 Task: Look for space in El Aïoun, Morocco from 10th July, 2023 to 15th July, 2023 for 7 adults in price range Rs.10000 to Rs.15000. Place can be entire place or shared room with 4 bedrooms having 7 beds and 4 bathrooms. Property type can be house, flat, guest house. Amenities needed are: wifi, TV, free parkinig on premises, gym, breakfast. Booking option can be shelf check-in. Required host language is English.
Action: Mouse moved to (508, 108)
Screenshot: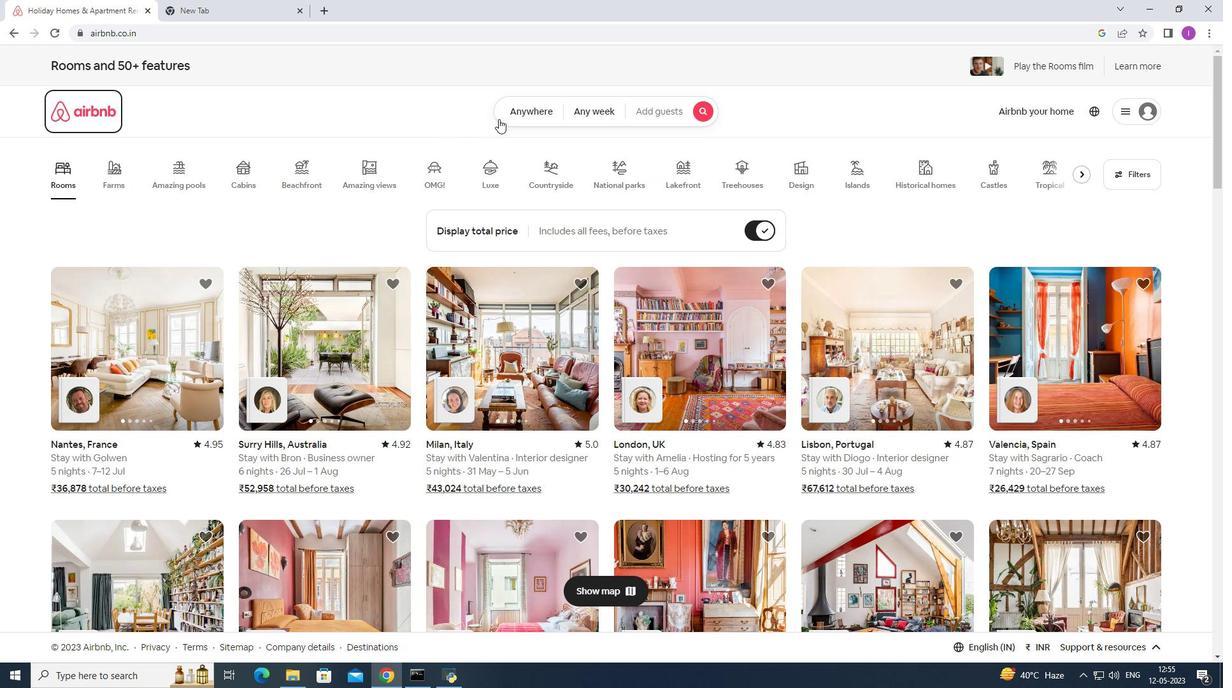 
Action: Mouse pressed left at (508, 108)
Screenshot: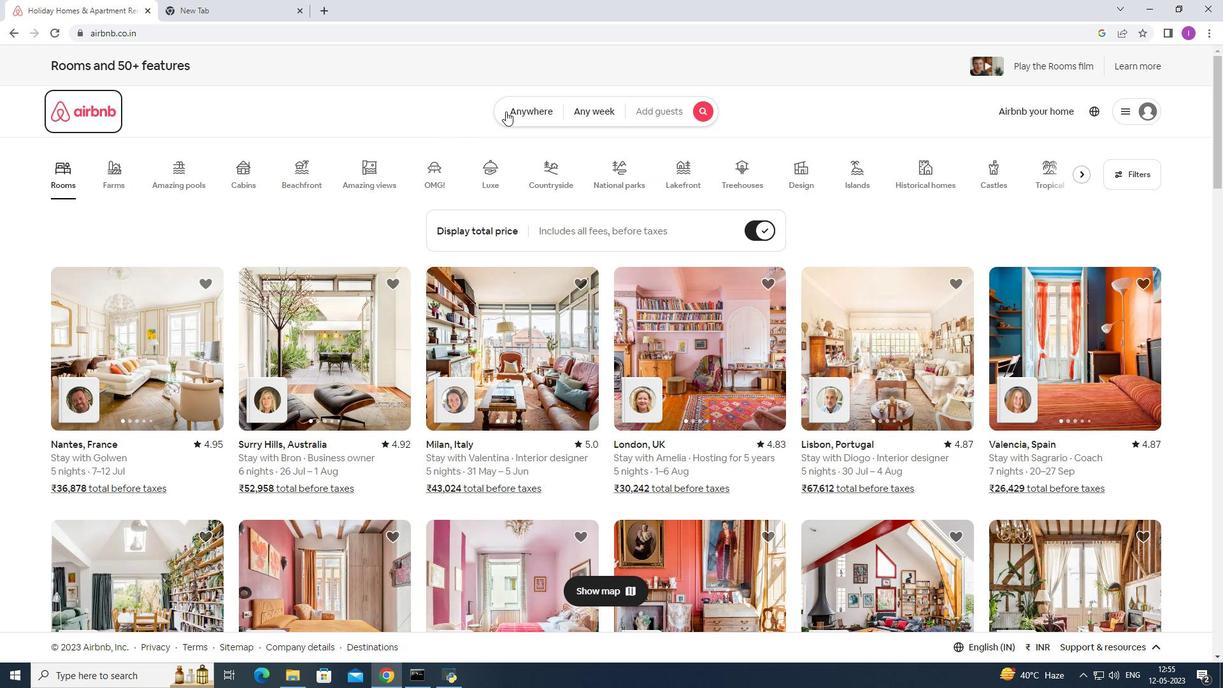 
Action: Mouse moved to (510, 162)
Screenshot: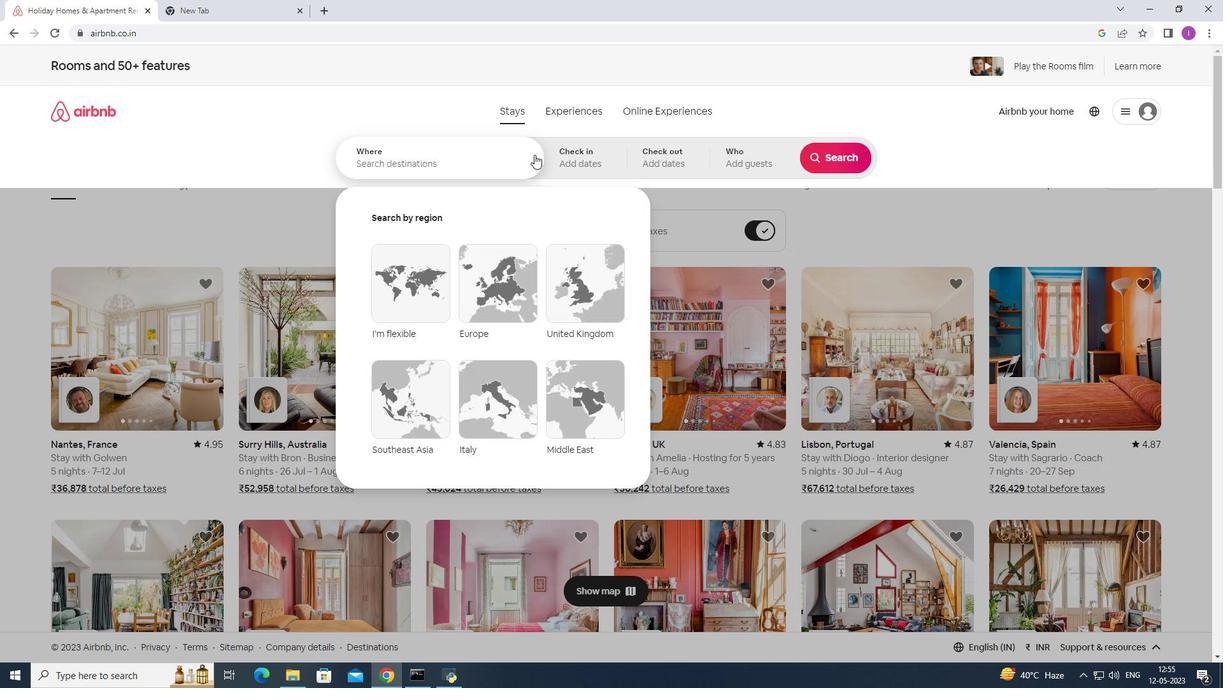 
Action: Mouse pressed left at (510, 162)
Screenshot: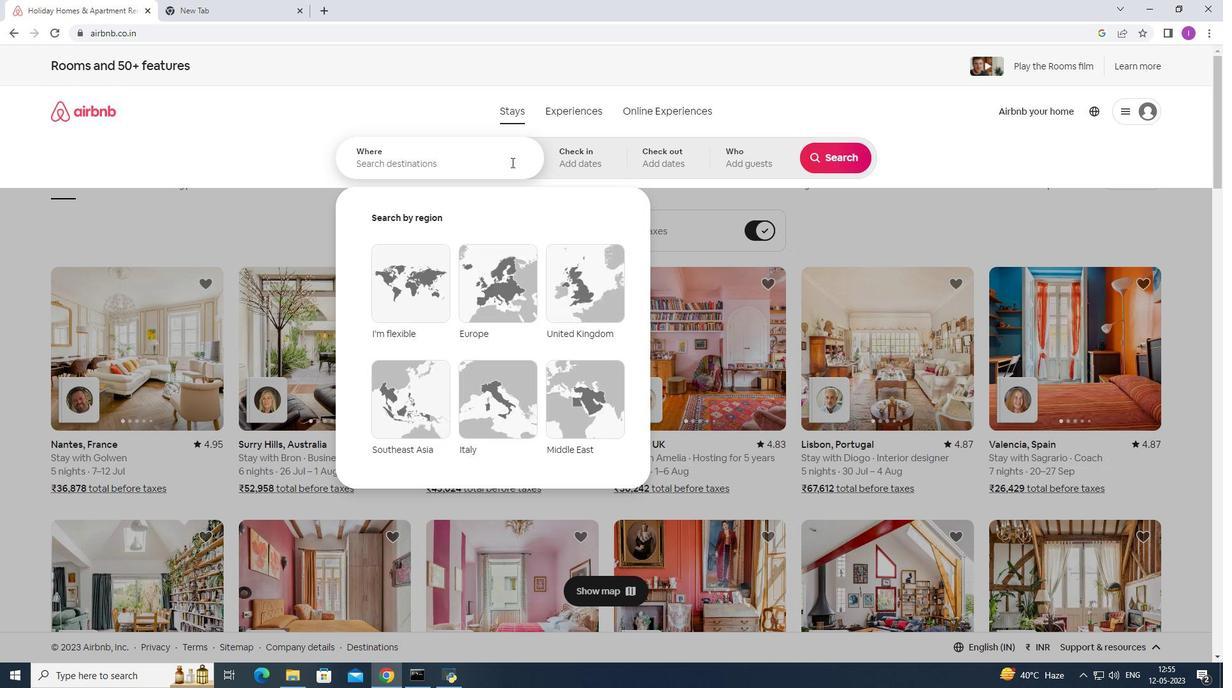 
Action: Mouse moved to (725, 106)
Screenshot: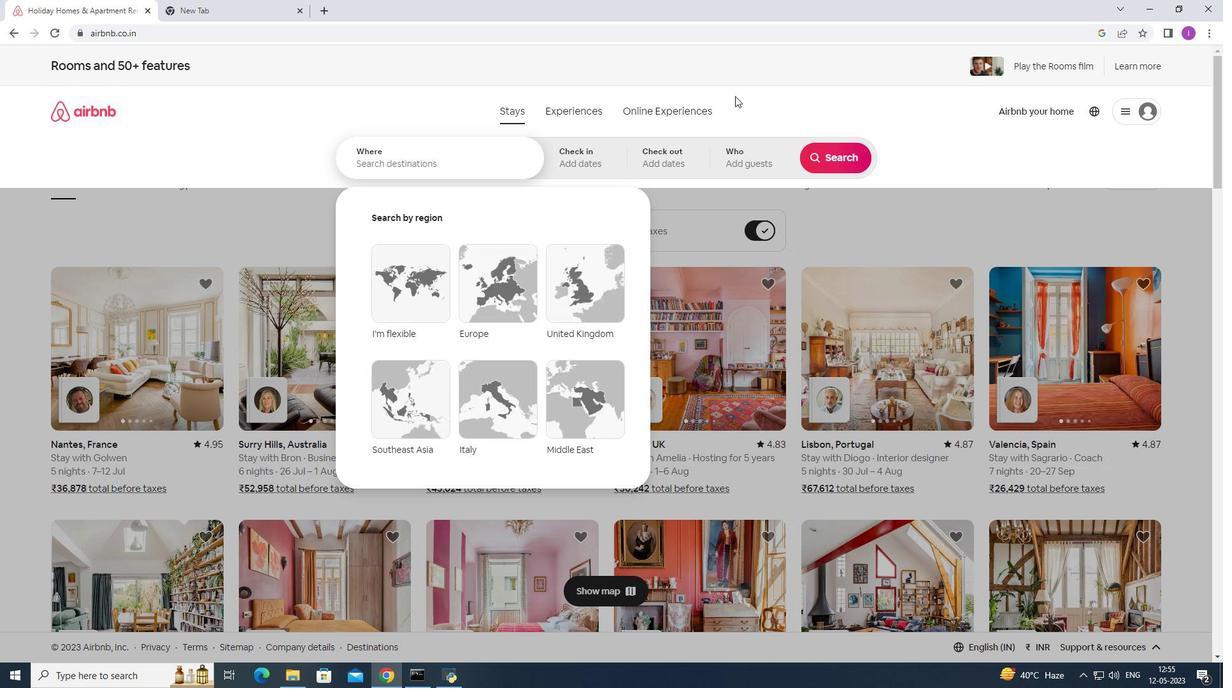 
Action: Key pressed <Key.shift>El<Key.space><Key.shift>Aloun,<Key.shift><Key.shift>Morocco
Screenshot: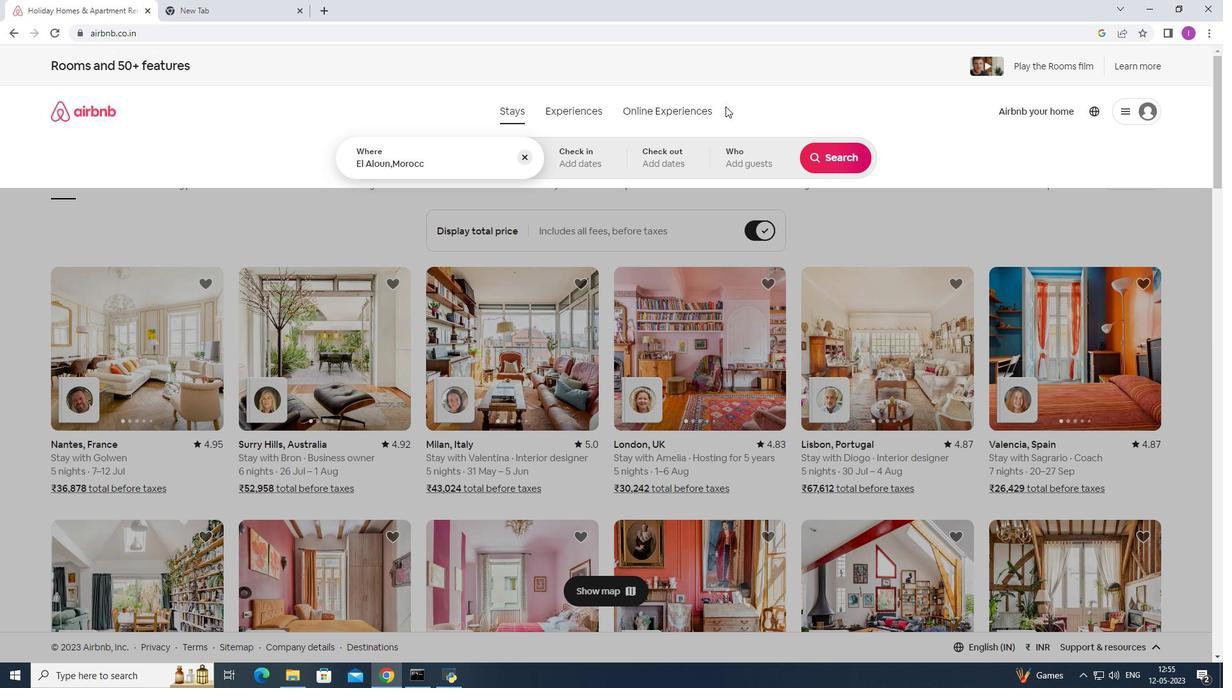 
Action: Mouse moved to (438, 235)
Screenshot: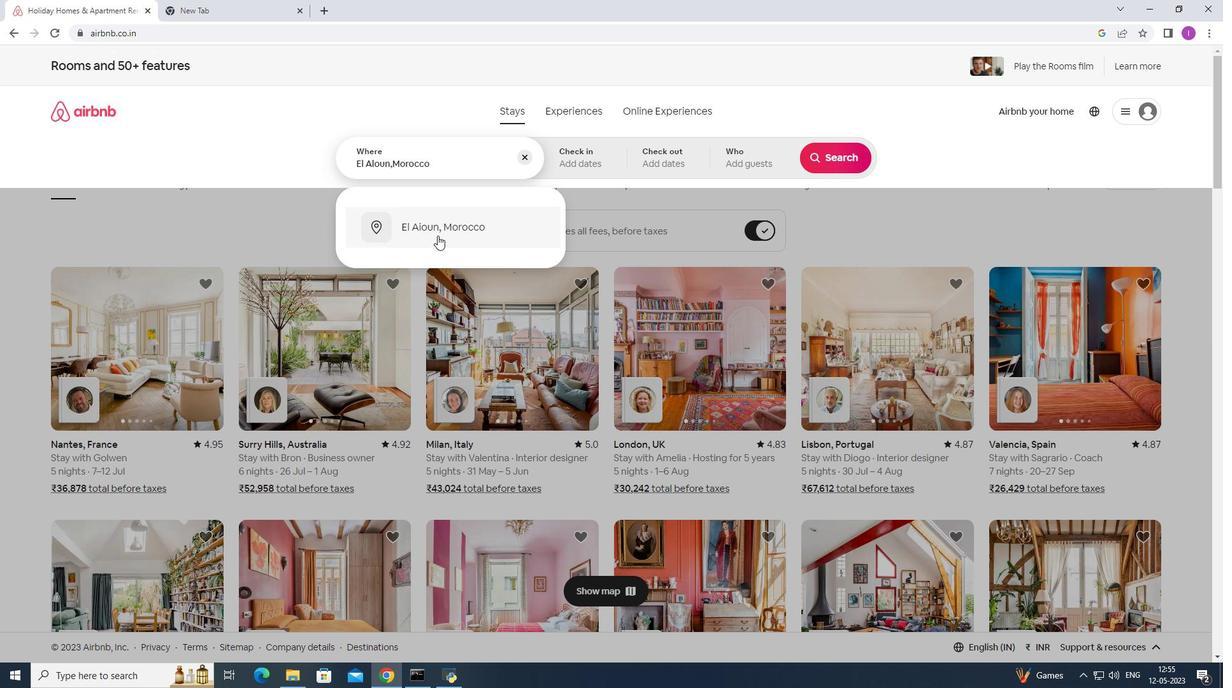 
Action: Mouse pressed left at (438, 235)
Screenshot: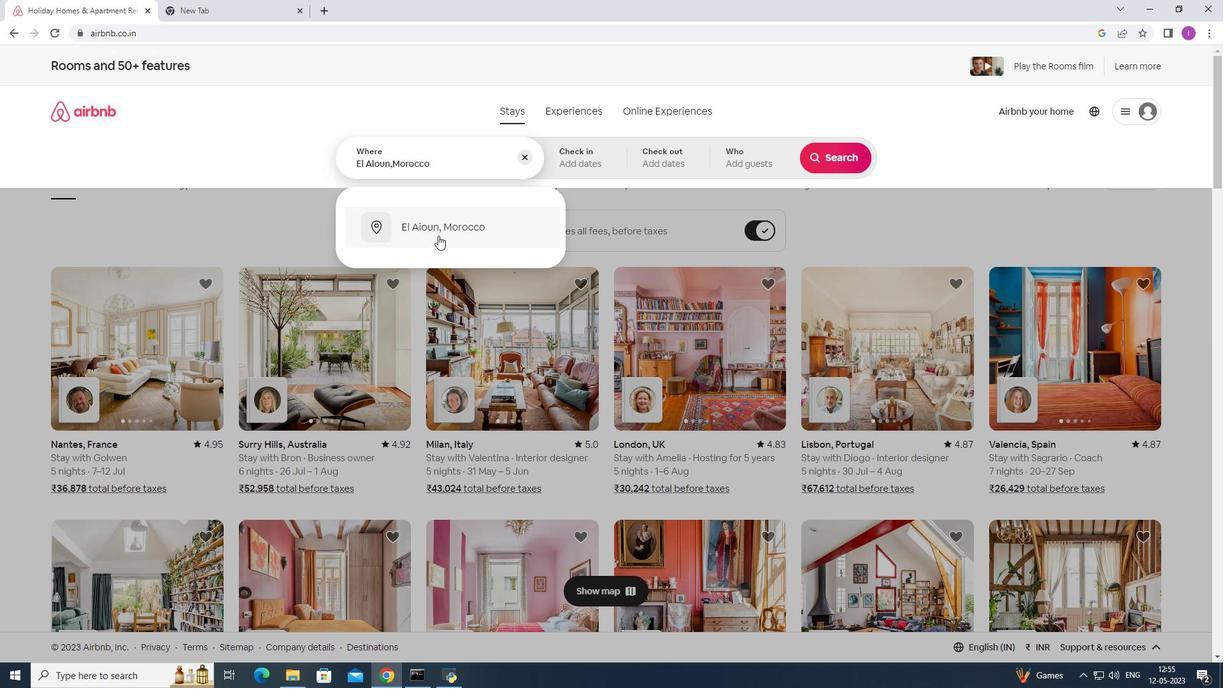 
Action: Mouse moved to (838, 262)
Screenshot: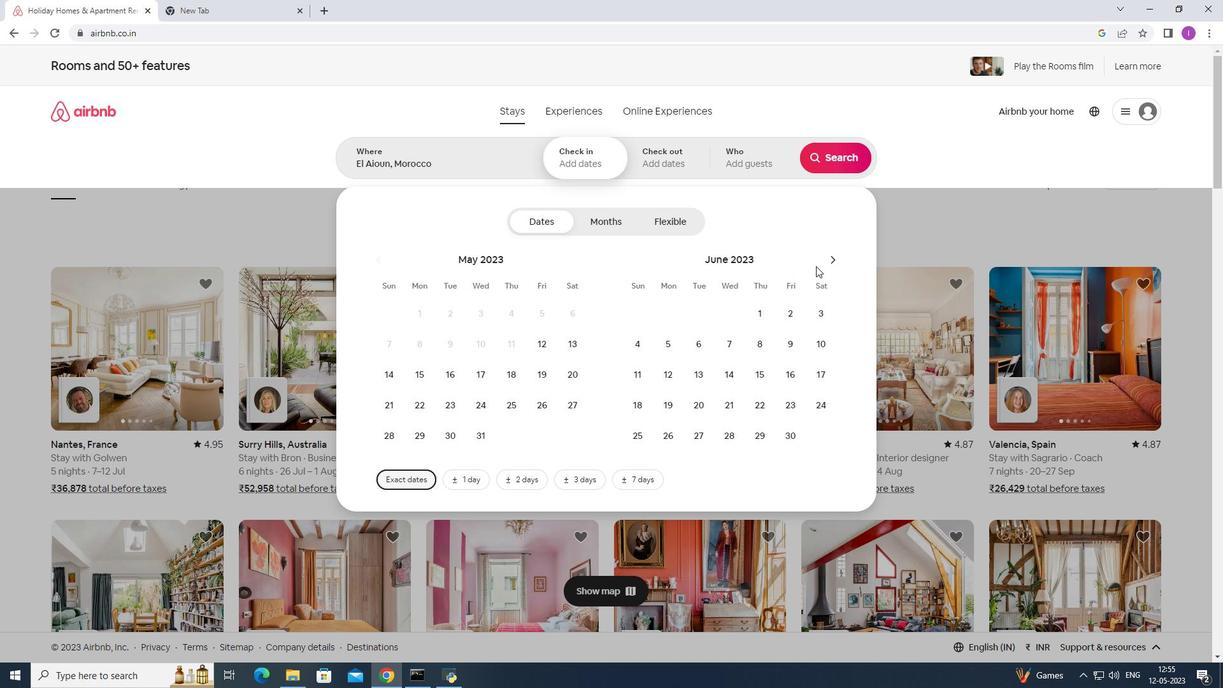 
Action: Mouse pressed left at (838, 262)
Screenshot: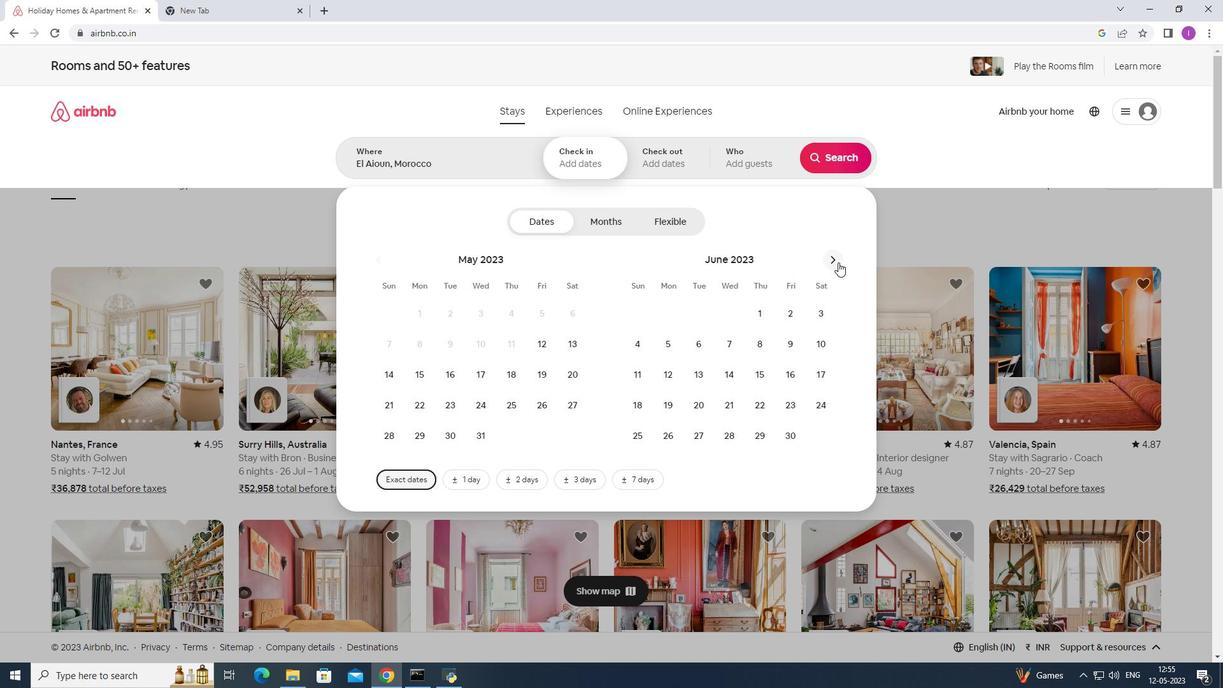
Action: Mouse moved to (670, 368)
Screenshot: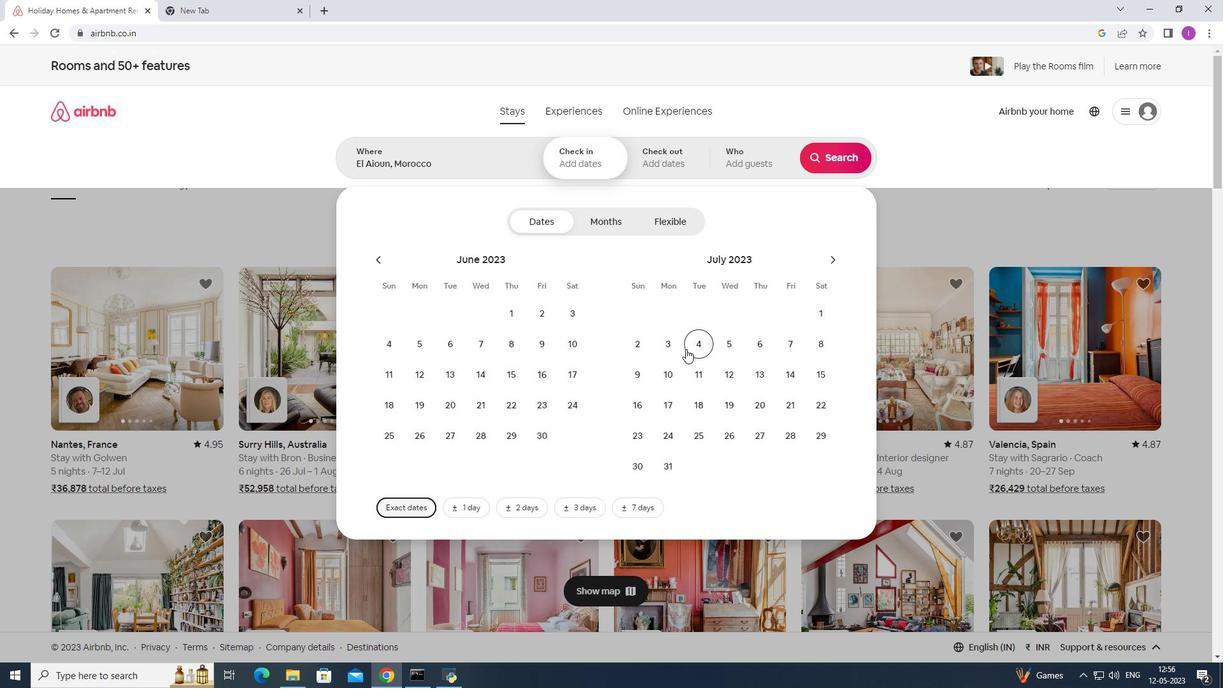 
Action: Mouse pressed left at (670, 368)
Screenshot: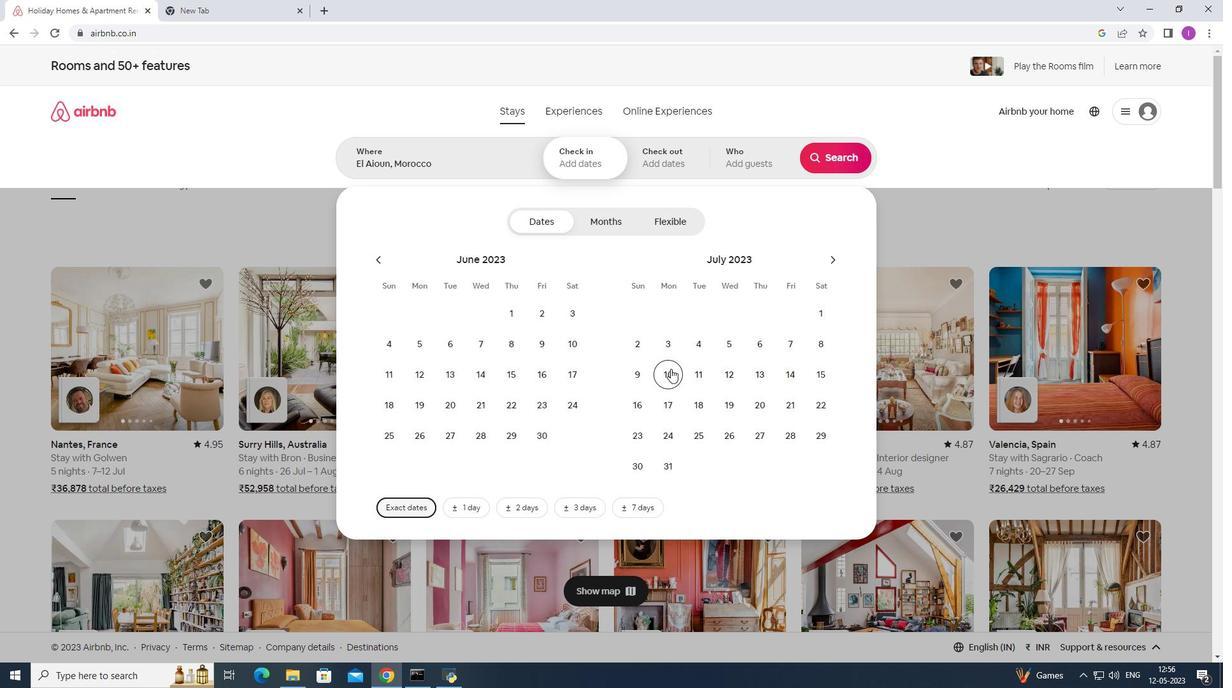 
Action: Mouse moved to (812, 374)
Screenshot: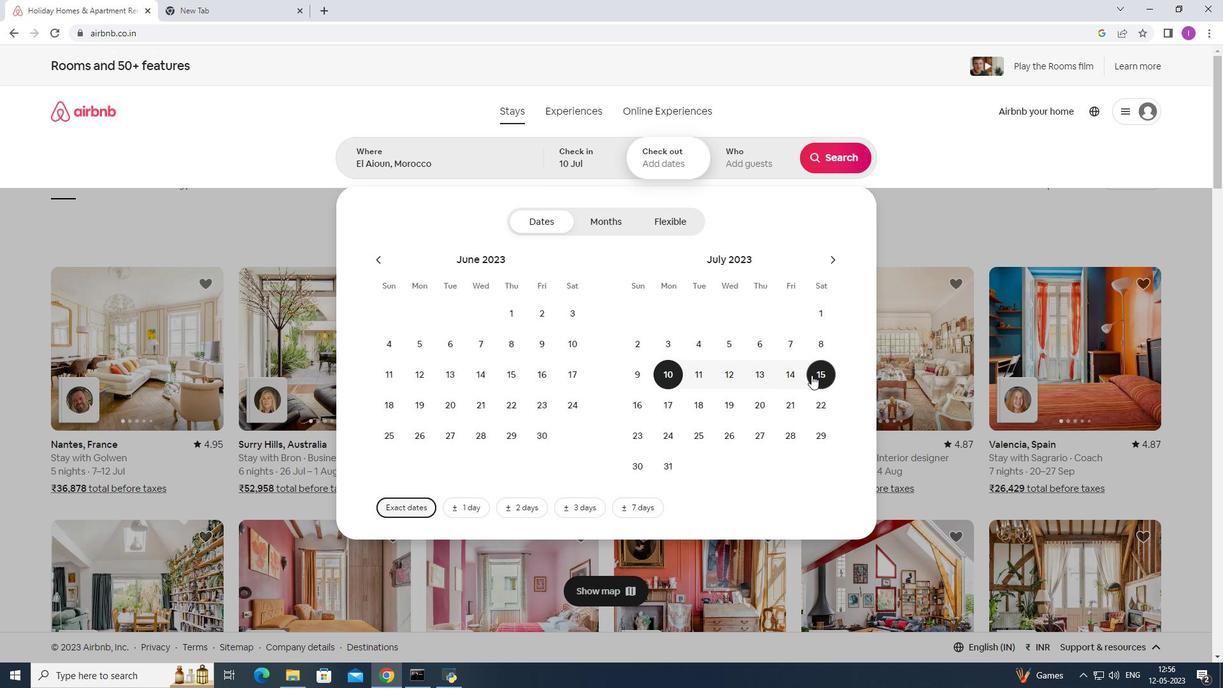 
Action: Mouse pressed left at (812, 374)
Screenshot: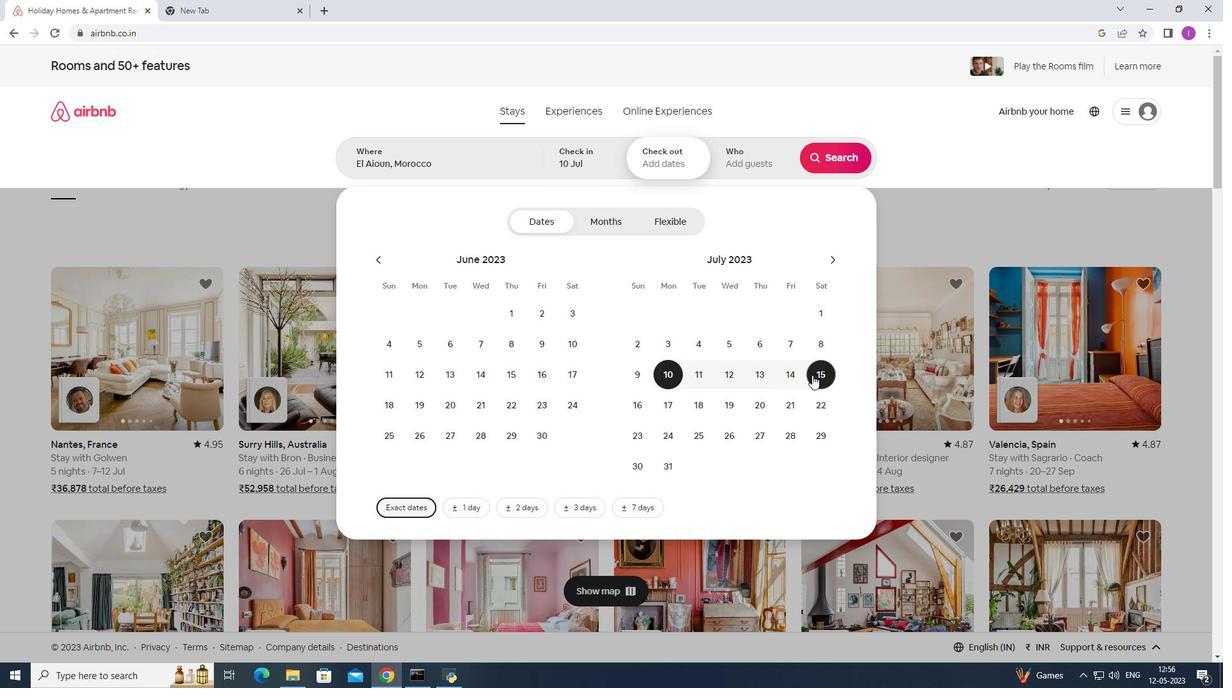 
Action: Mouse moved to (758, 168)
Screenshot: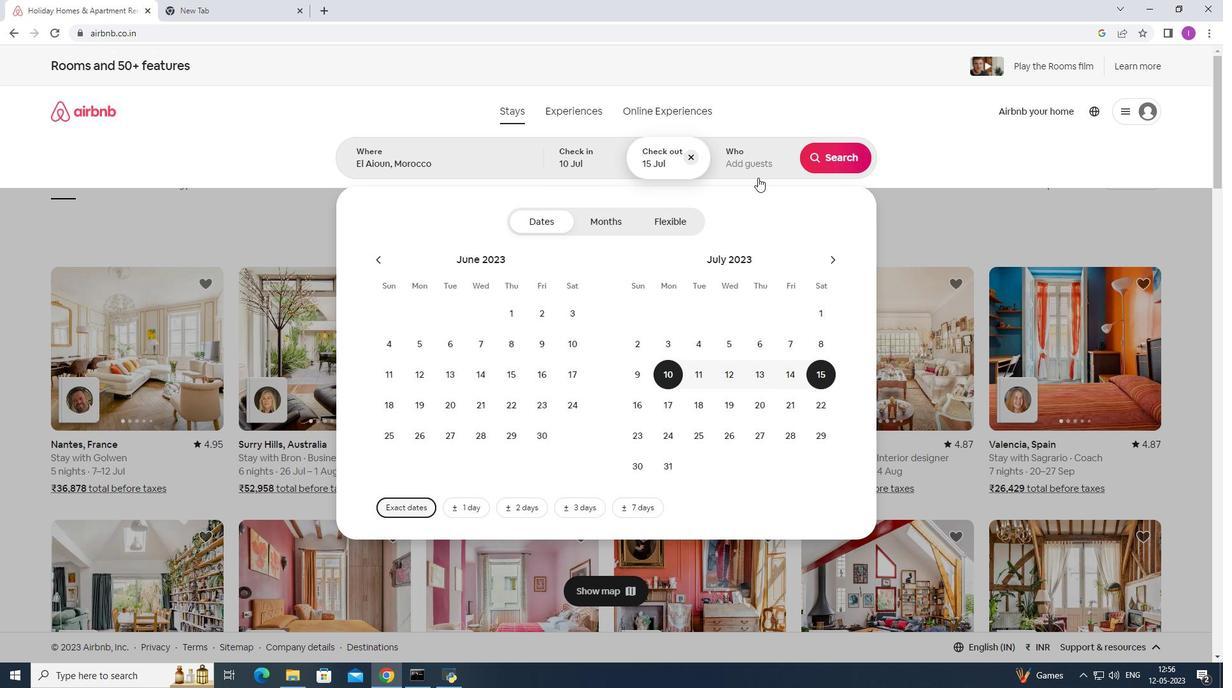 
Action: Mouse pressed left at (758, 168)
Screenshot: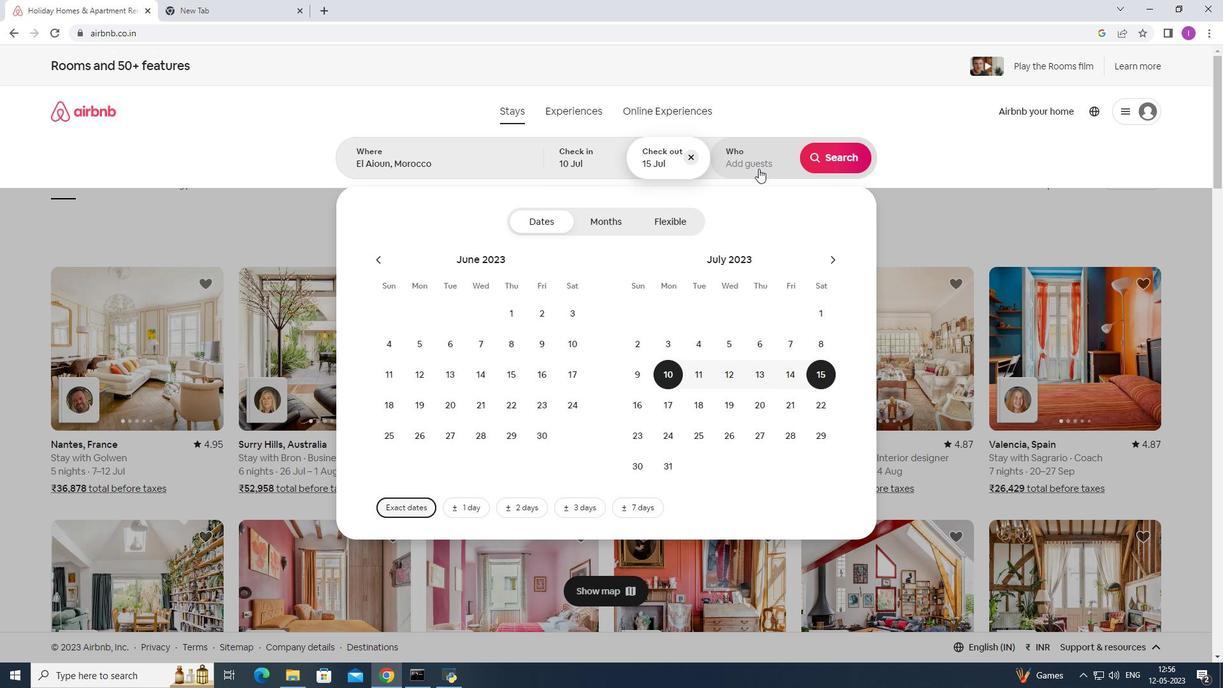 
Action: Mouse moved to (833, 226)
Screenshot: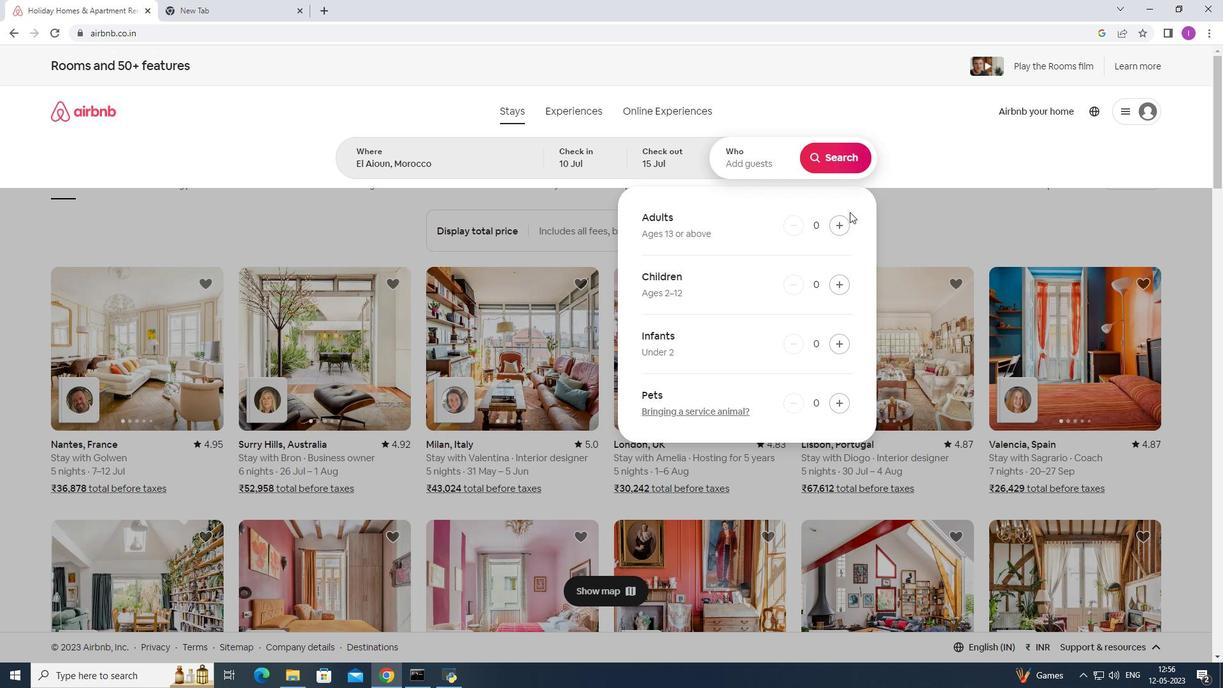 
Action: Mouse pressed left at (833, 226)
Screenshot: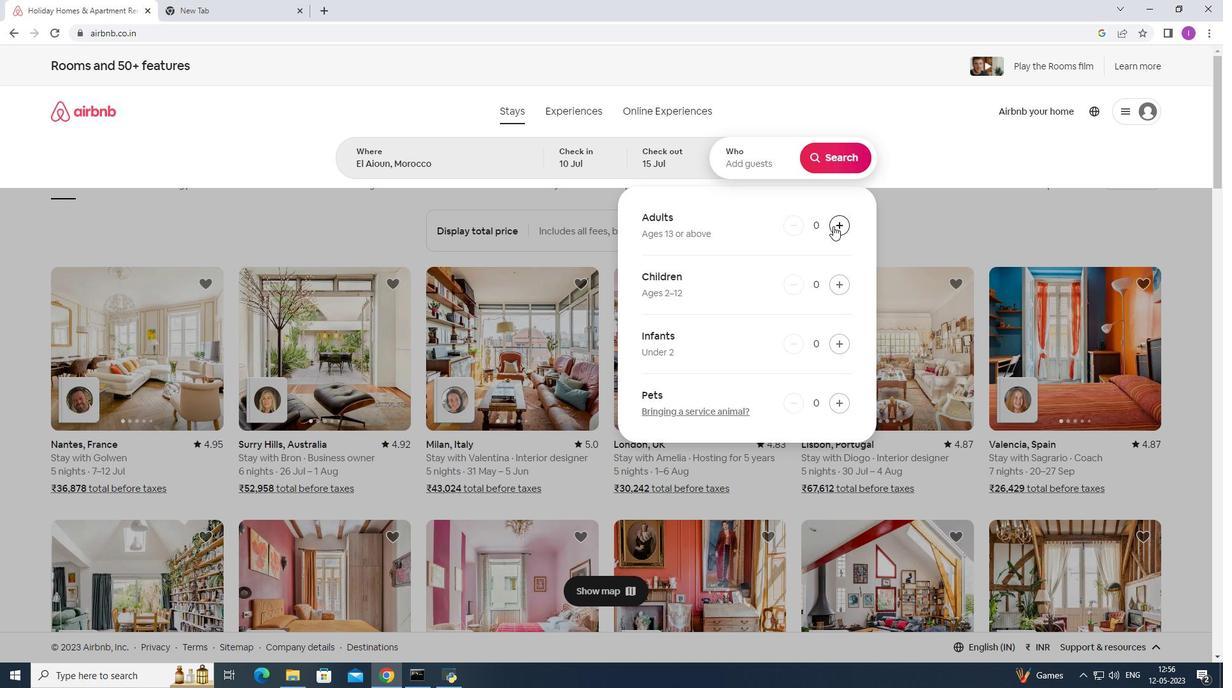 
Action: Mouse moved to (833, 226)
Screenshot: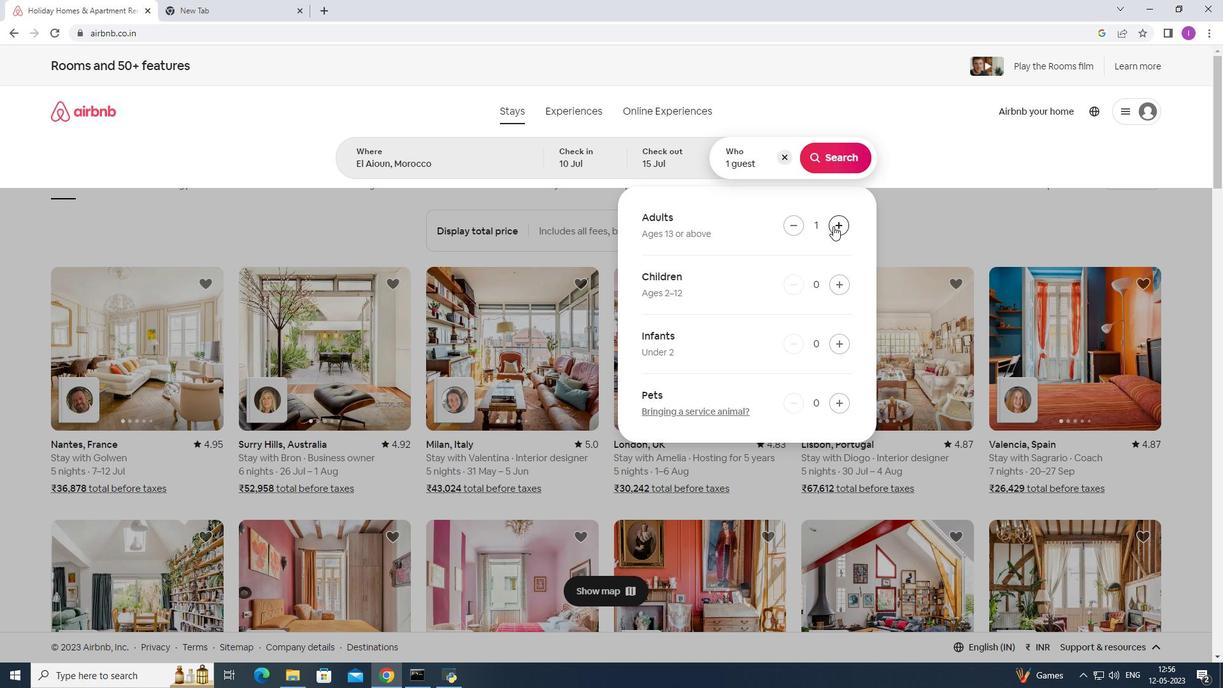 
Action: Mouse pressed left at (833, 226)
Screenshot: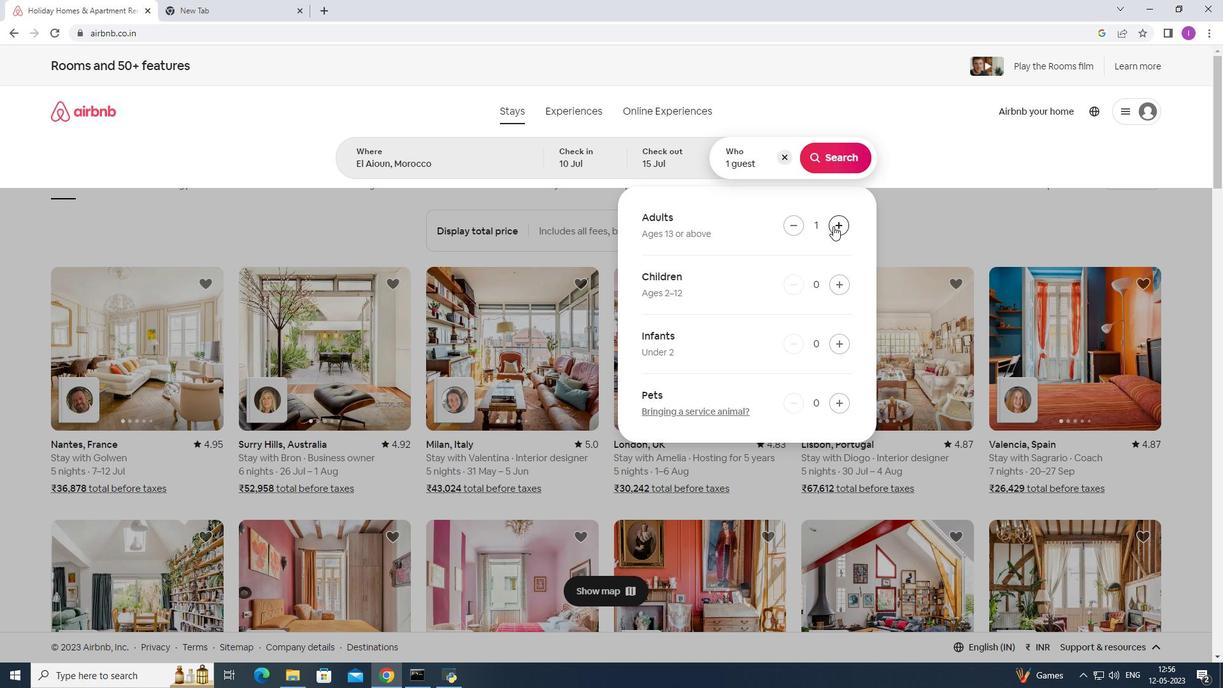 
Action: Mouse moved to (832, 226)
Screenshot: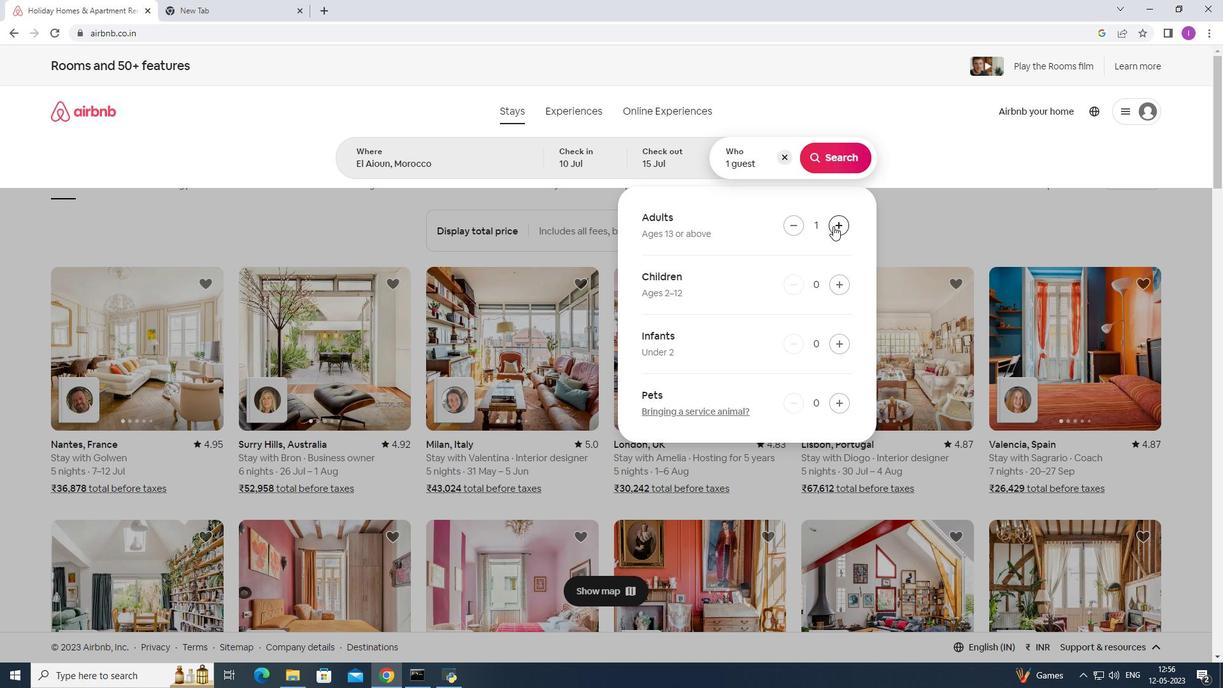 
Action: Mouse pressed left at (832, 226)
Screenshot: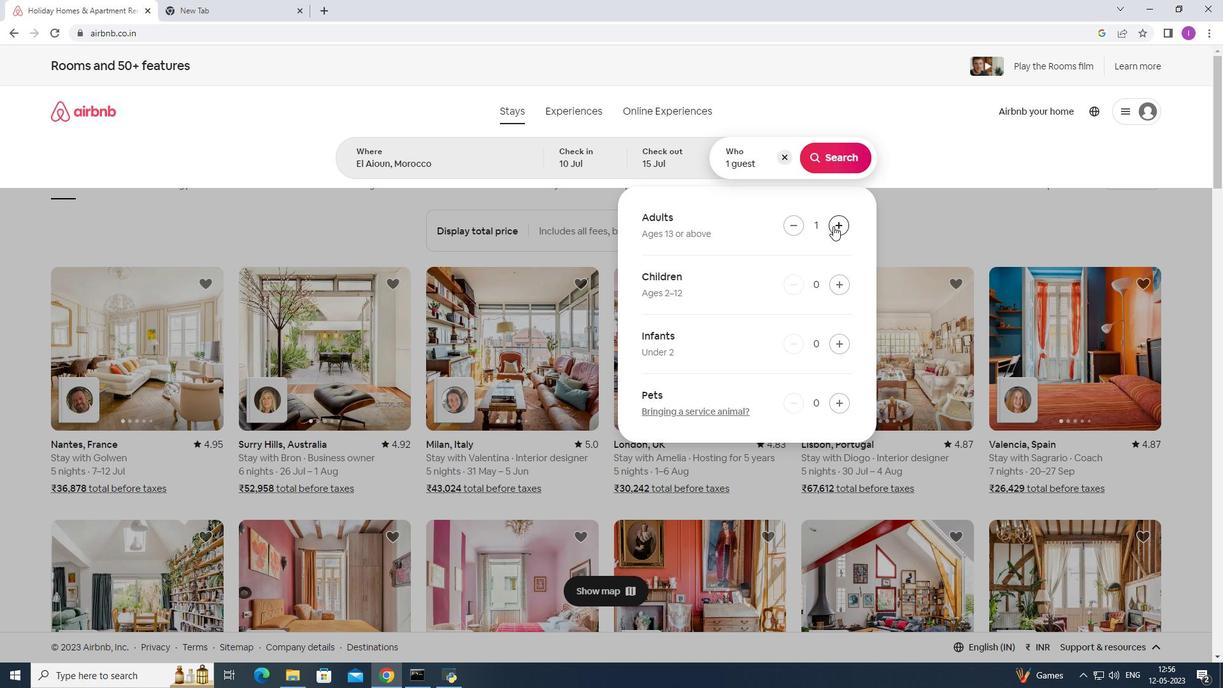 
Action: Mouse moved to (832, 226)
Screenshot: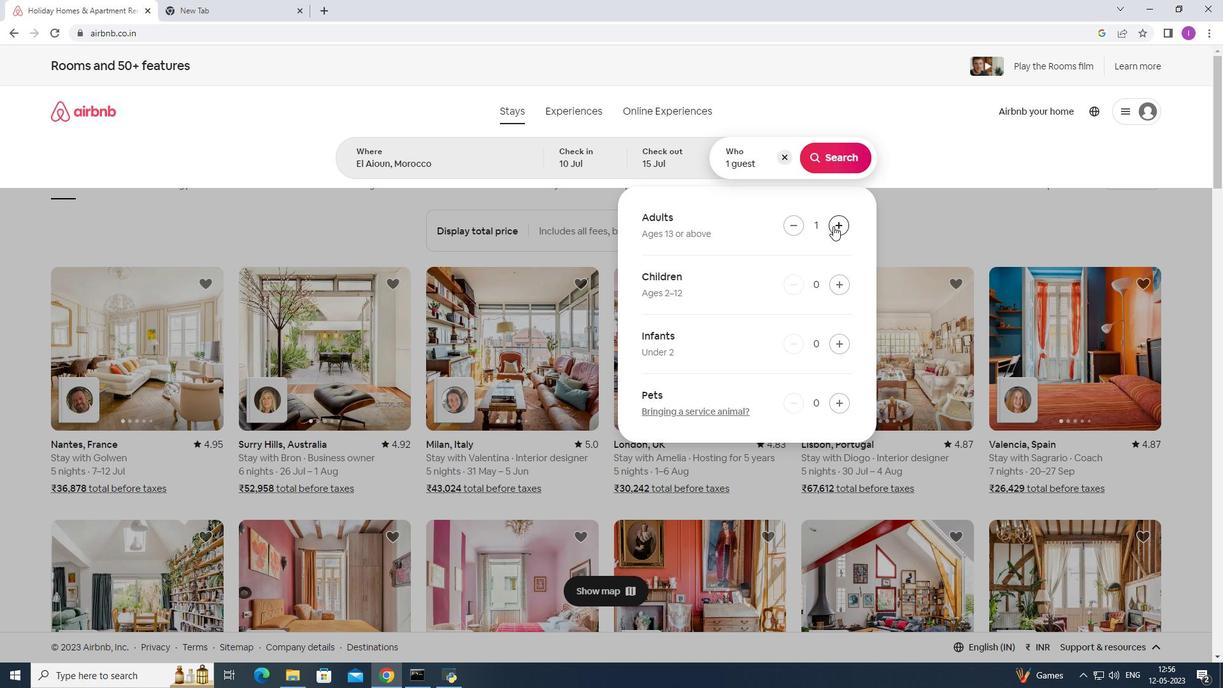 
Action: Mouse pressed left at (832, 226)
Screenshot: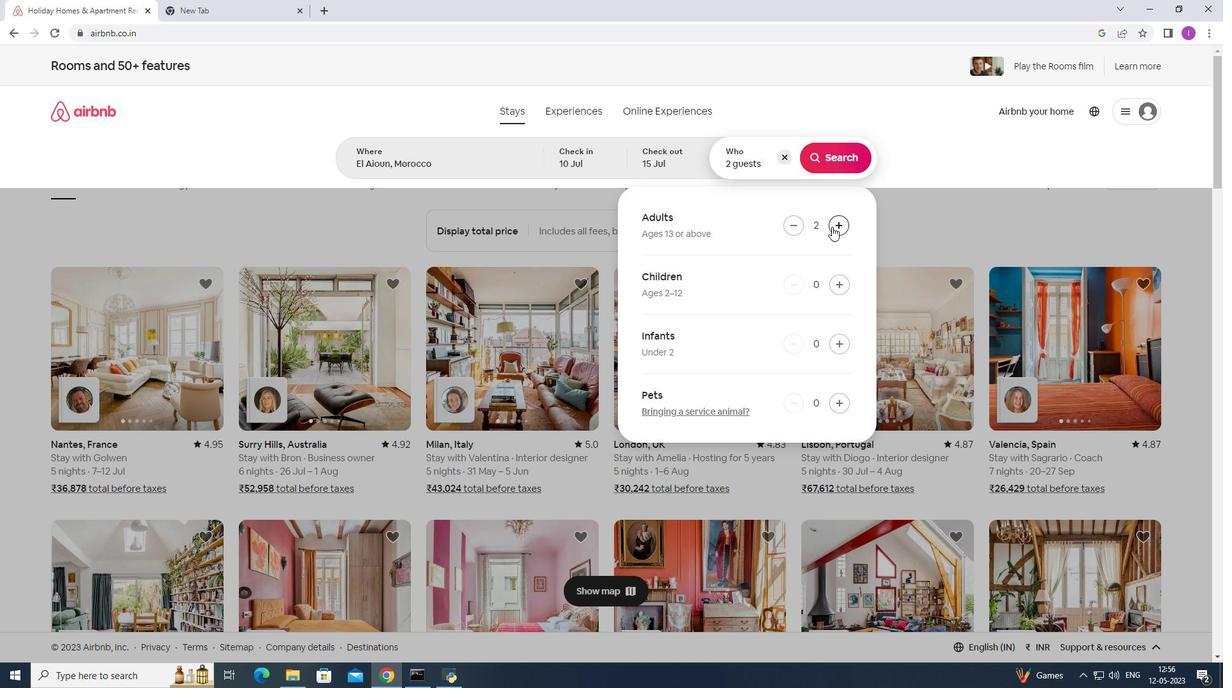 
Action: Mouse moved to (832, 227)
Screenshot: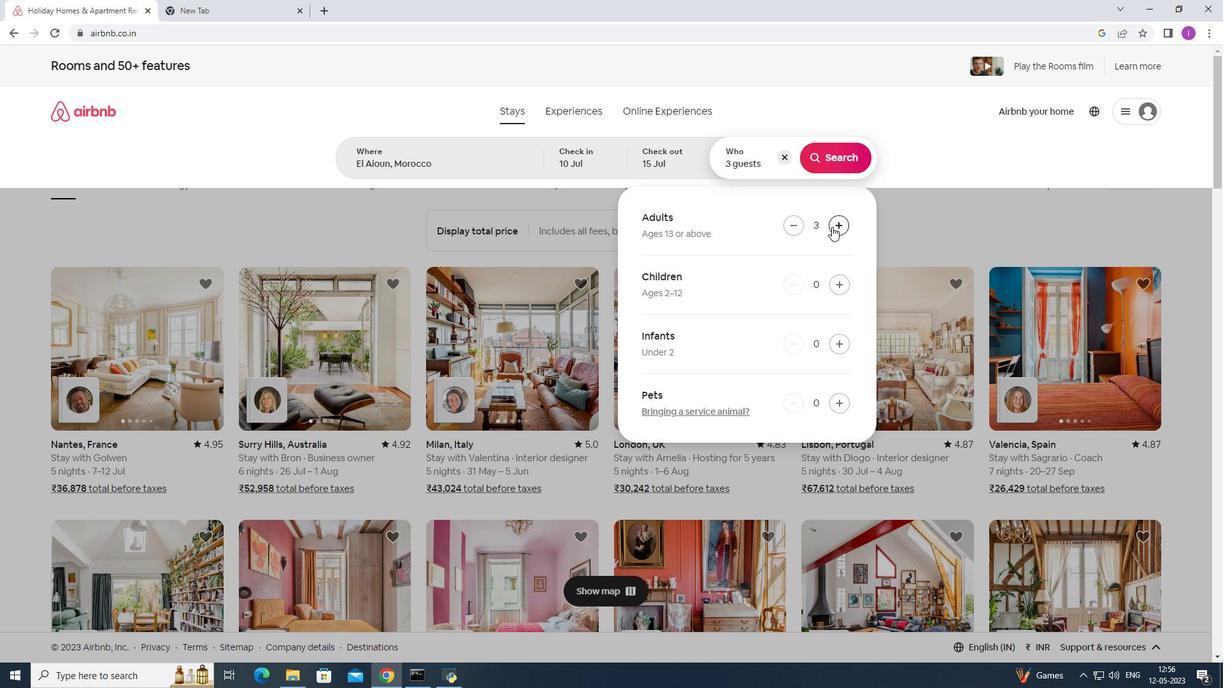 
Action: Mouse pressed left at (832, 227)
Screenshot: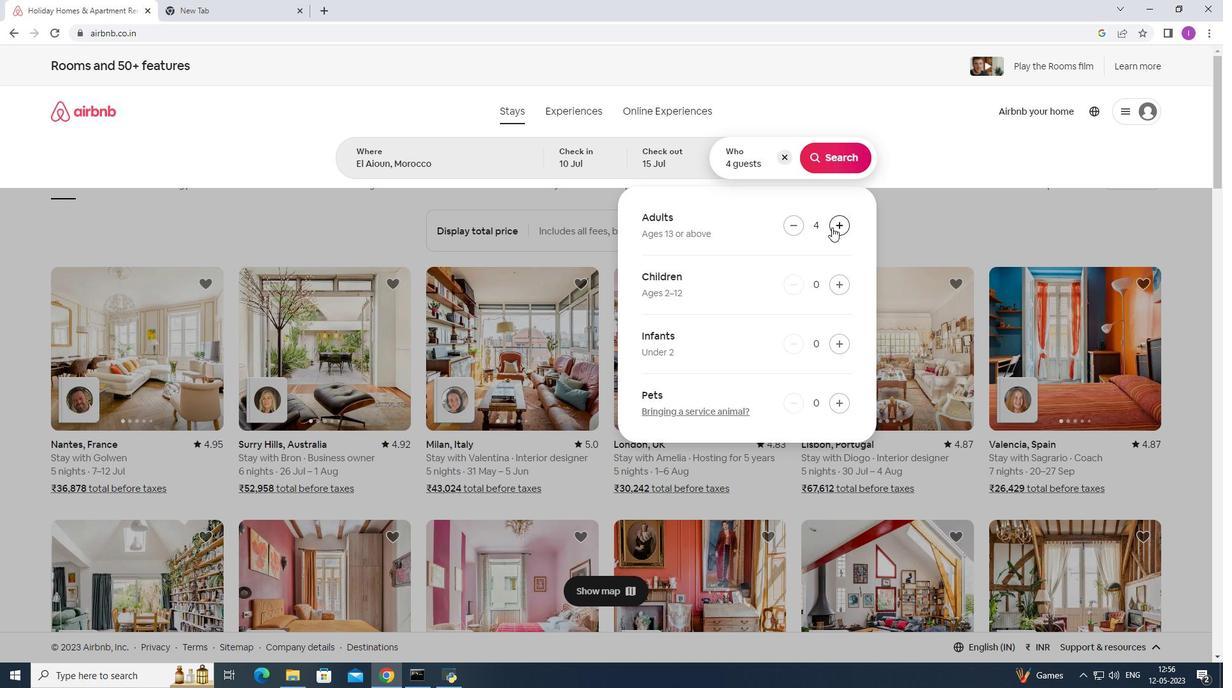 
Action: Mouse moved to (831, 227)
Screenshot: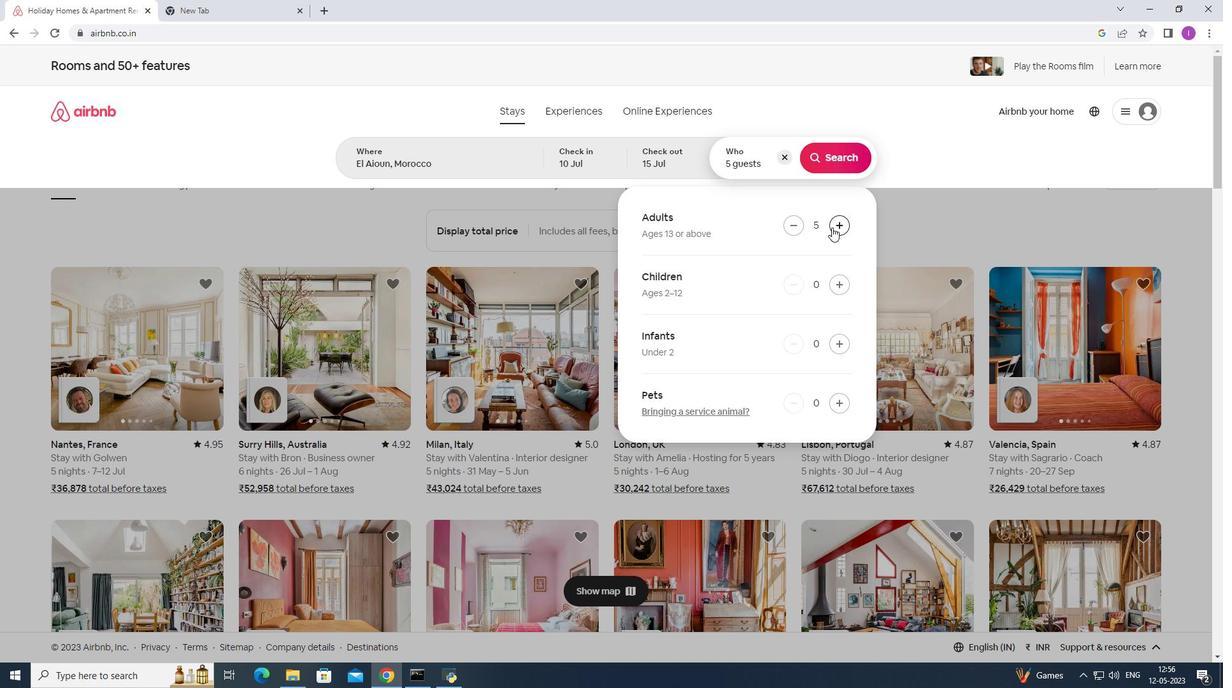 
Action: Mouse pressed left at (831, 227)
Screenshot: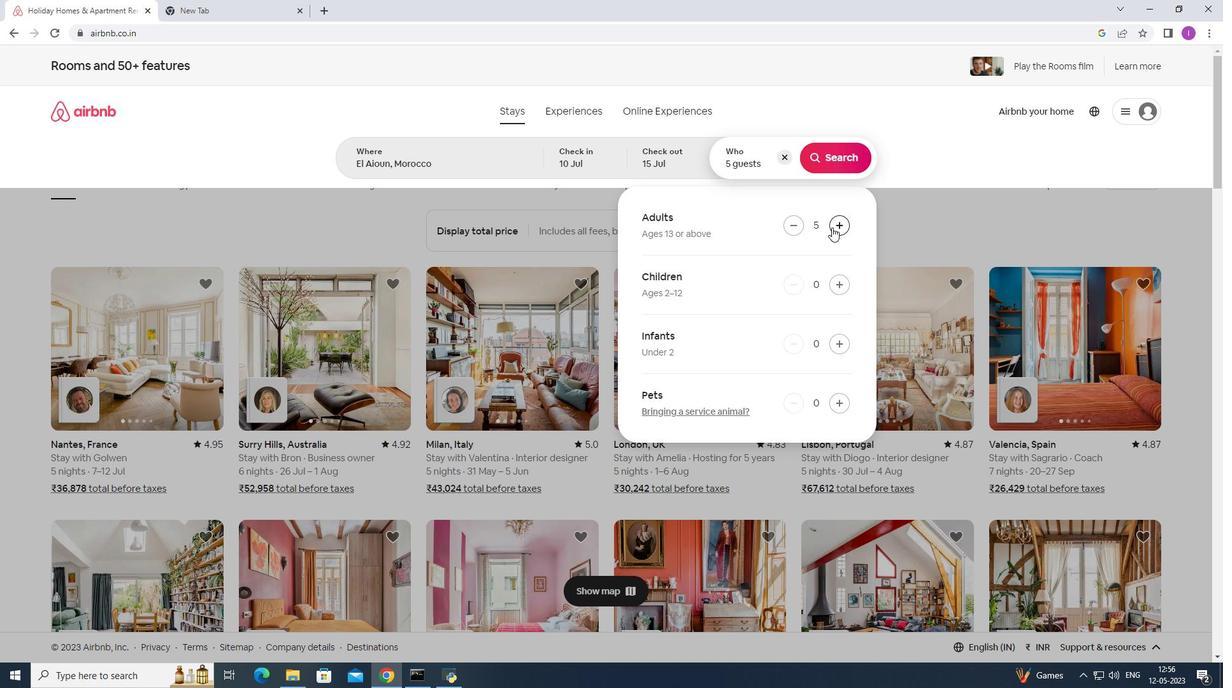 
Action: Mouse moved to (831, 227)
Screenshot: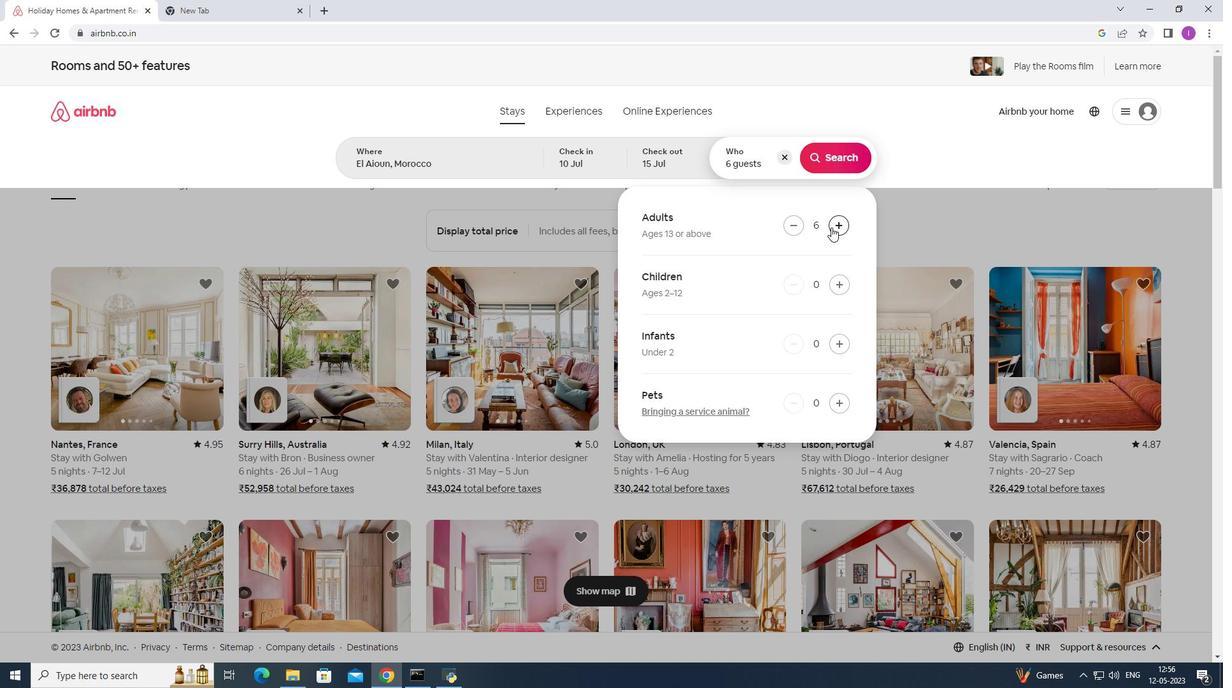 
Action: Mouse pressed left at (831, 227)
Screenshot: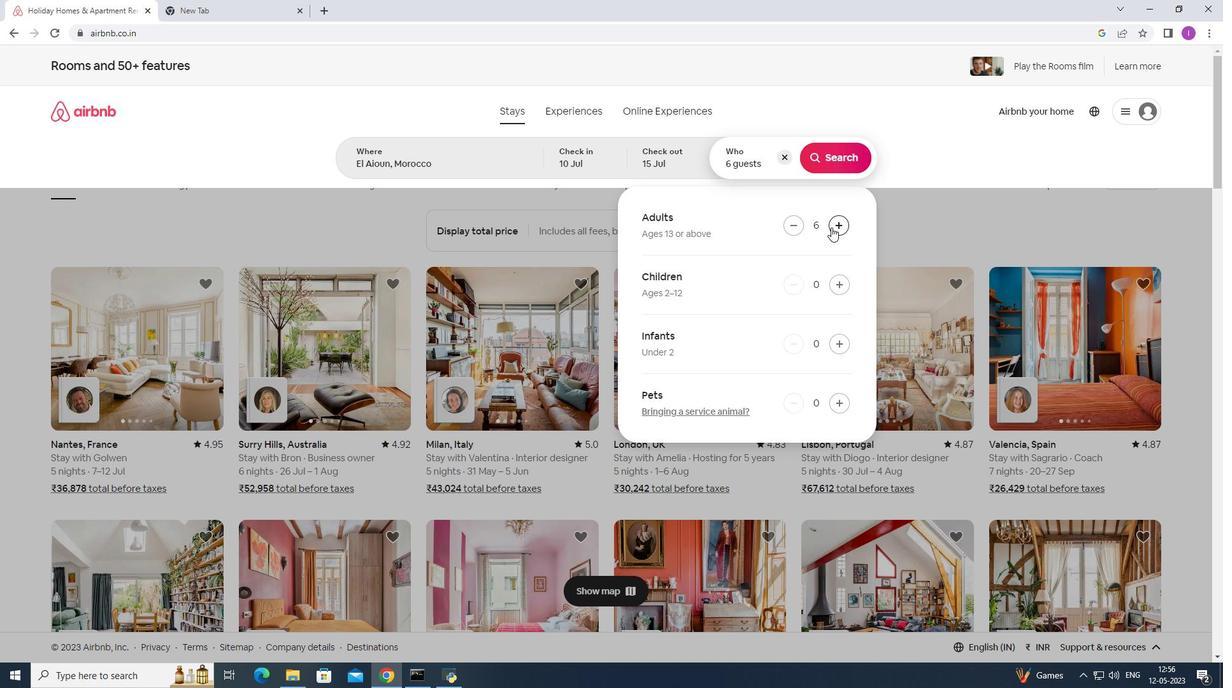 
Action: Mouse moved to (835, 170)
Screenshot: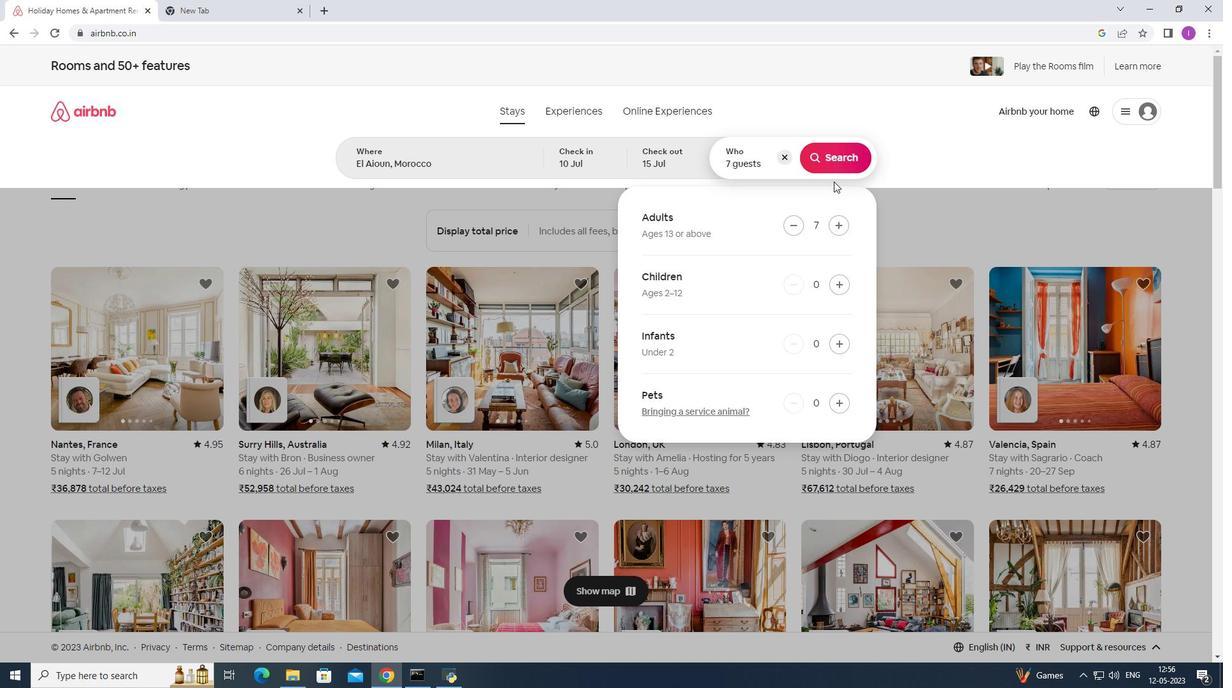 
Action: Mouse pressed left at (835, 170)
Screenshot: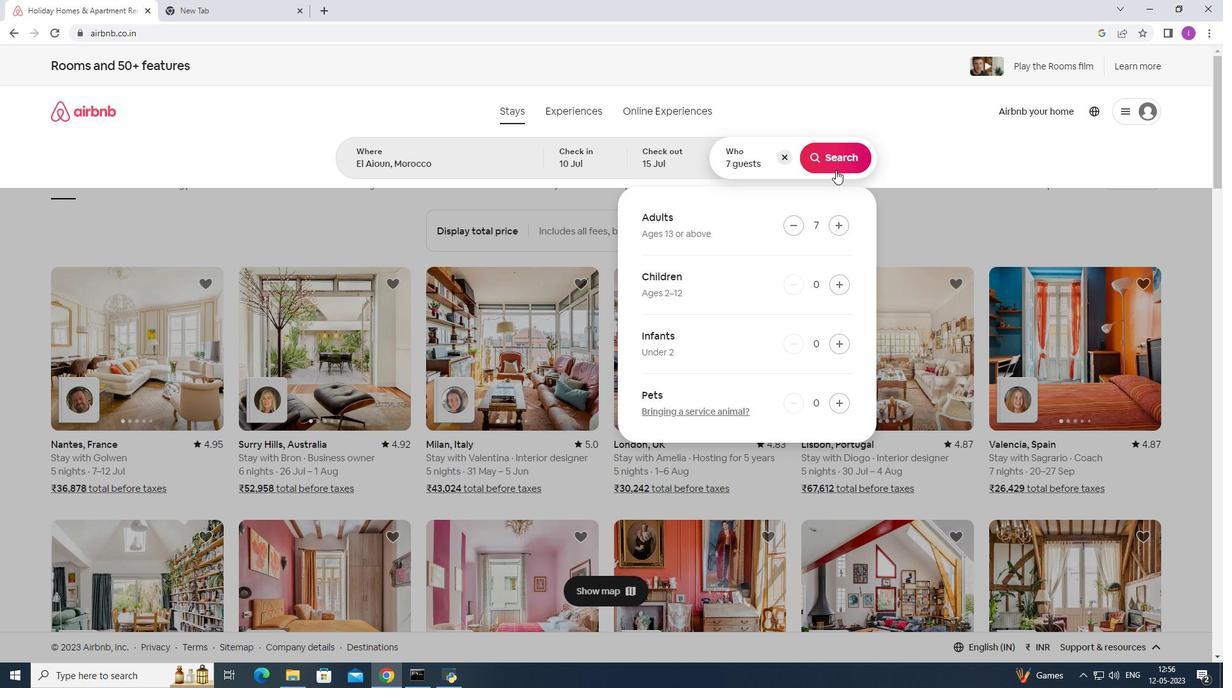
Action: Mouse moved to (1177, 120)
Screenshot: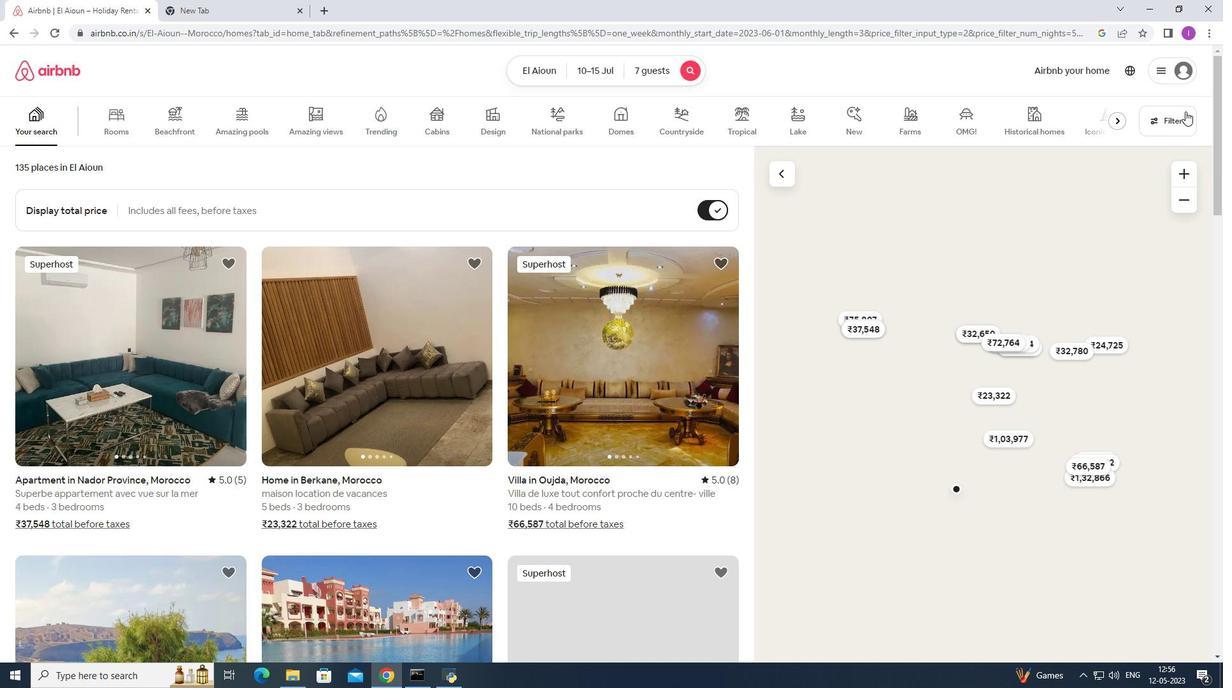 
Action: Mouse pressed left at (1177, 120)
Screenshot: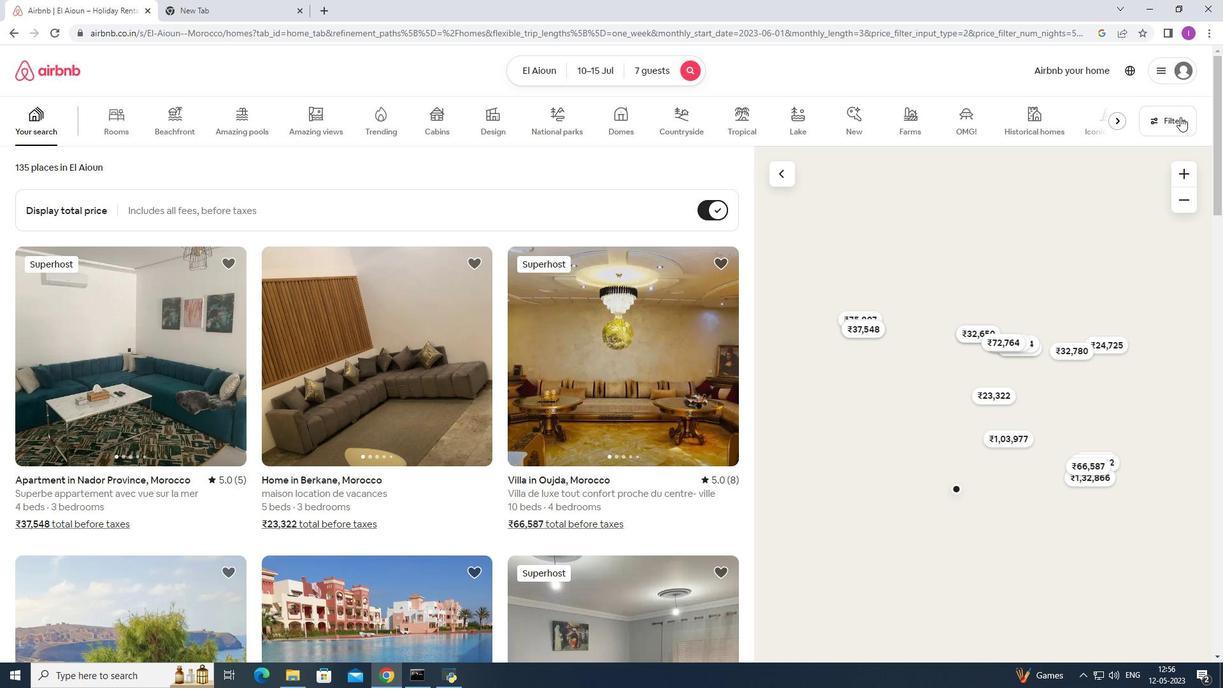
Action: Mouse moved to (702, 437)
Screenshot: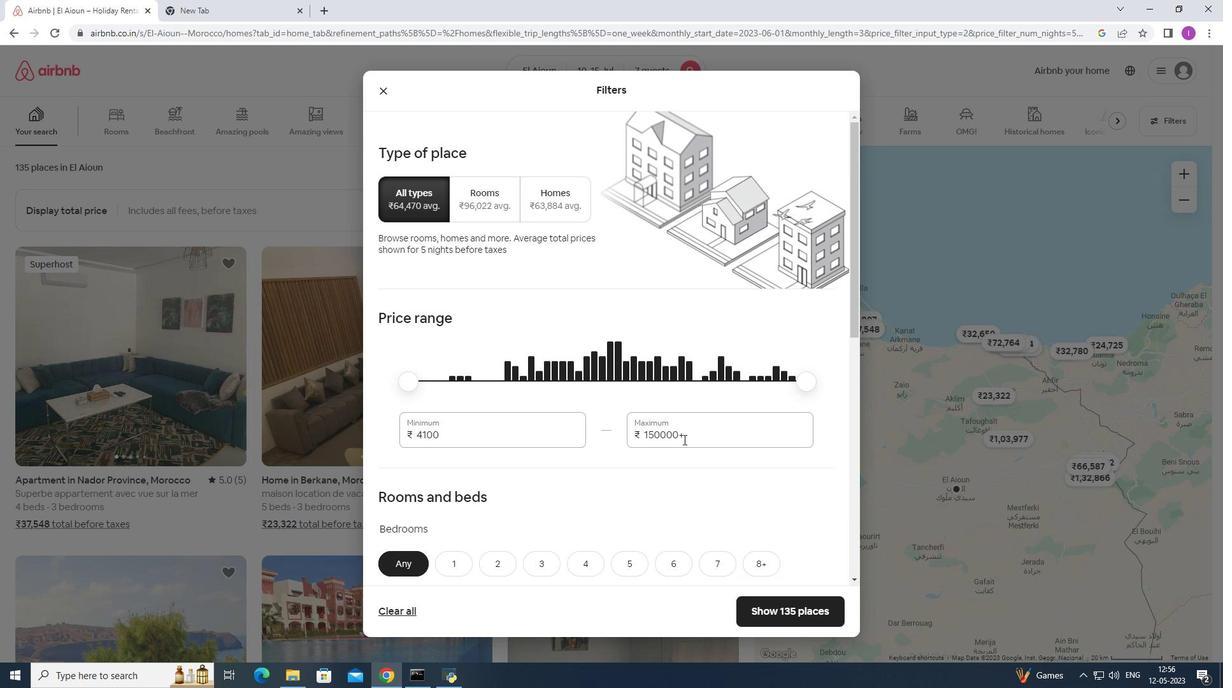 
Action: Mouse pressed left at (702, 437)
Screenshot: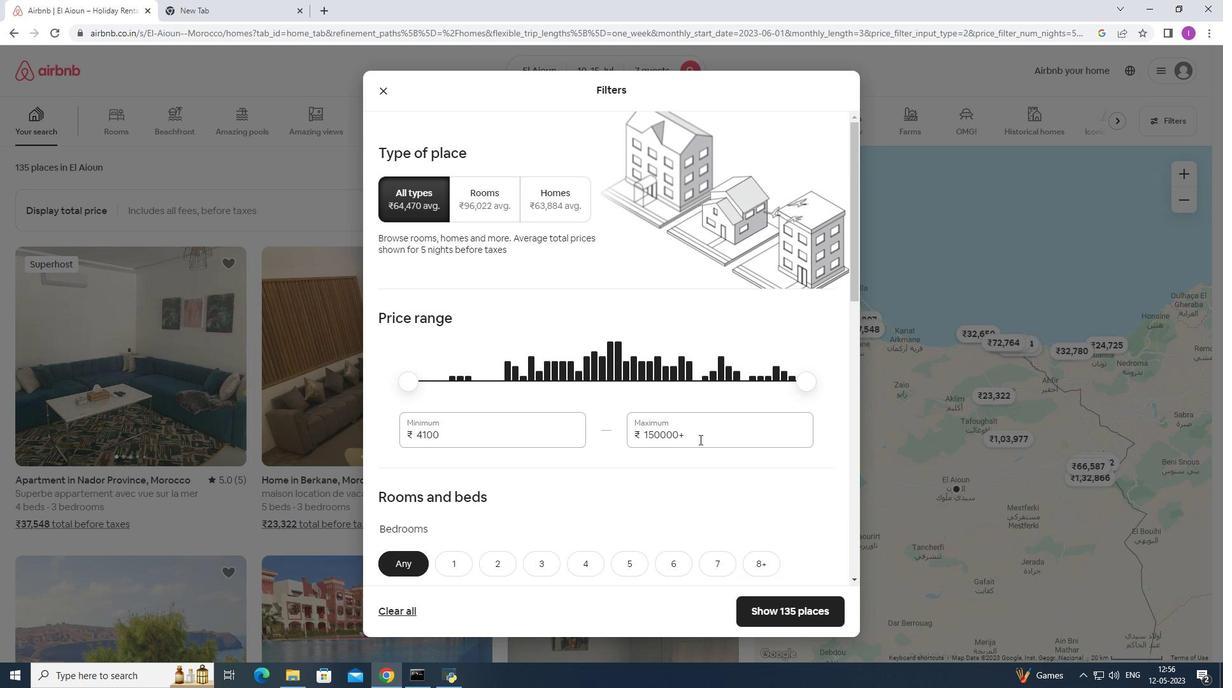 
Action: Mouse moved to (682, 453)
Screenshot: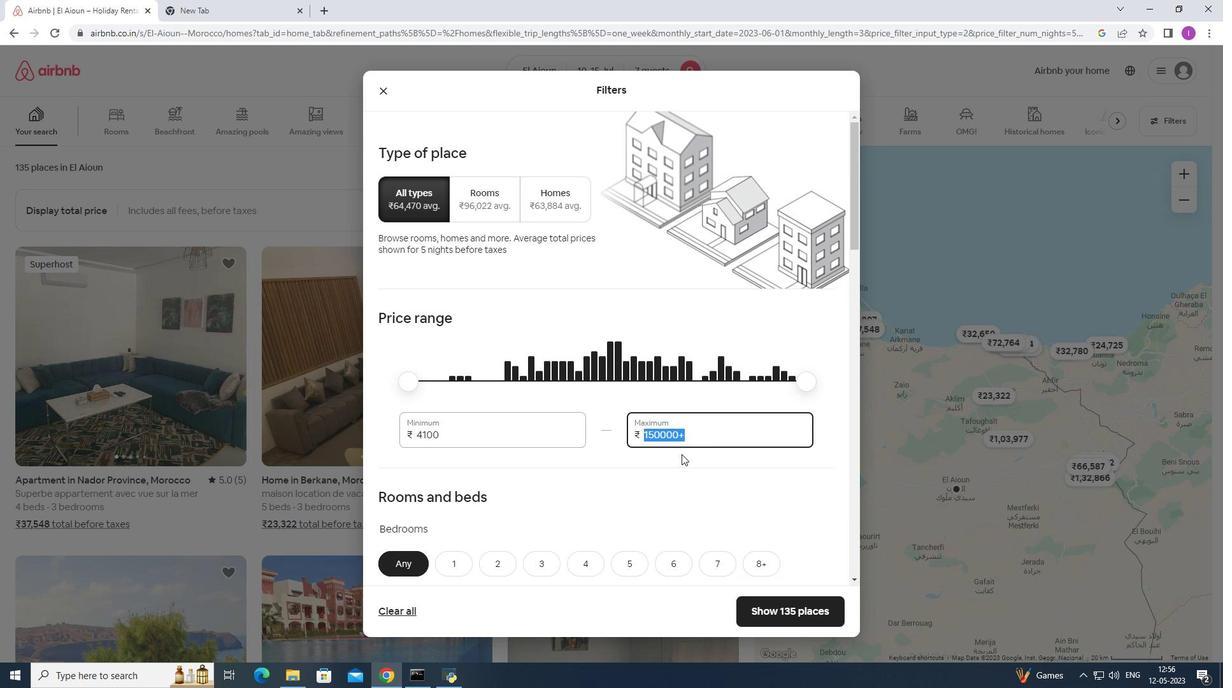
Action: Key pressed 1
Screenshot: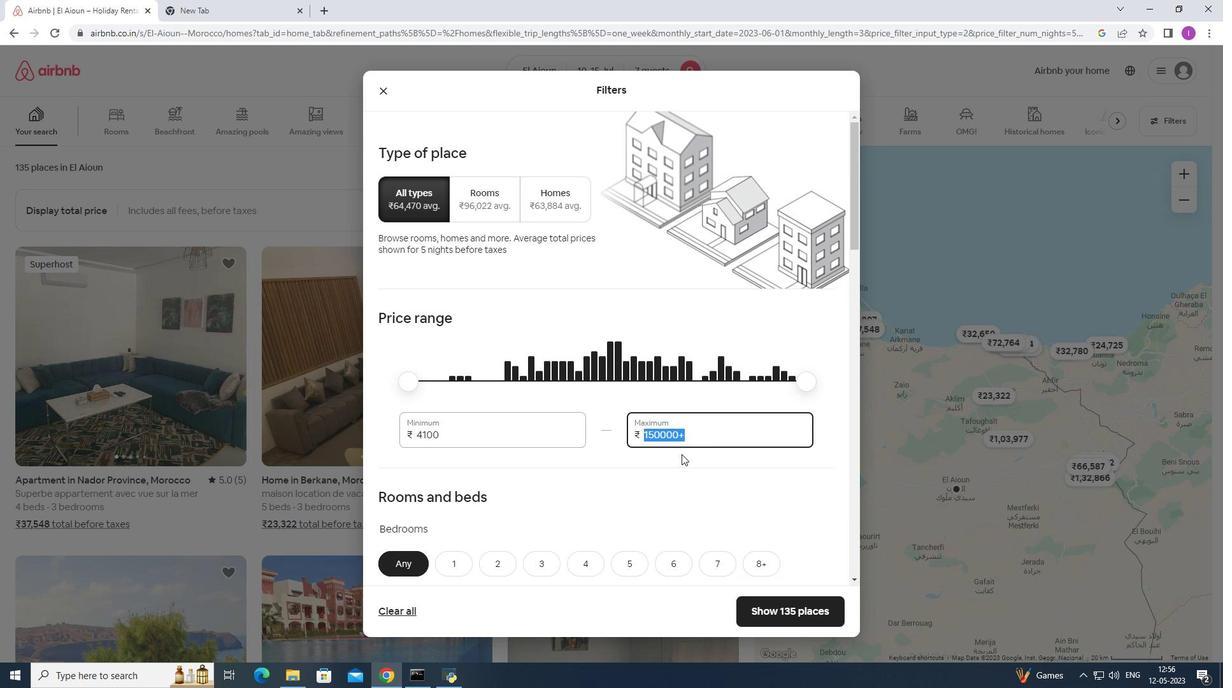 
Action: Mouse moved to (683, 452)
Screenshot: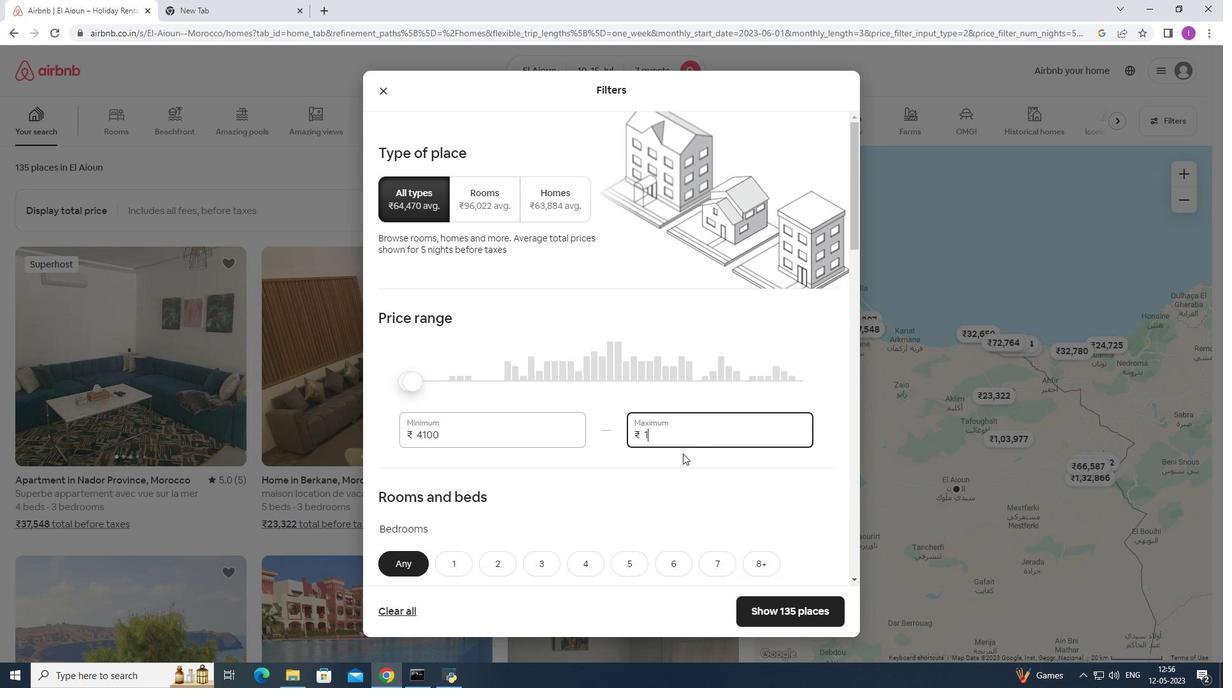 
Action: Key pressed 5
Screenshot: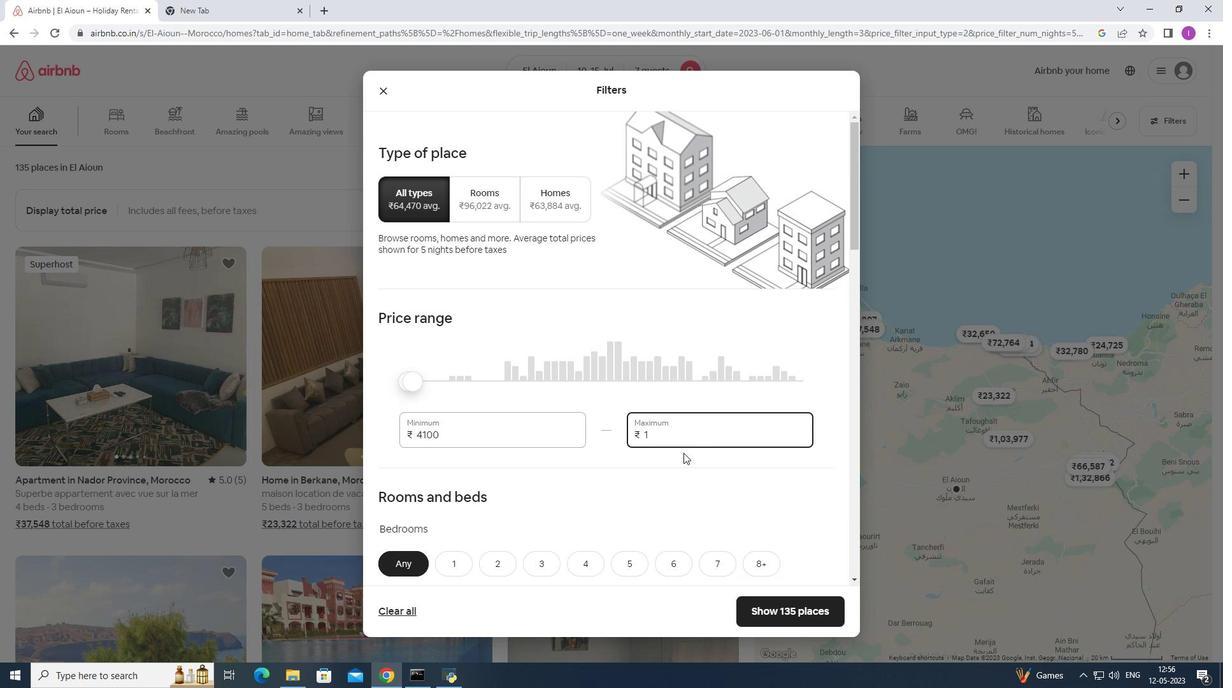 
Action: Mouse moved to (686, 454)
Screenshot: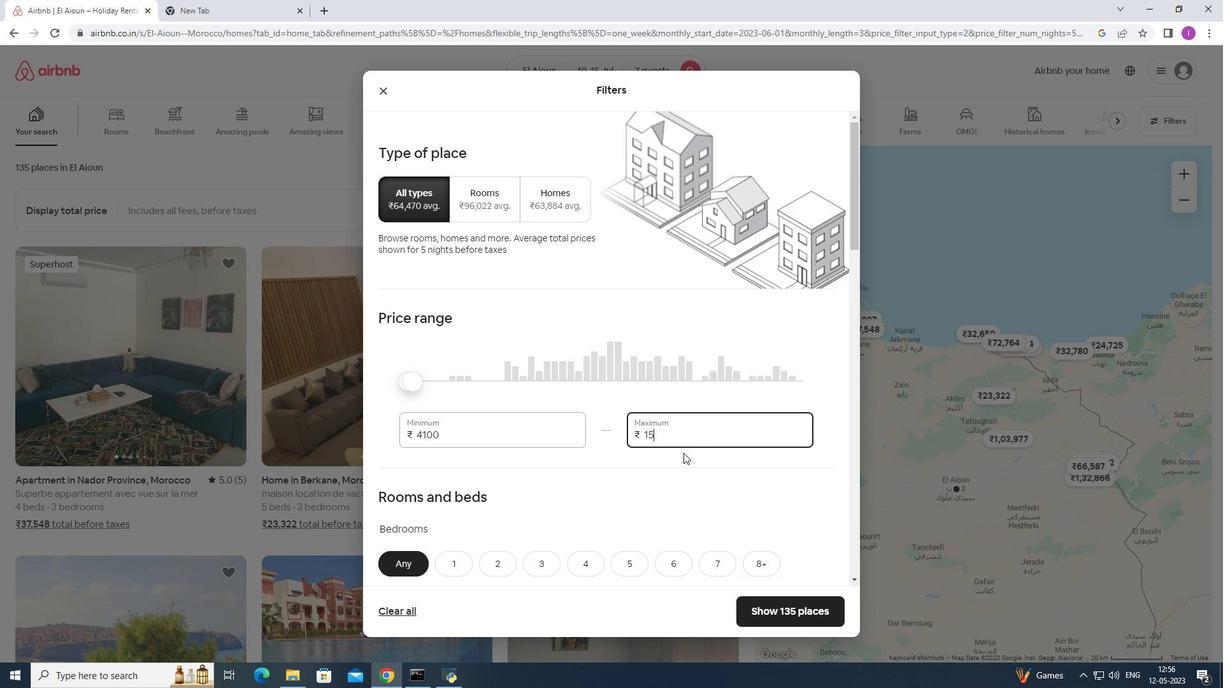 
Action: Key pressed 0
Screenshot: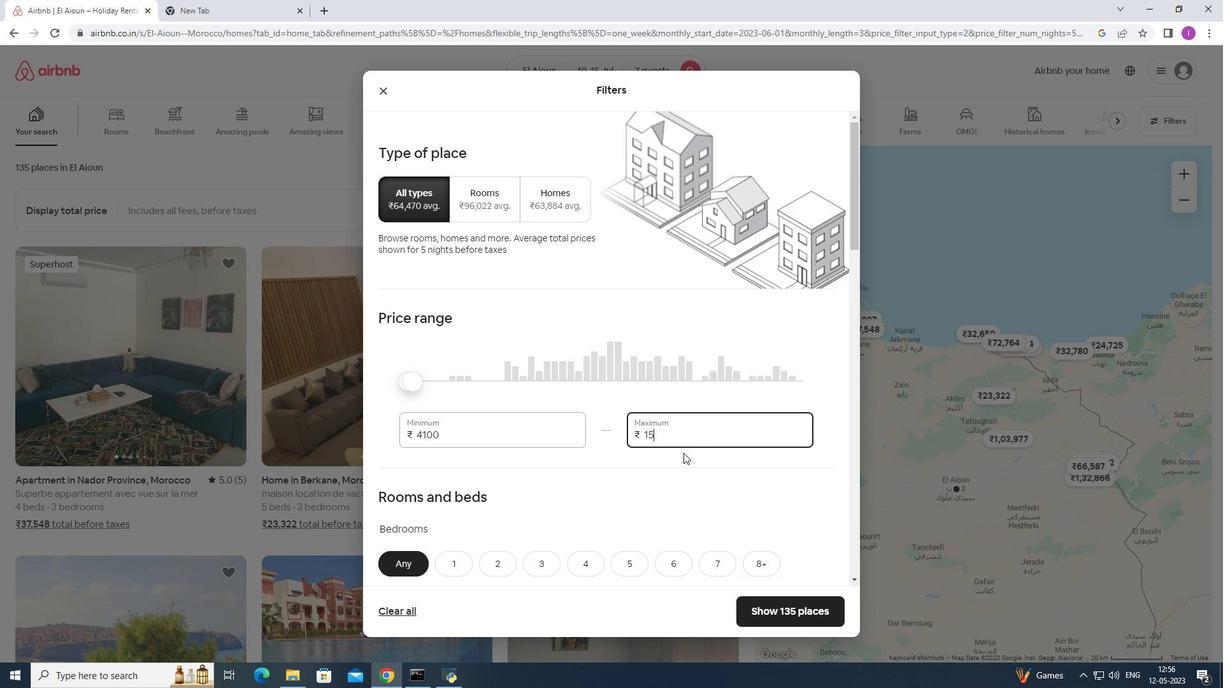 
Action: Mouse moved to (687, 454)
Screenshot: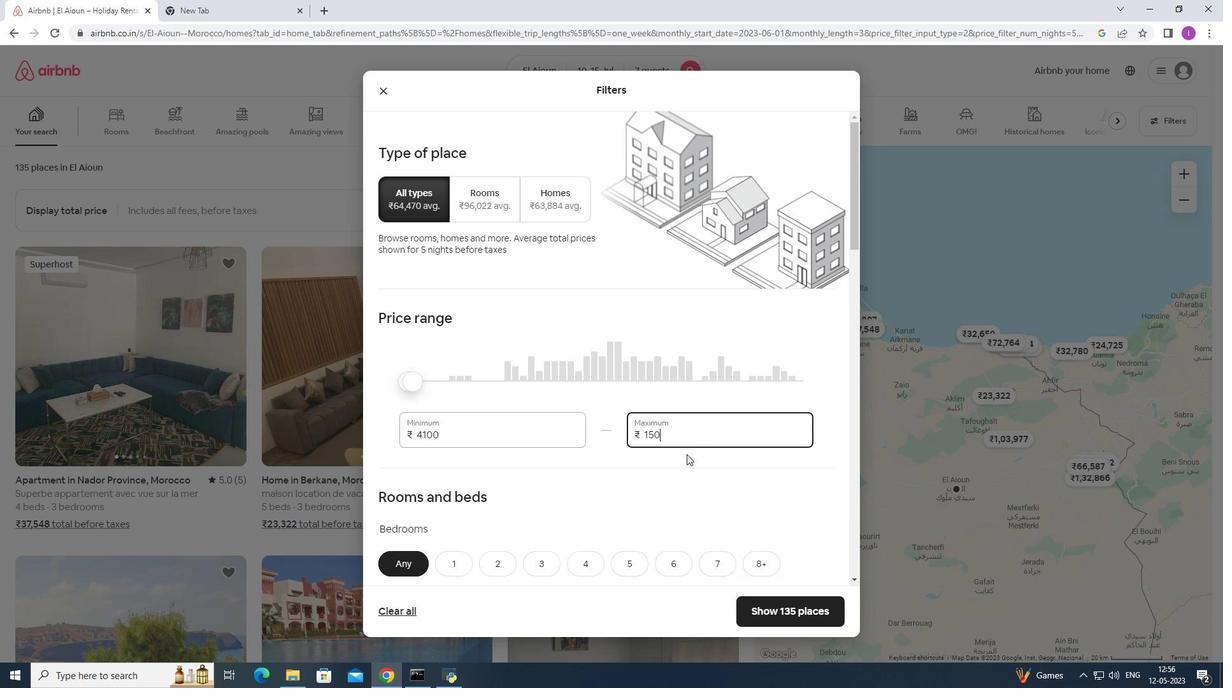 
Action: Key pressed 0
Screenshot: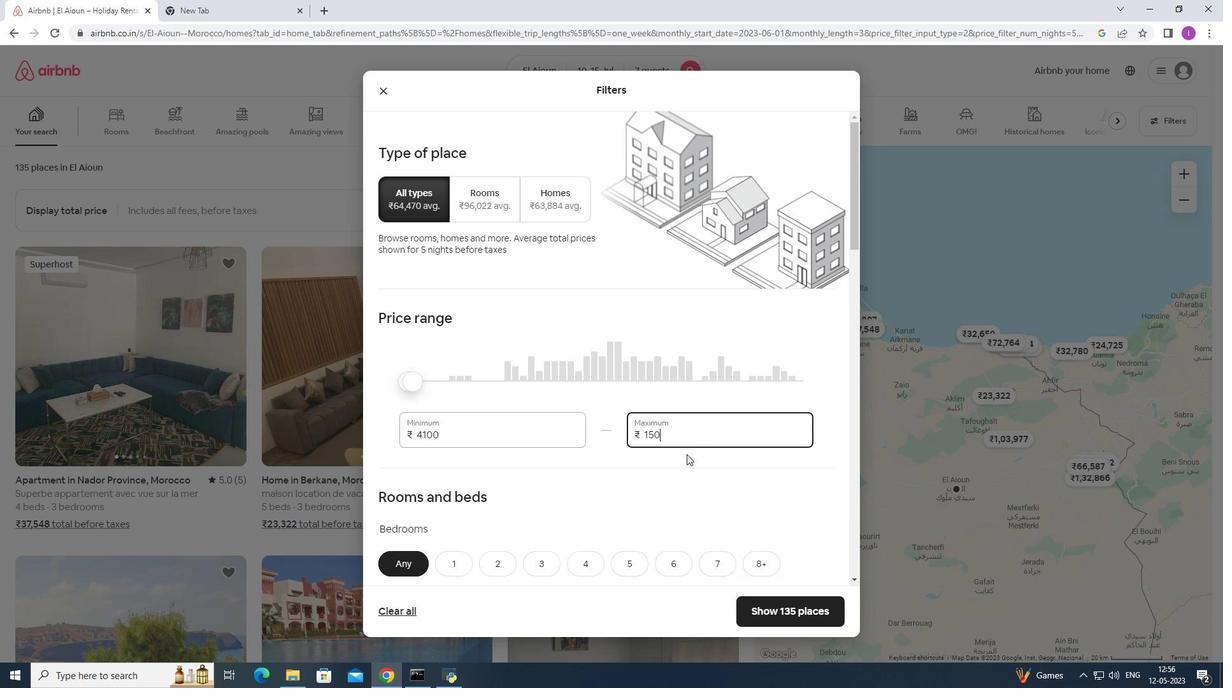 
Action: Mouse moved to (691, 452)
Screenshot: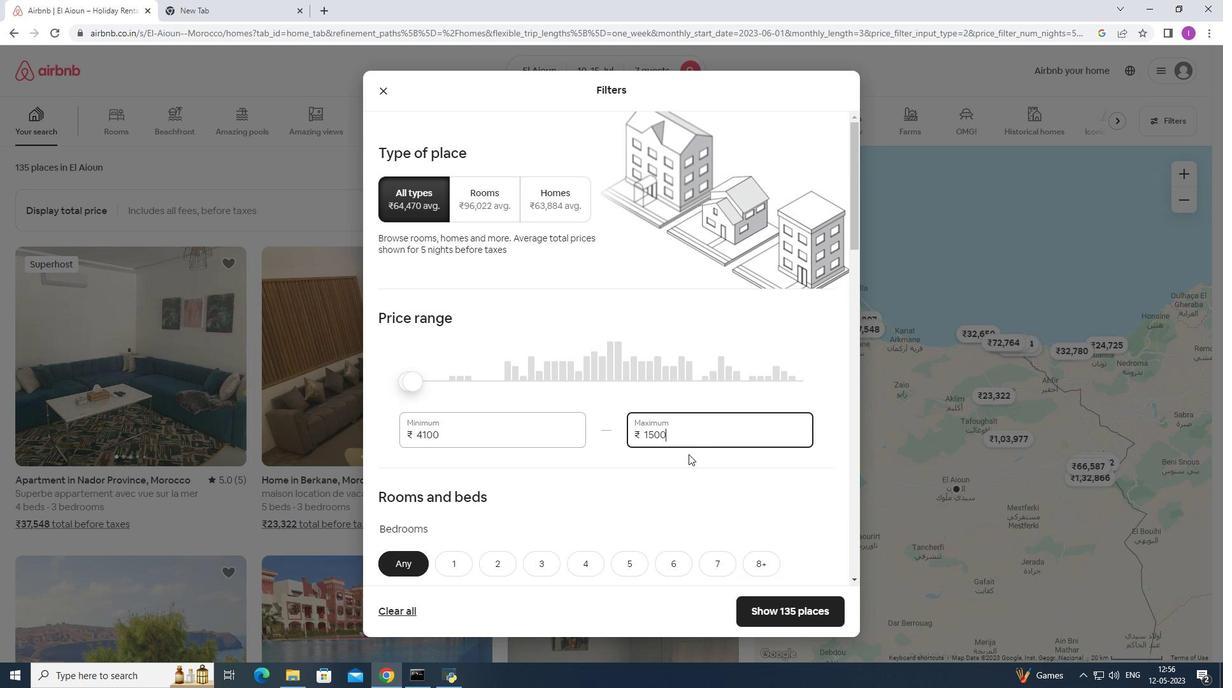 
Action: Key pressed 0
Screenshot: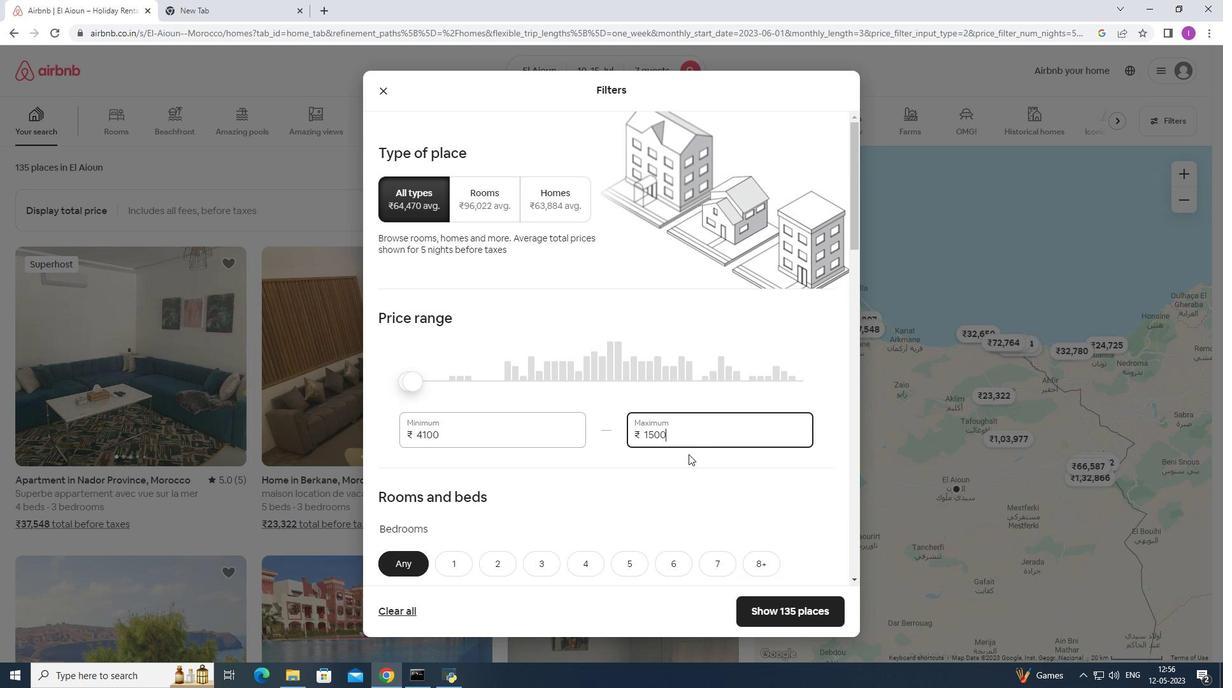 
Action: Mouse moved to (454, 438)
Screenshot: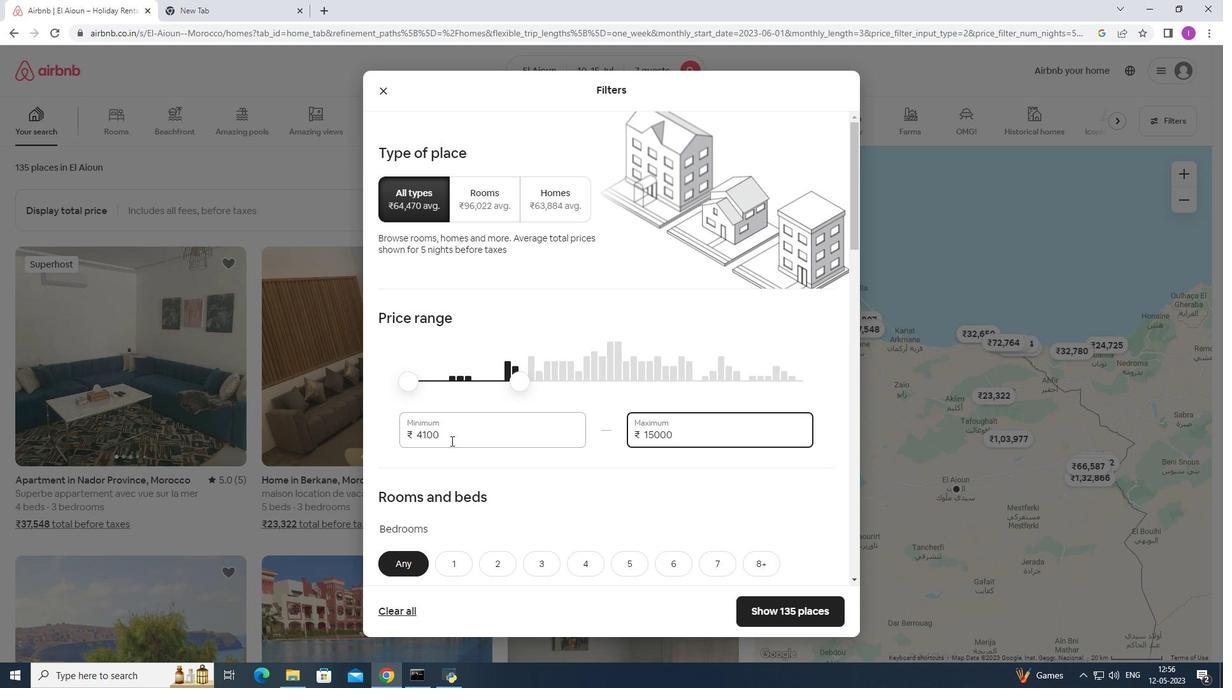 
Action: Mouse pressed left at (454, 438)
Screenshot: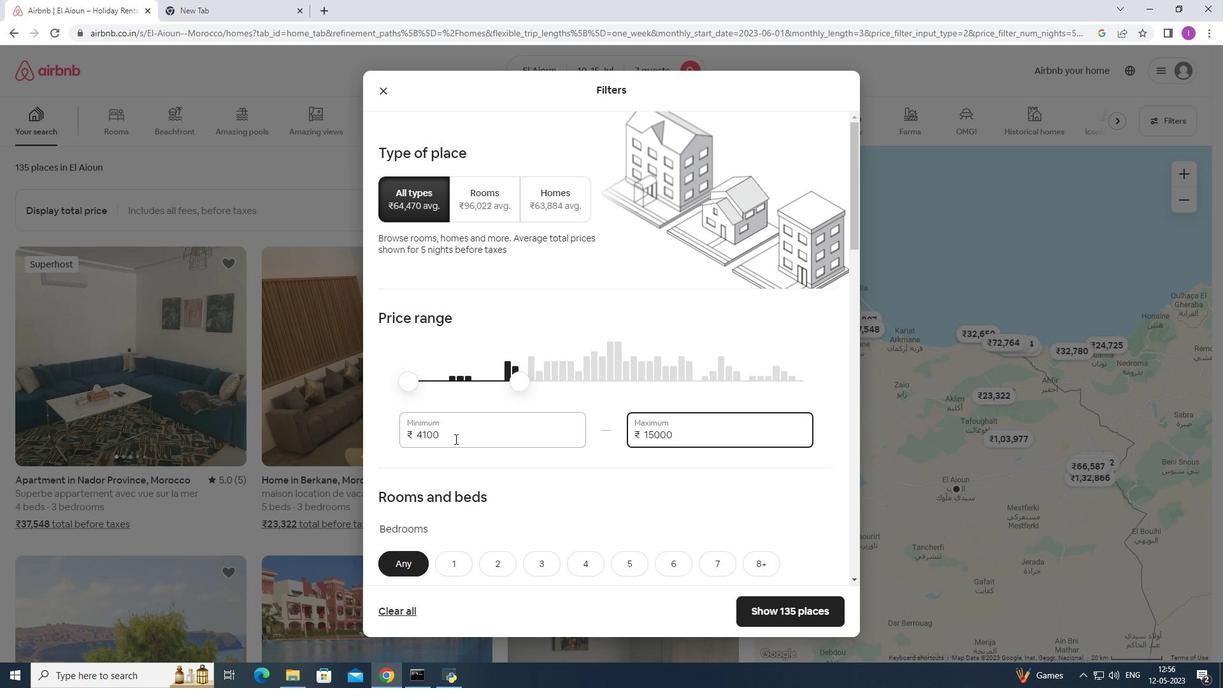 
Action: Mouse moved to (433, 440)
Screenshot: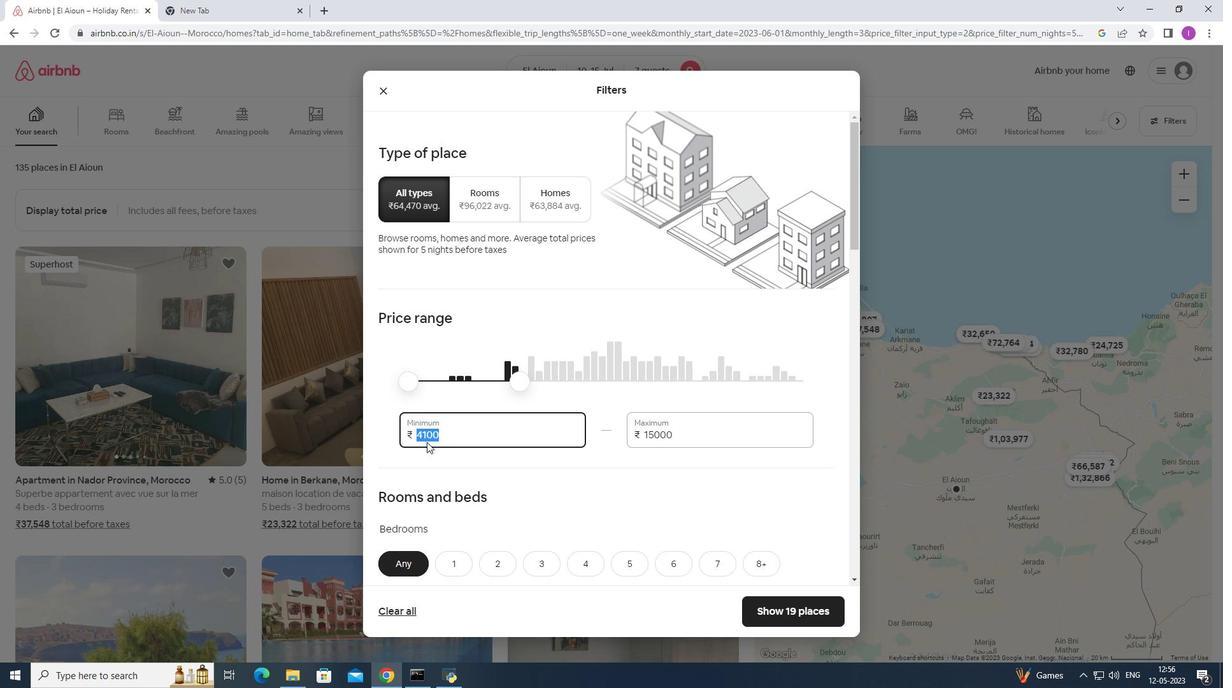 
Action: Key pressed 1
Screenshot: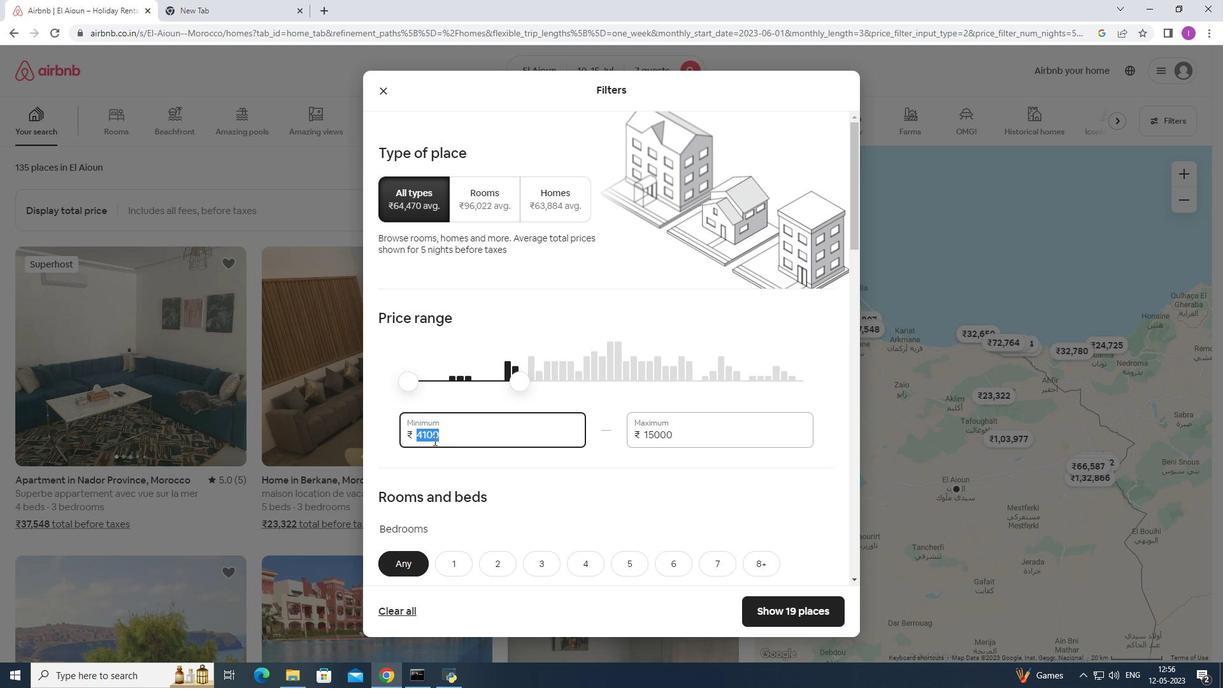 
Action: Mouse moved to (442, 445)
Screenshot: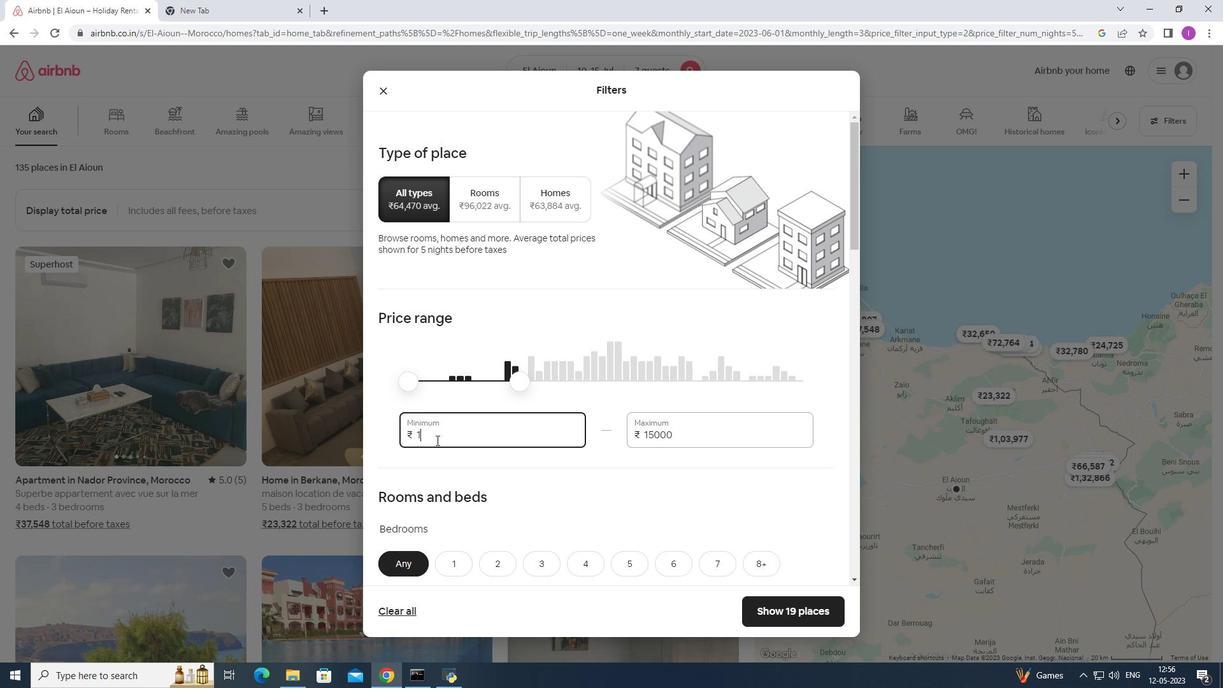 
Action: Key pressed 00
Screenshot: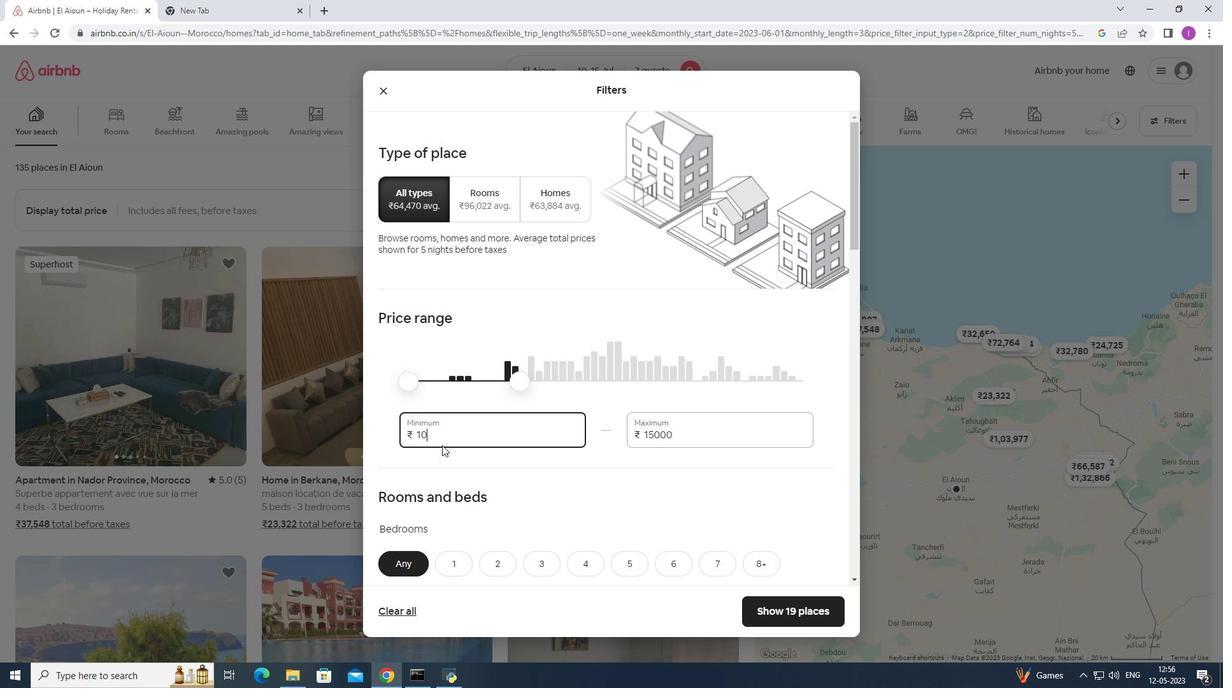 
Action: Mouse moved to (442, 445)
Screenshot: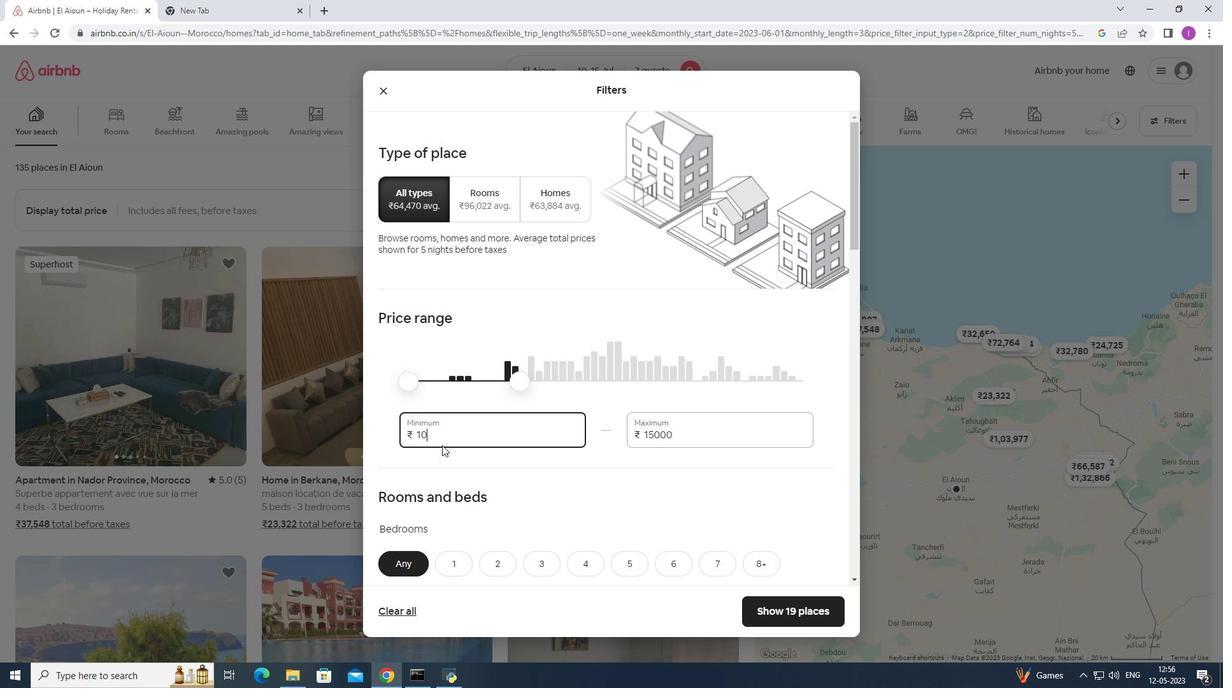 
Action: Key pressed 0
Screenshot: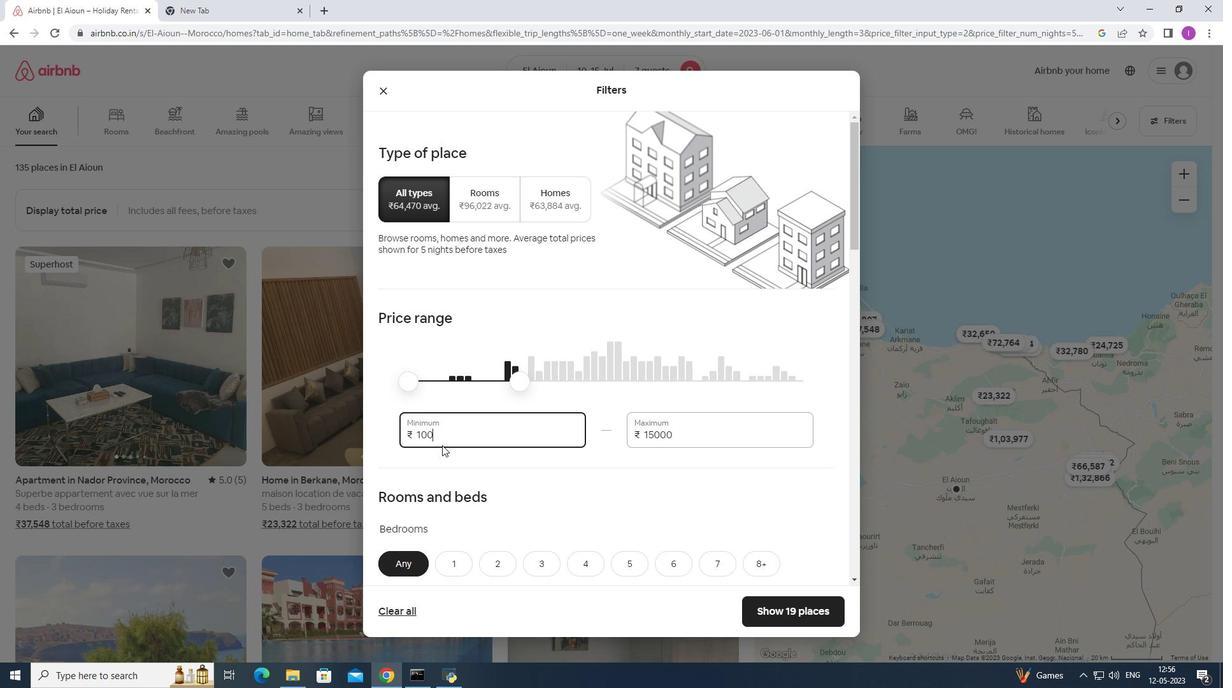 
Action: Mouse moved to (442, 445)
Screenshot: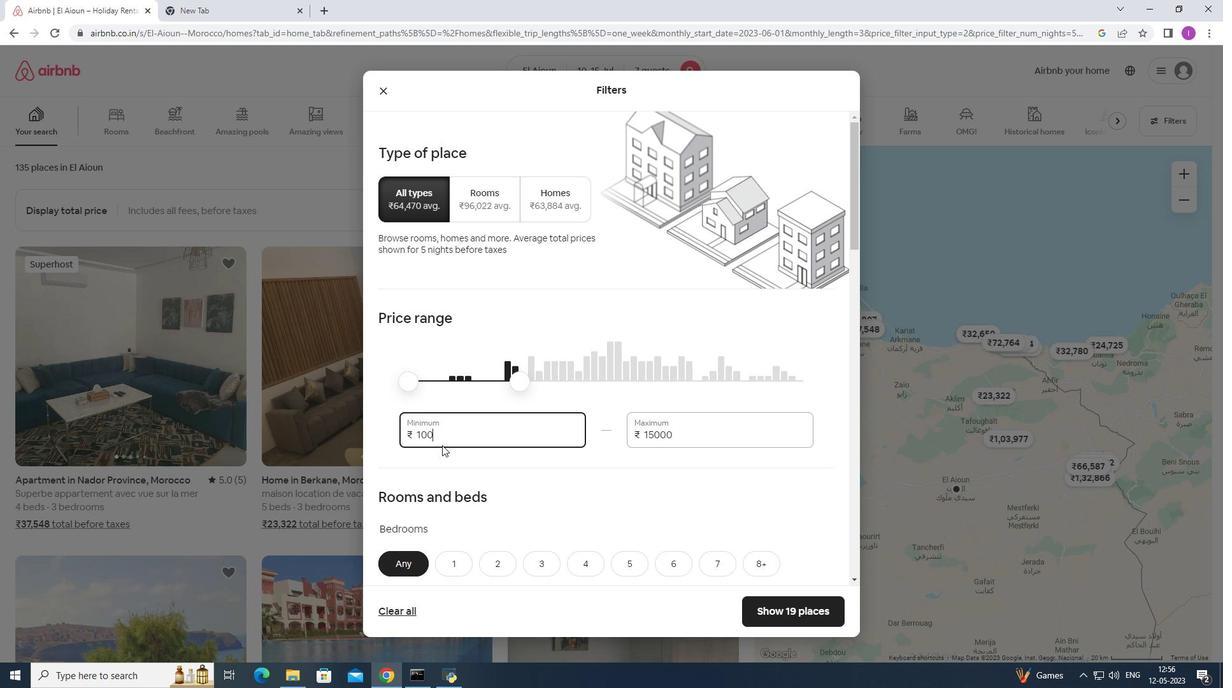 
Action: Key pressed 0
Screenshot: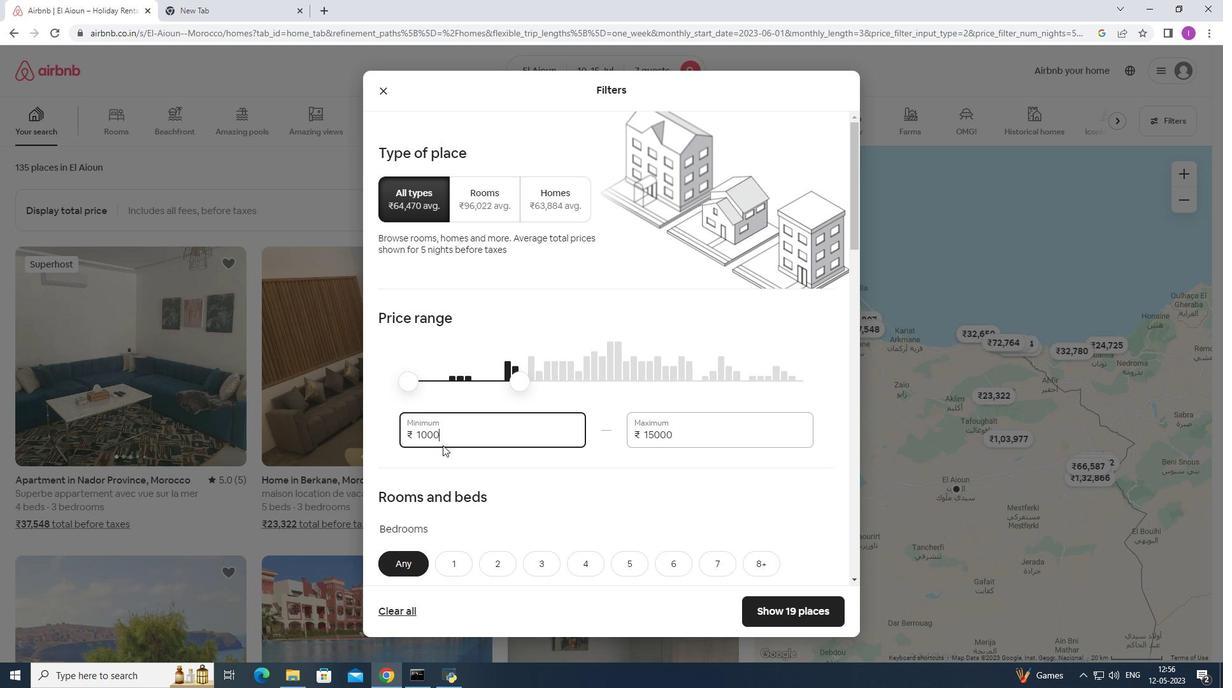 
Action: Mouse moved to (493, 488)
Screenshot: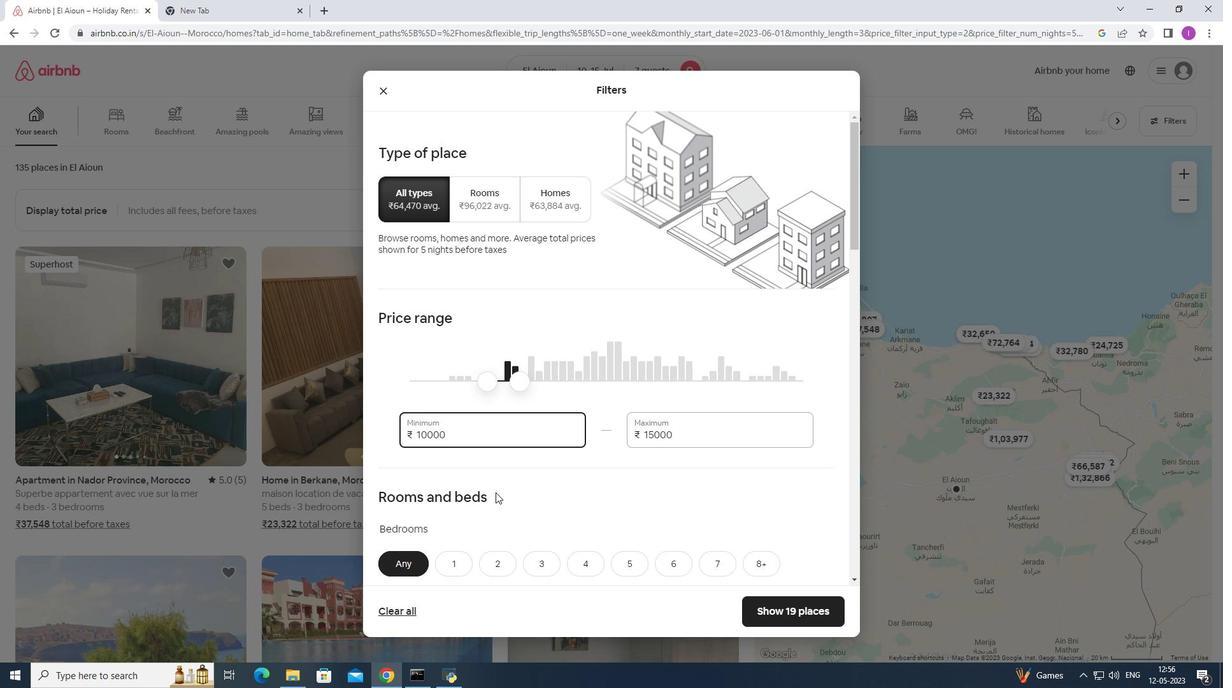 
Action: Mouse scrolled (493, 488) with delta (0, 0)
Screenshot: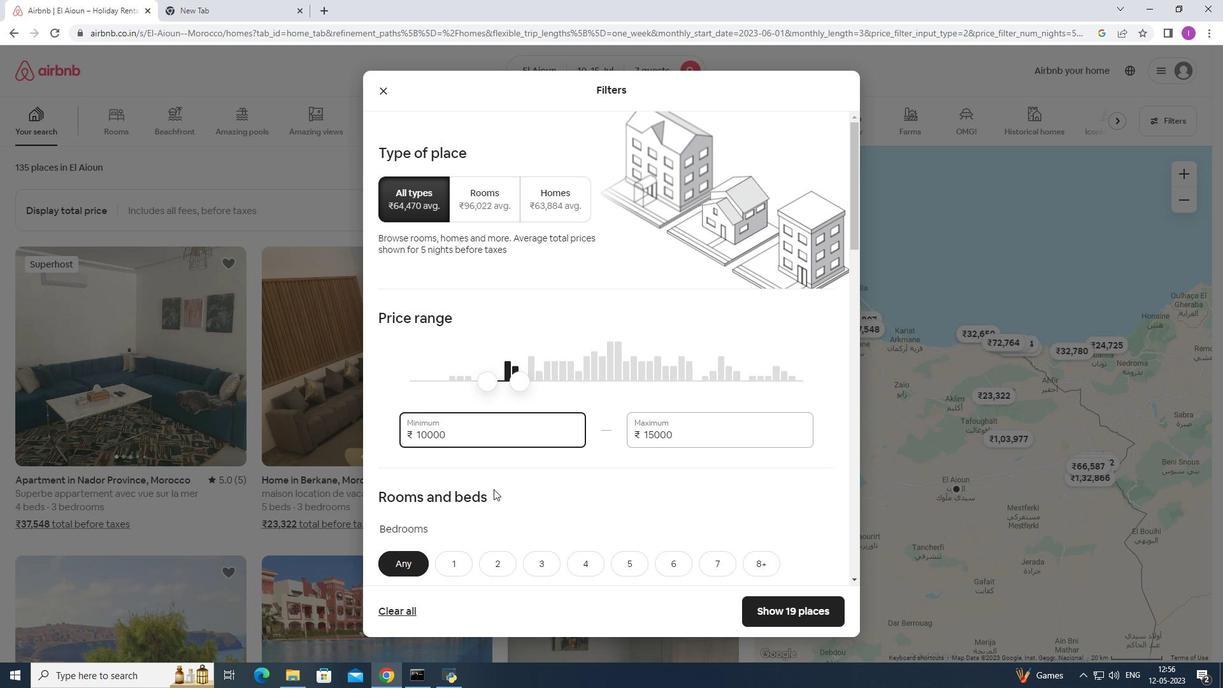 
Action: Mouse scrolled (493, 488) with delta (0, 0)
Screenshot: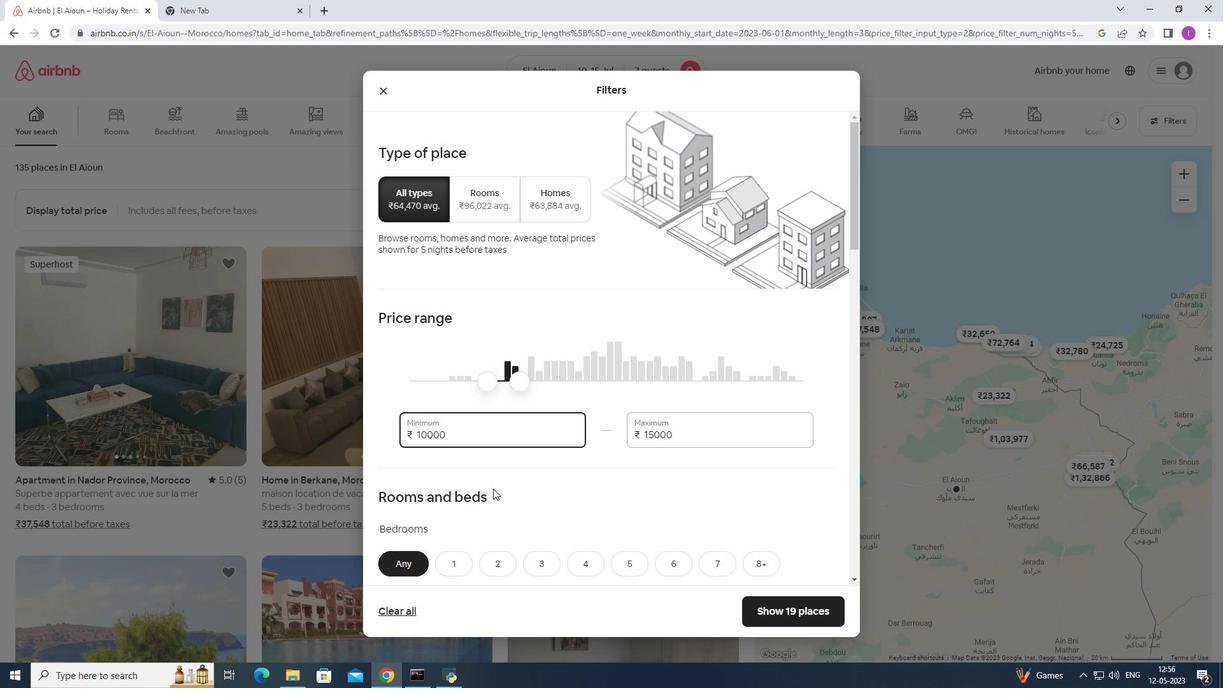 
Action: Mouse moved to (589, 443)
Screenshot: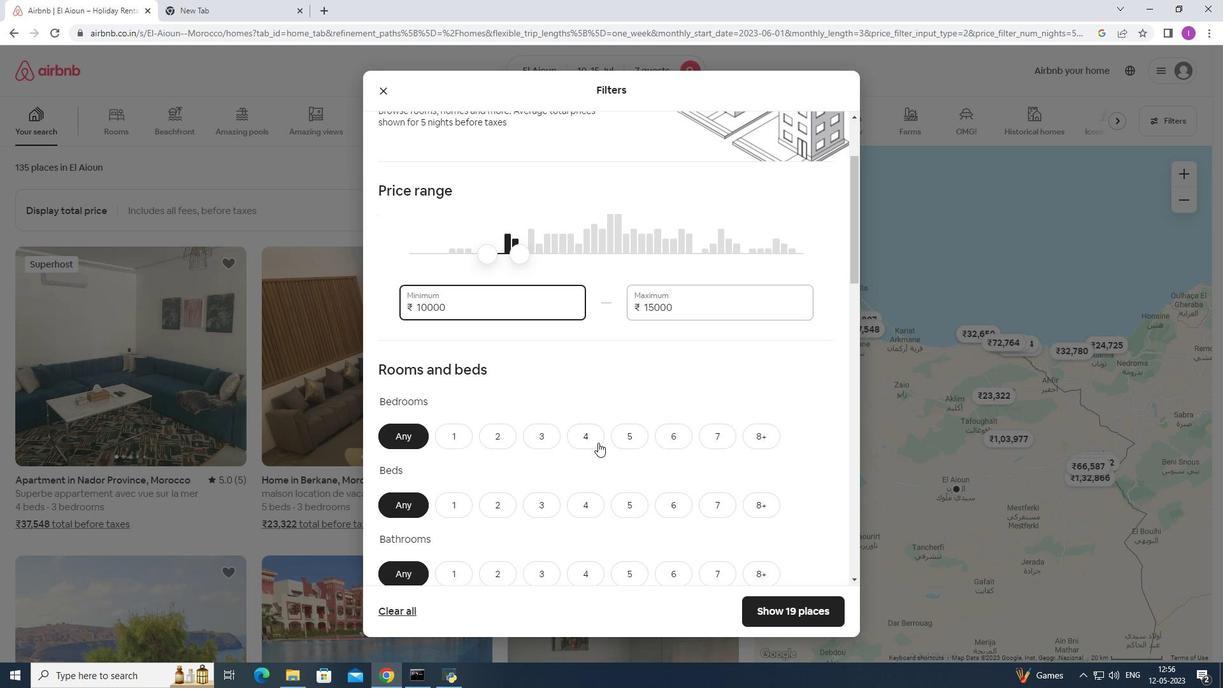 
Action: Mouse pressed left at (589, 443)
Screenshot: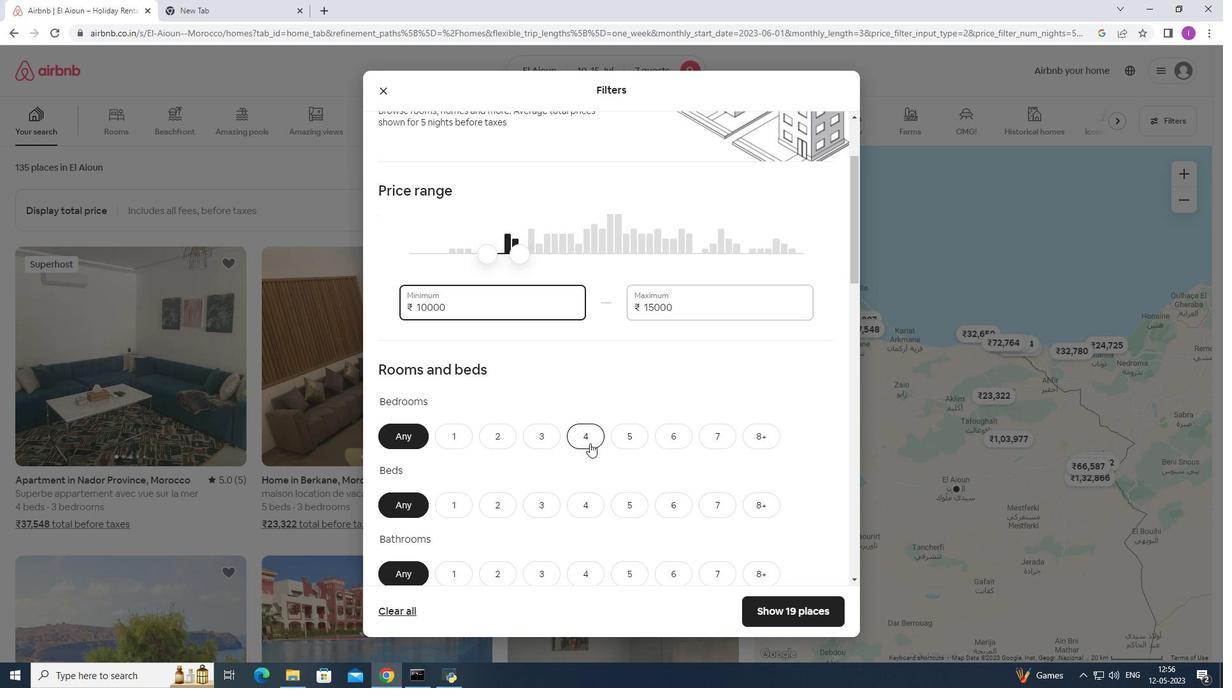 
Action: Mouse moved to (713, 505)
Screenshot: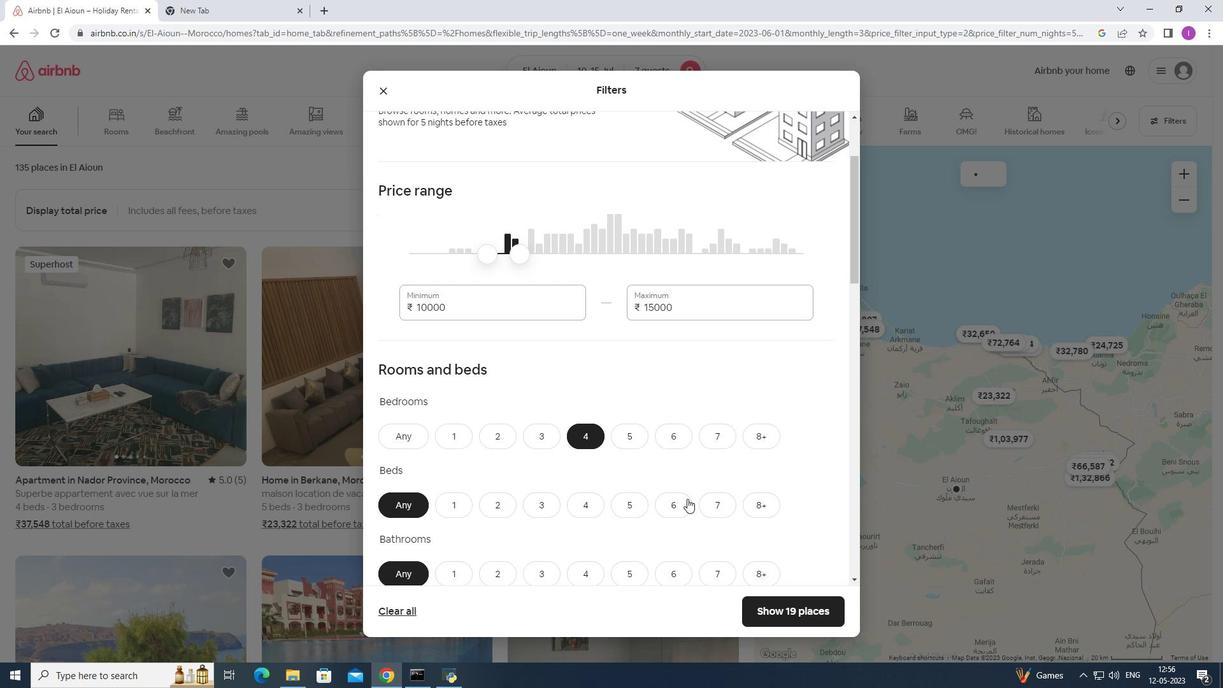 
Action: Mouse pressed left at (713, 505)
Screenshot: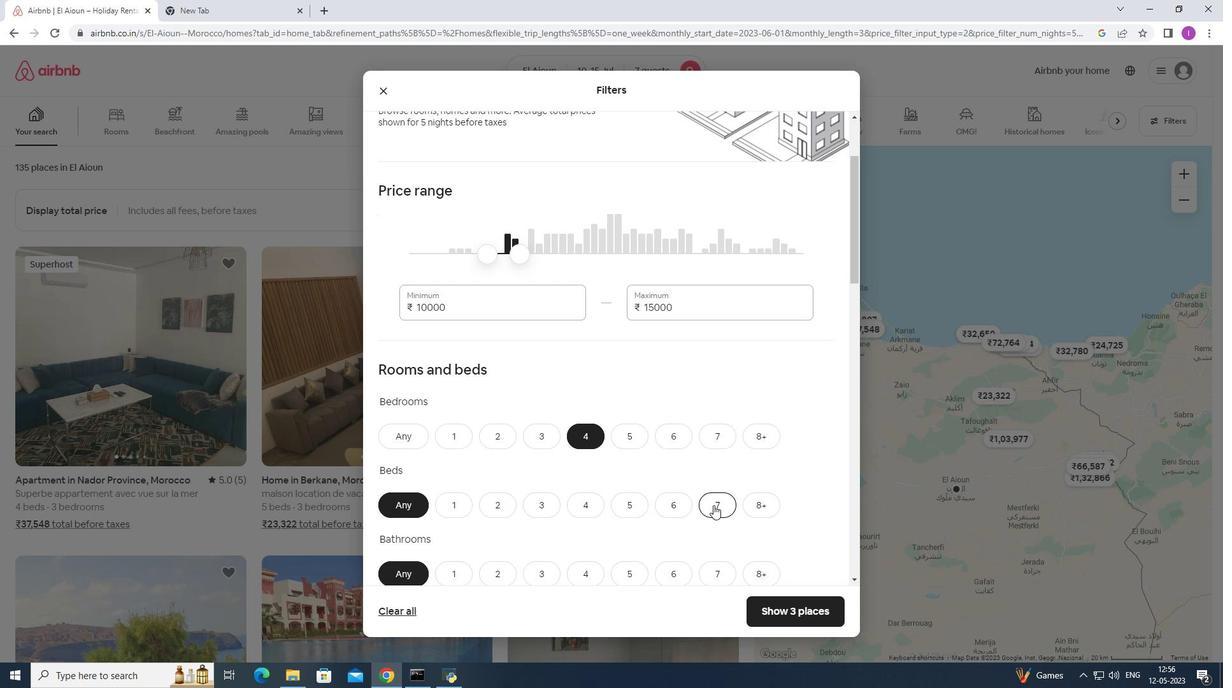 
Action: Mouse moved to (531, 497)
Screenshot: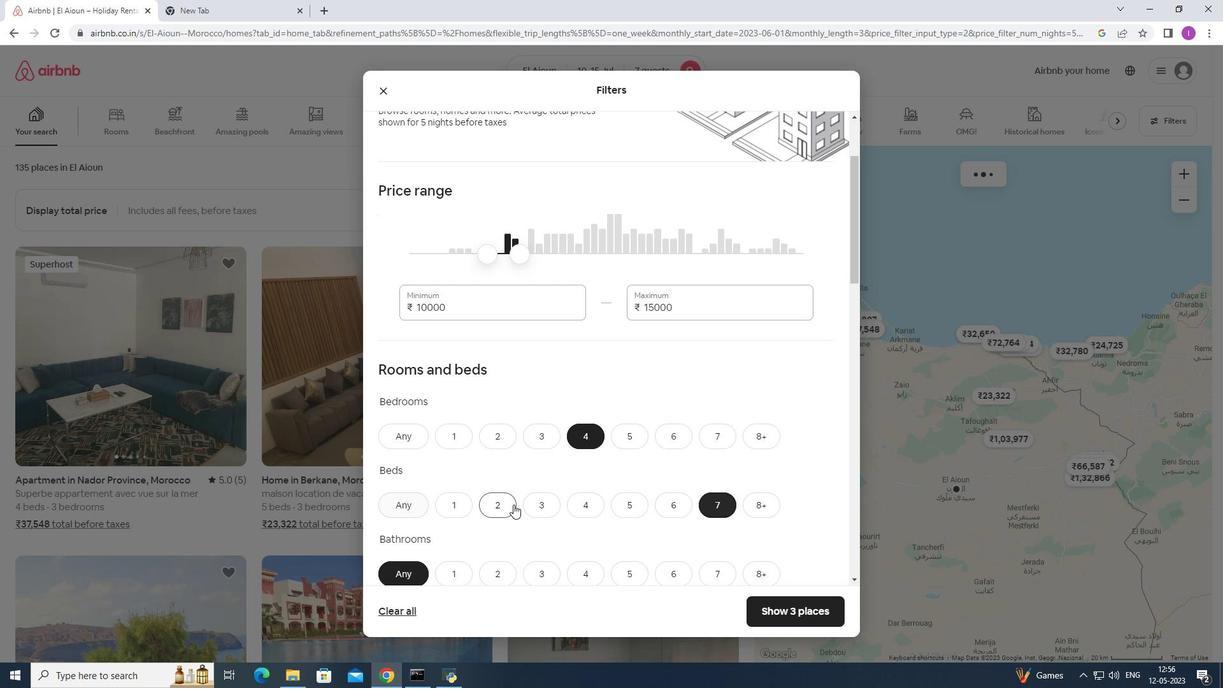 
Action: Mouse scrolled (531, 496) with delta (0, 0)
Screenshot: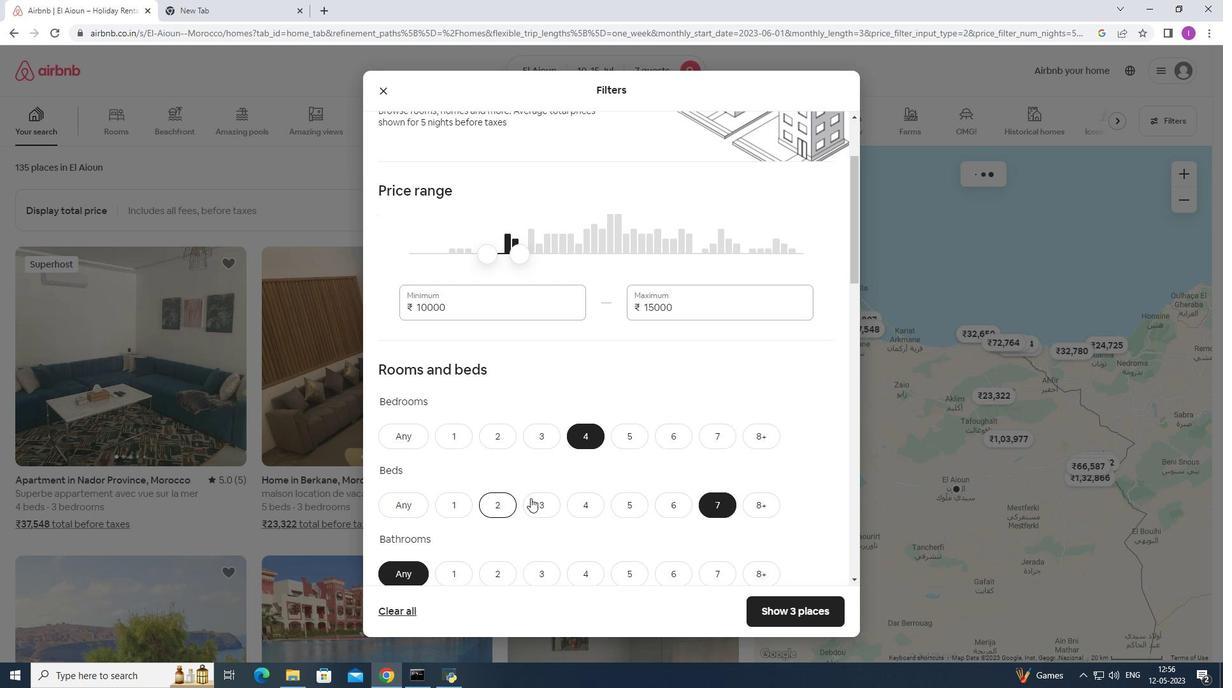 
Action: Mouse scrolled (531, 496) with delta (0, 0)
Screenshot: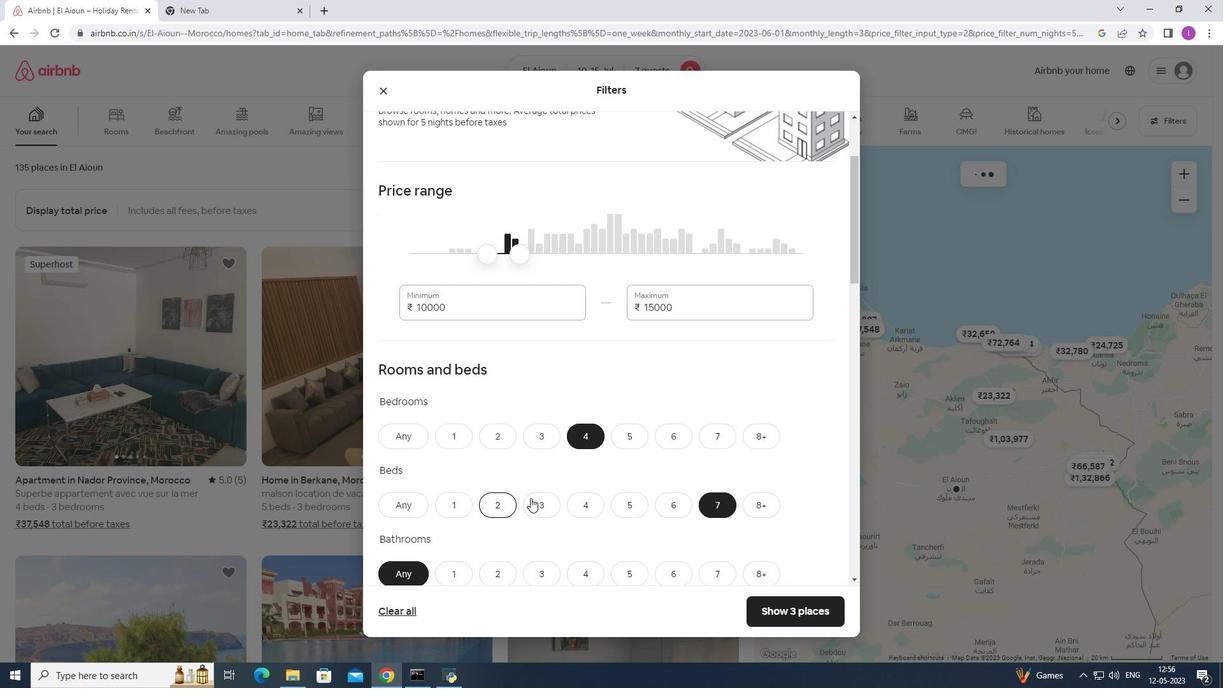 
Action: Mouse moved to (531, 497)
Screenshot: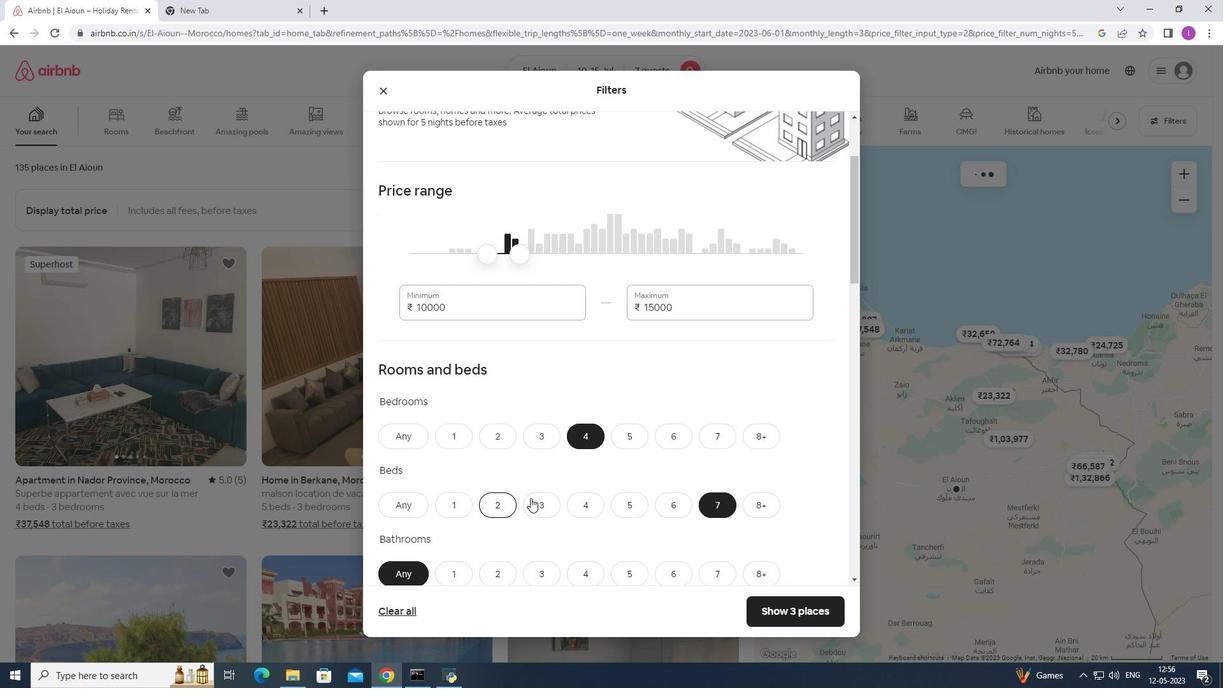 
Action: Mouse scrolled (531, 496) with delta (0, 0)
Screenshot: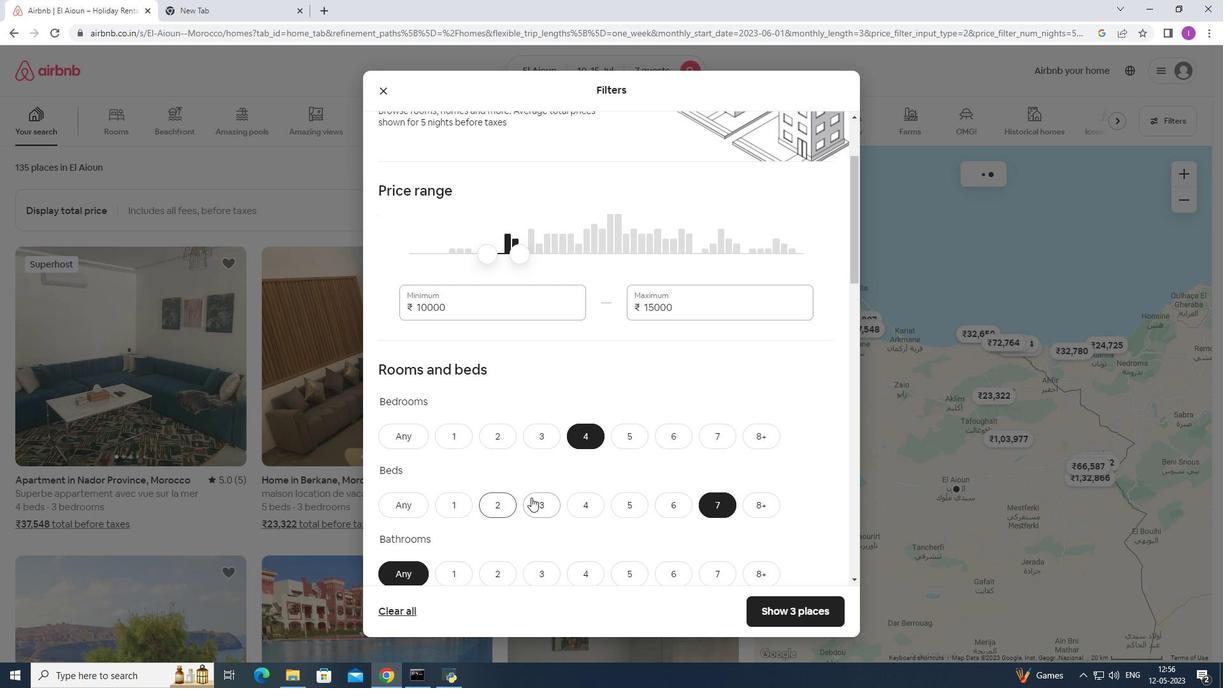 
Action: Mouse moved to (579, 383)
Screenshot: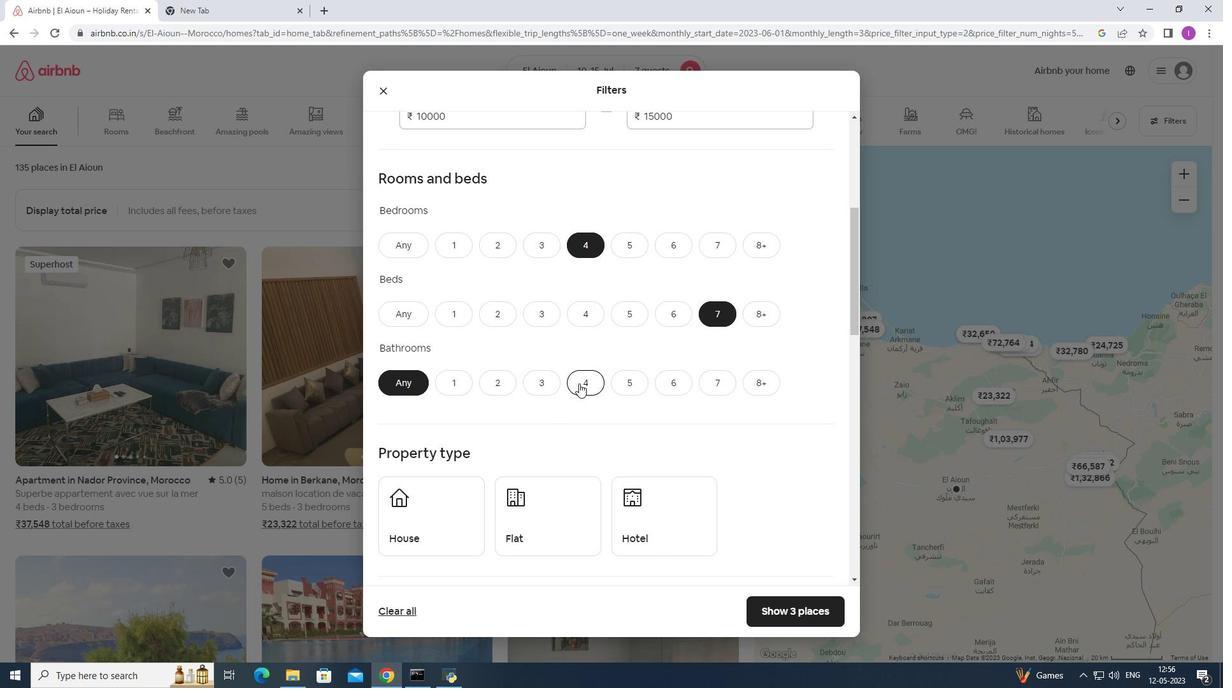 
Action: Mouse pressed left at (579, 383)
Screenshot: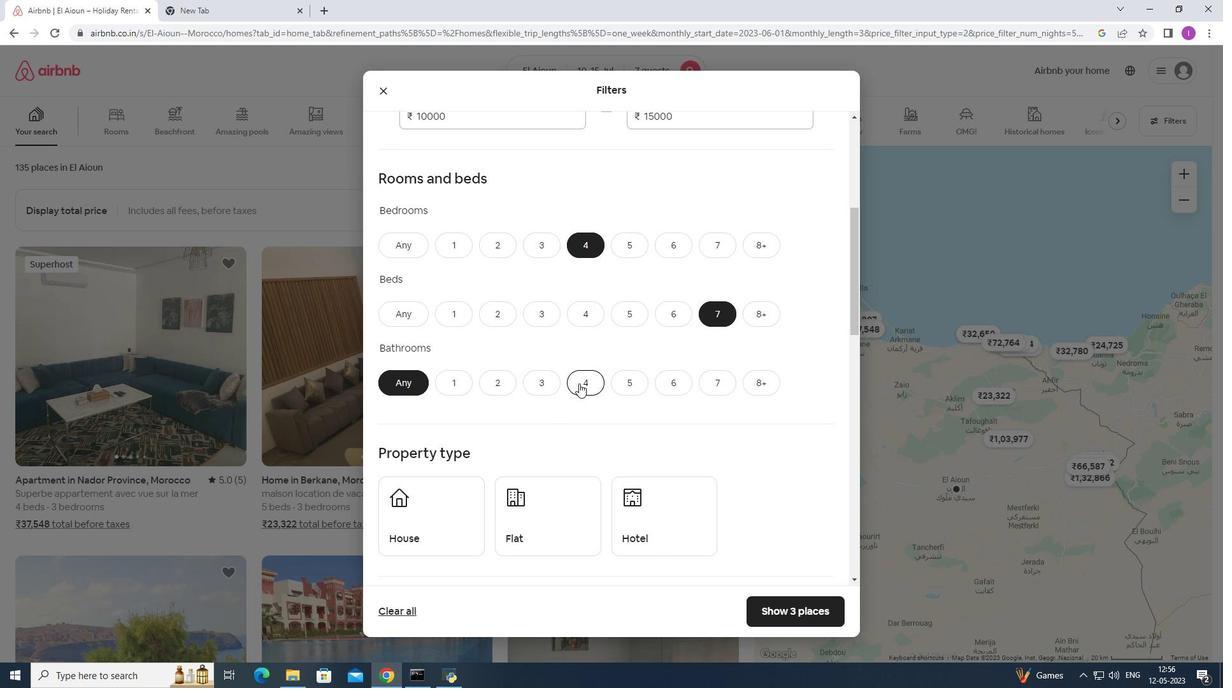 
Action: Mouse moved to (586, 383)
Screenshot: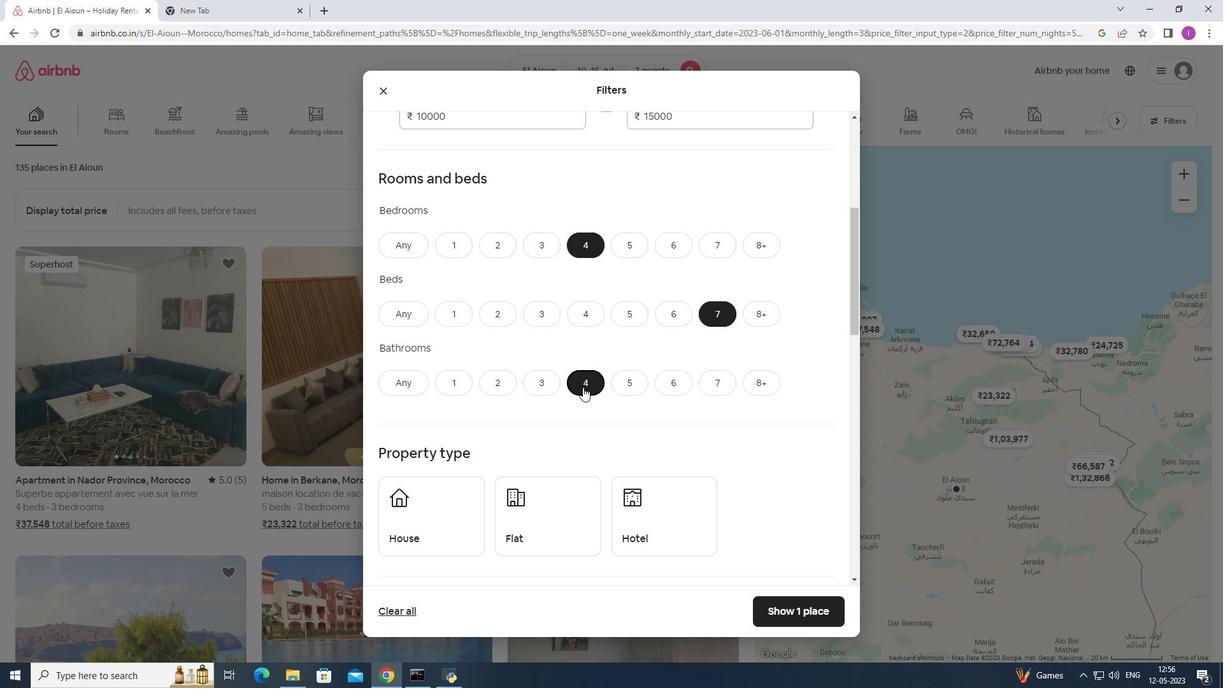 
Action: Mouse scrolled (586, 382) with delta (0, 0)
Screenshot: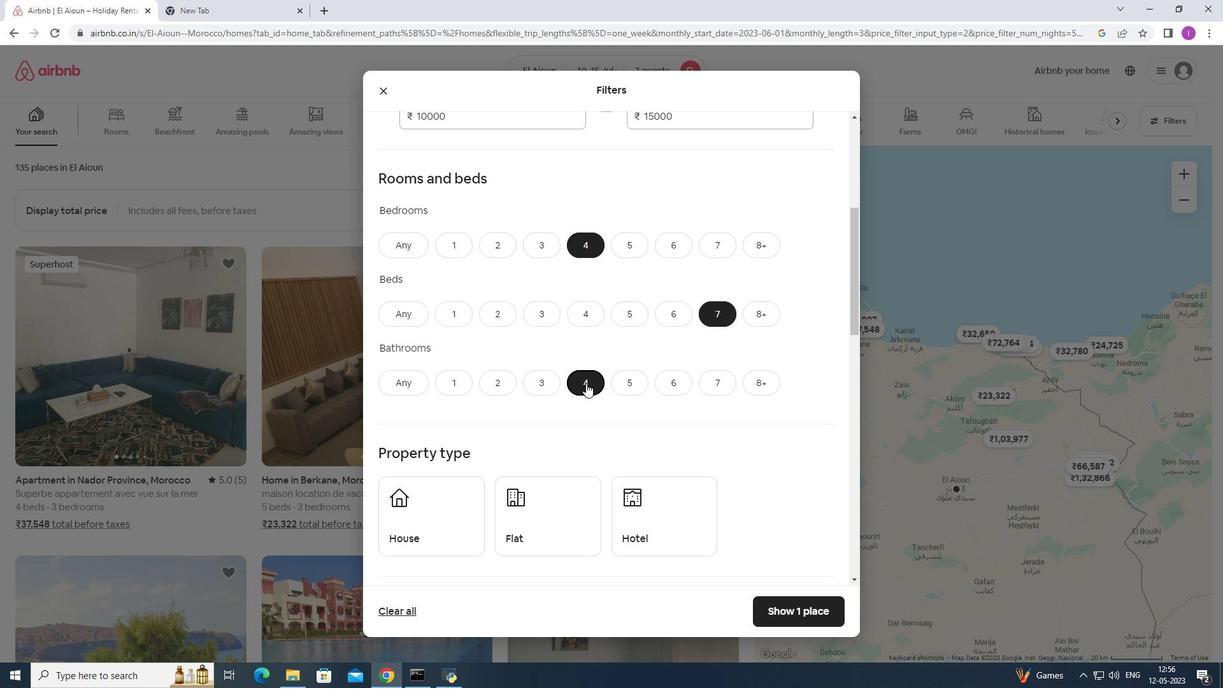 
Action: Mouse scrolled (586, 382) with delta (0, 0)
Screenshot: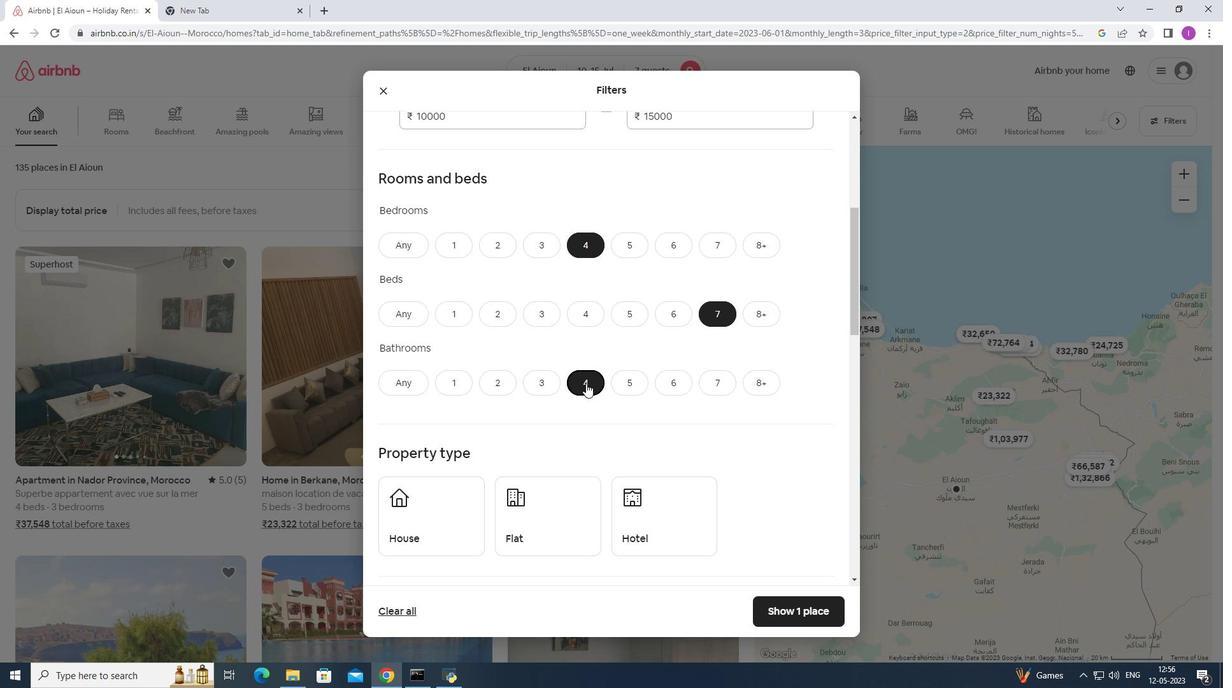 
Action: Mouse moved to (465, 401)
Screenshot: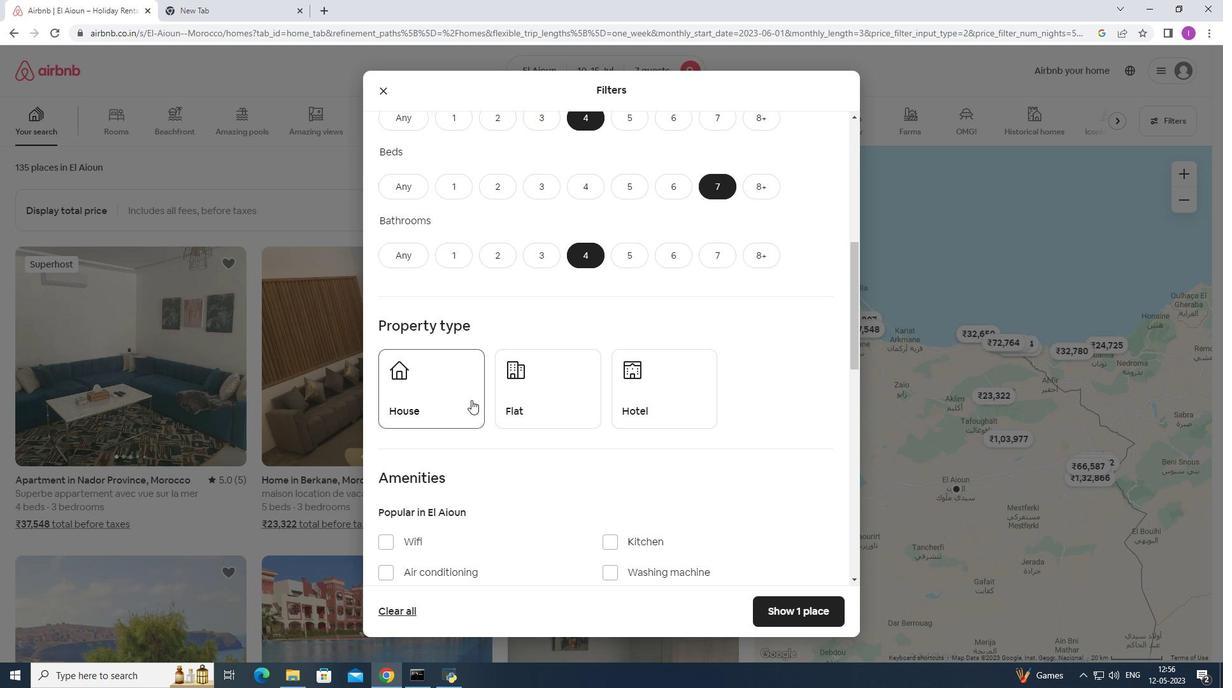 
Action: Mouse pressed left at (465, 401)
Screenshot: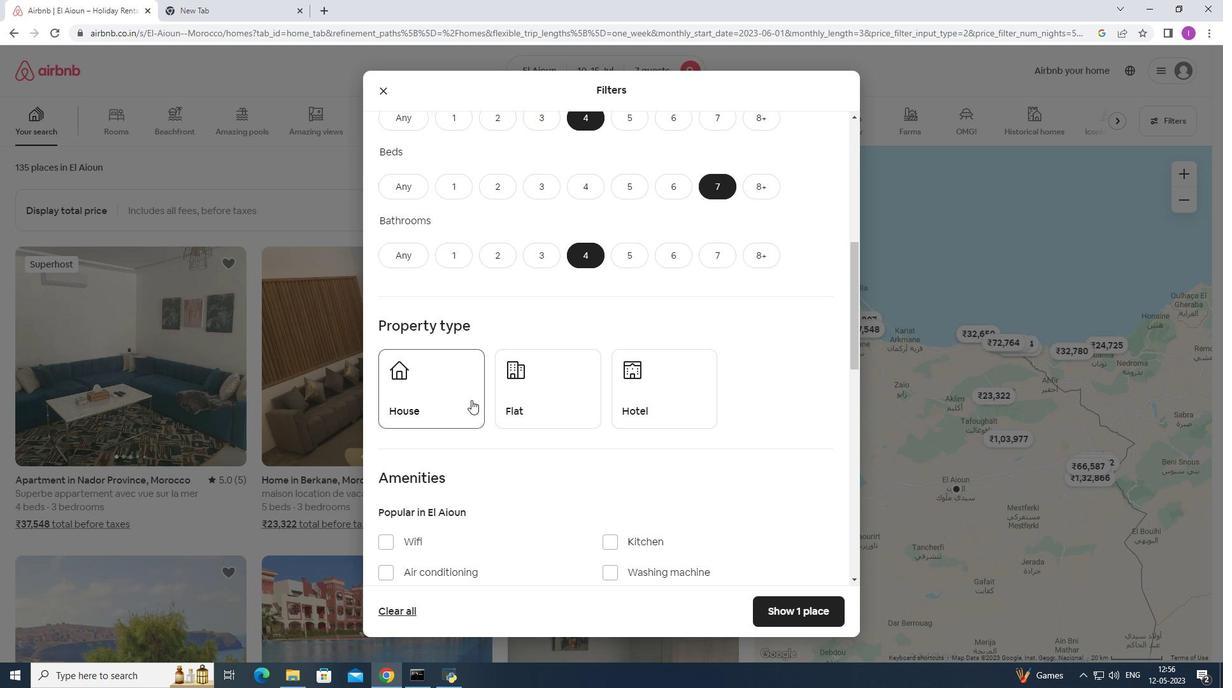 
Action: Mouse moved to (543, 400)
Screenshot: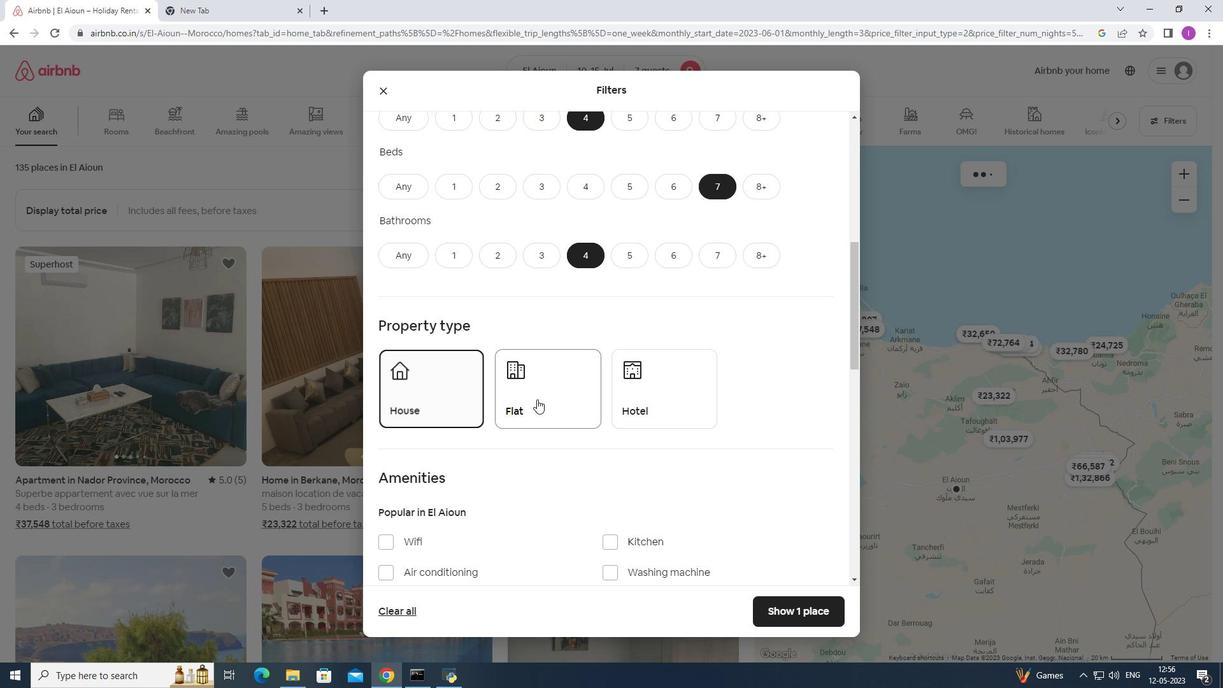 
Action: Mouse pressed left at (543, 400)
Screenshot: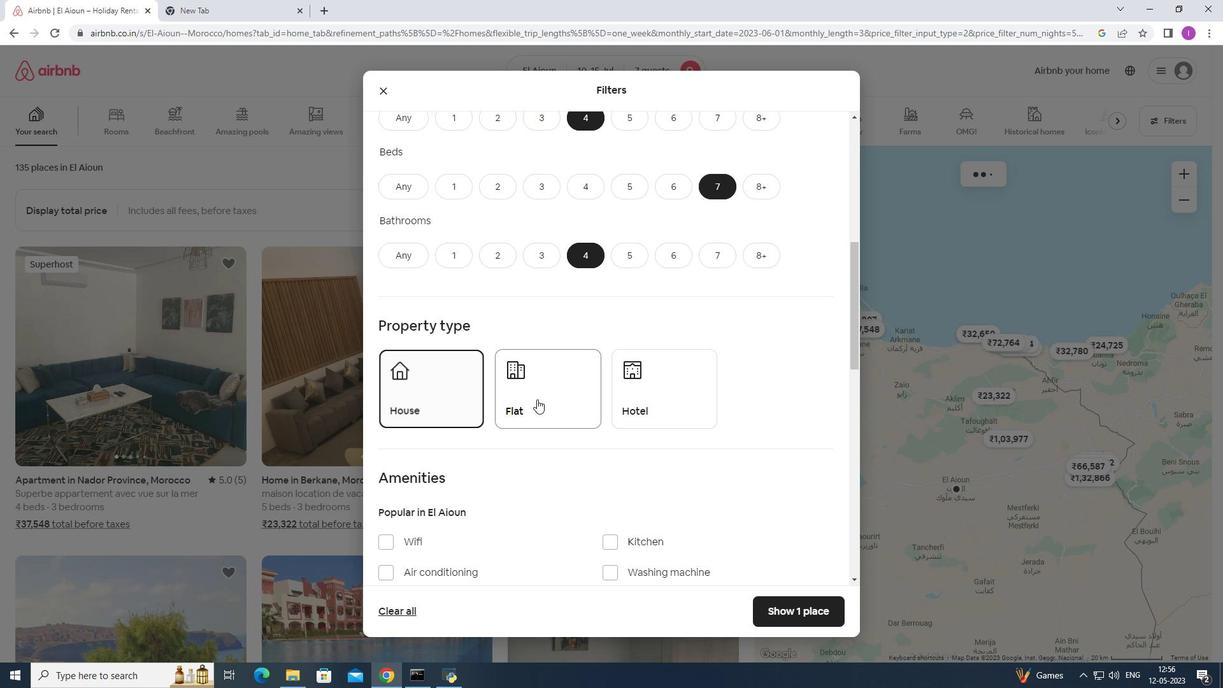 
Action: Mouse moved to (685, 405)
Screenshot: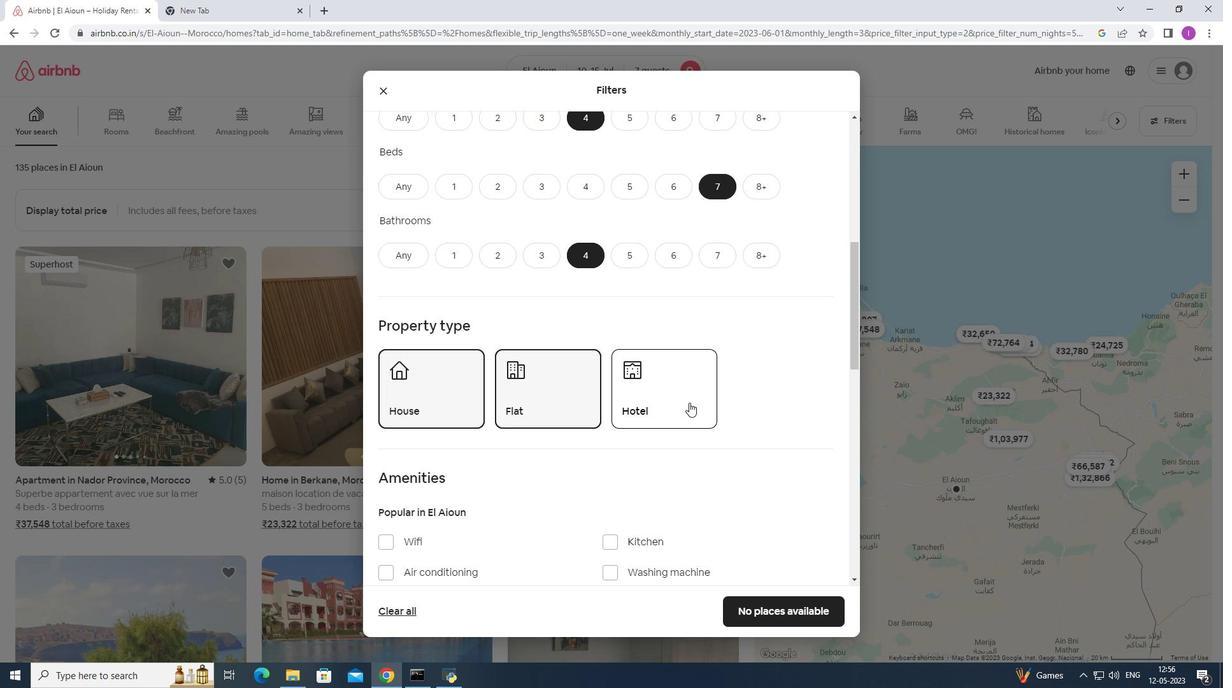
Action: Mouse scrolled (685, 405) with delta (0, 0)
Screenshot: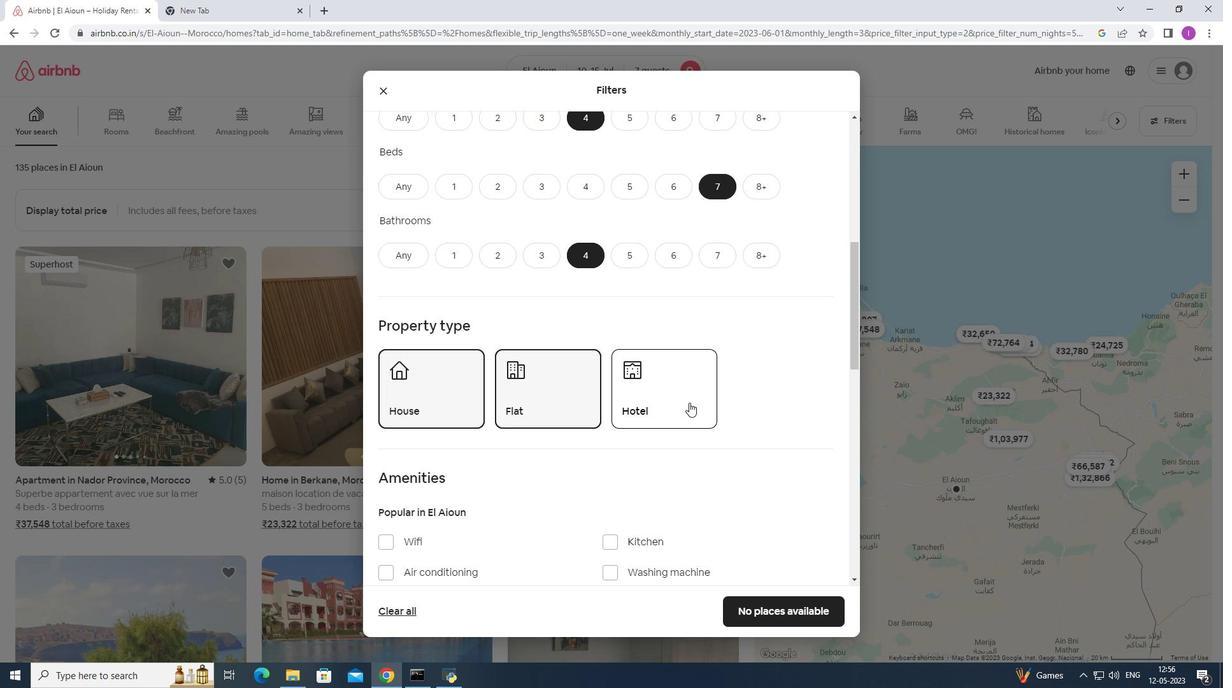
Action: Mouse moved to (680, 407)
Screenshot: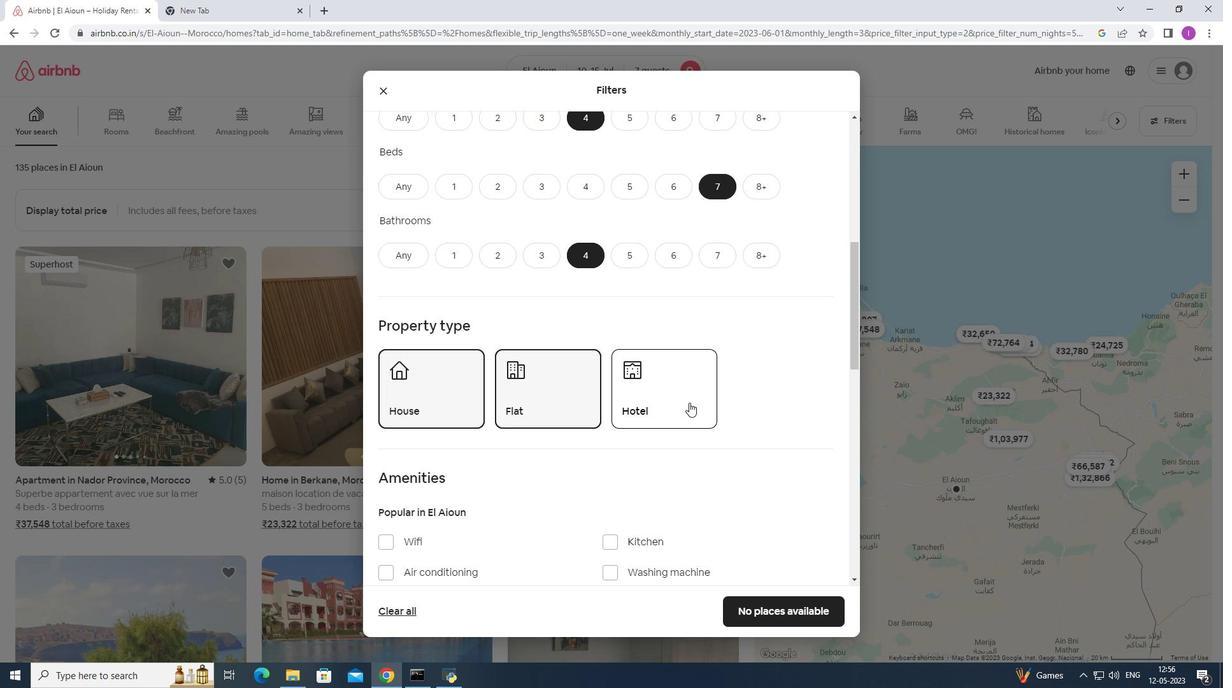 
Action: Mouse scrolled (680, 407) with delta (0, 0)
Screenshot: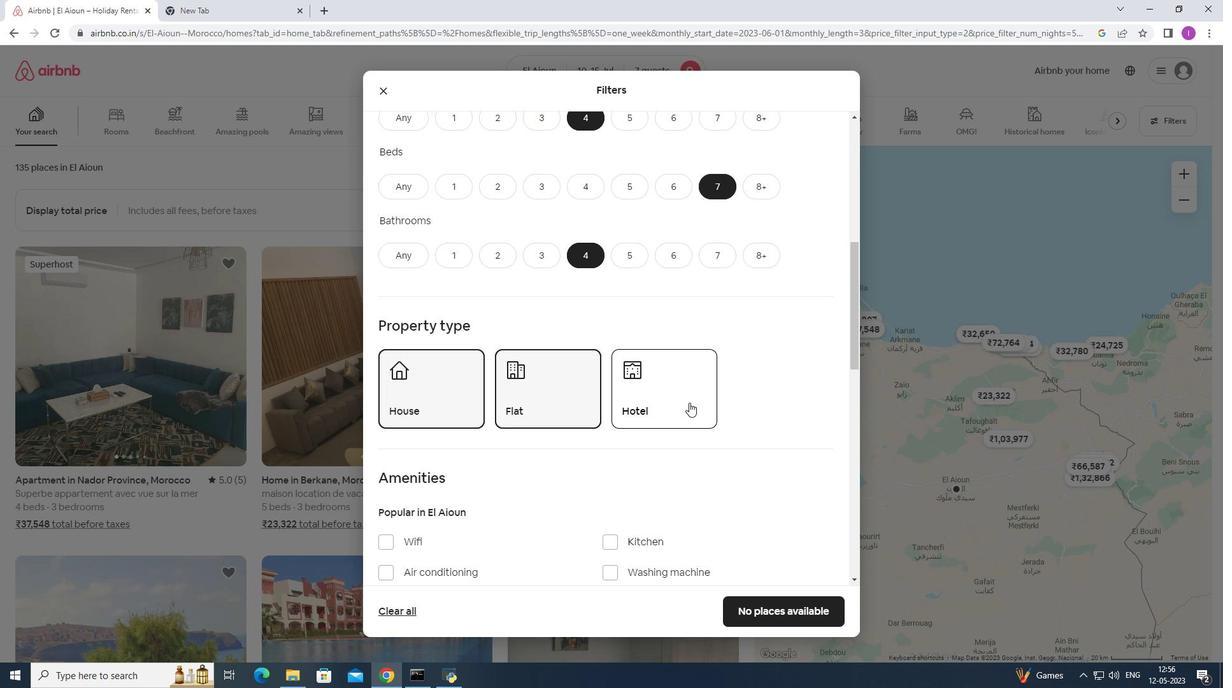 
Action: Mouse moved to (531, 404)
Screenshot: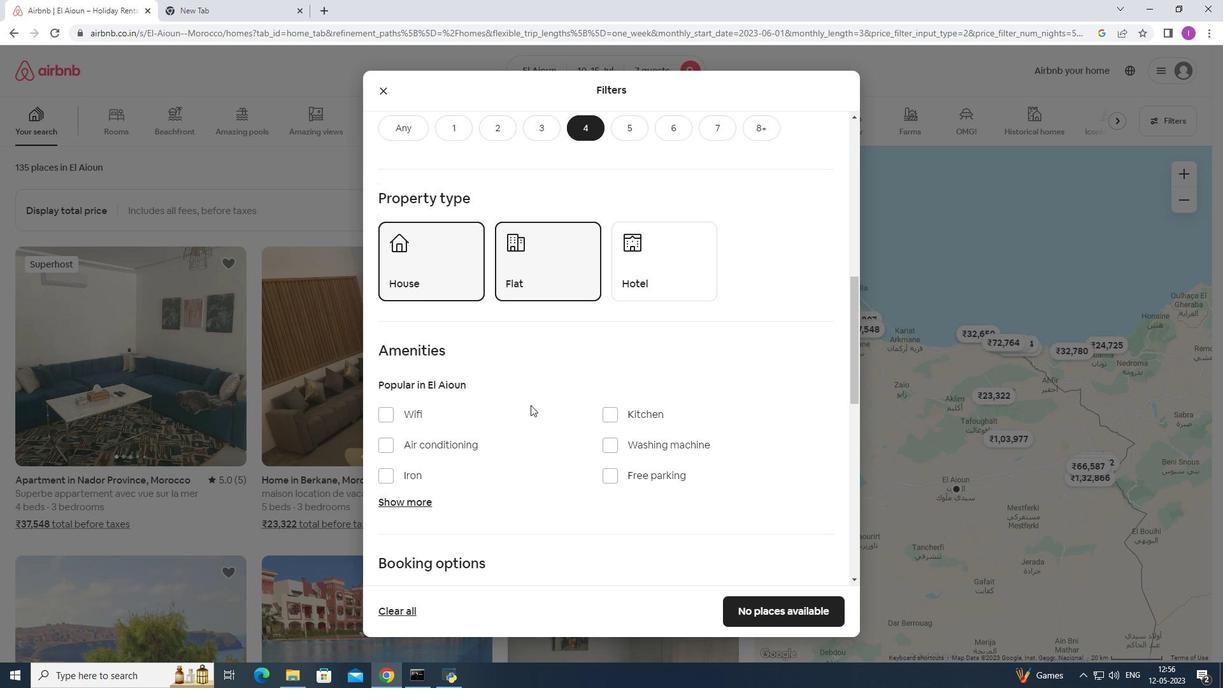 
Action: Mouse scrolled (531, 403) with delta (0, 0)
Screenshot: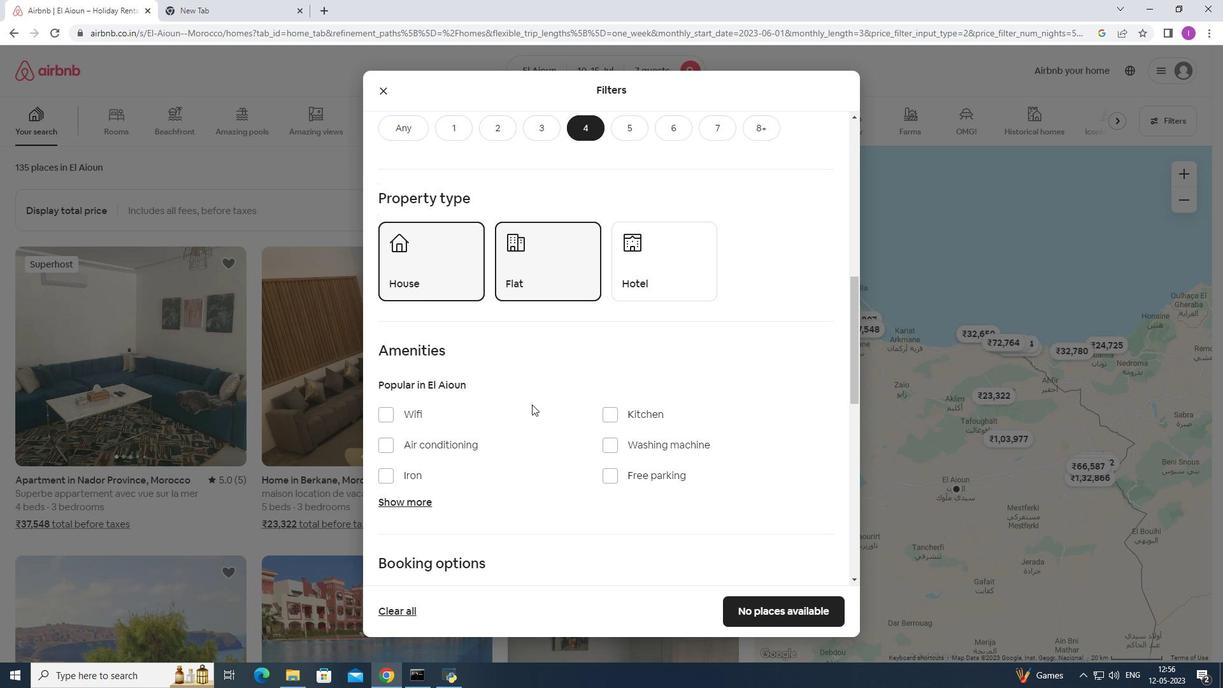 
Action: Mouse moved to (383, 351)
Screenshot: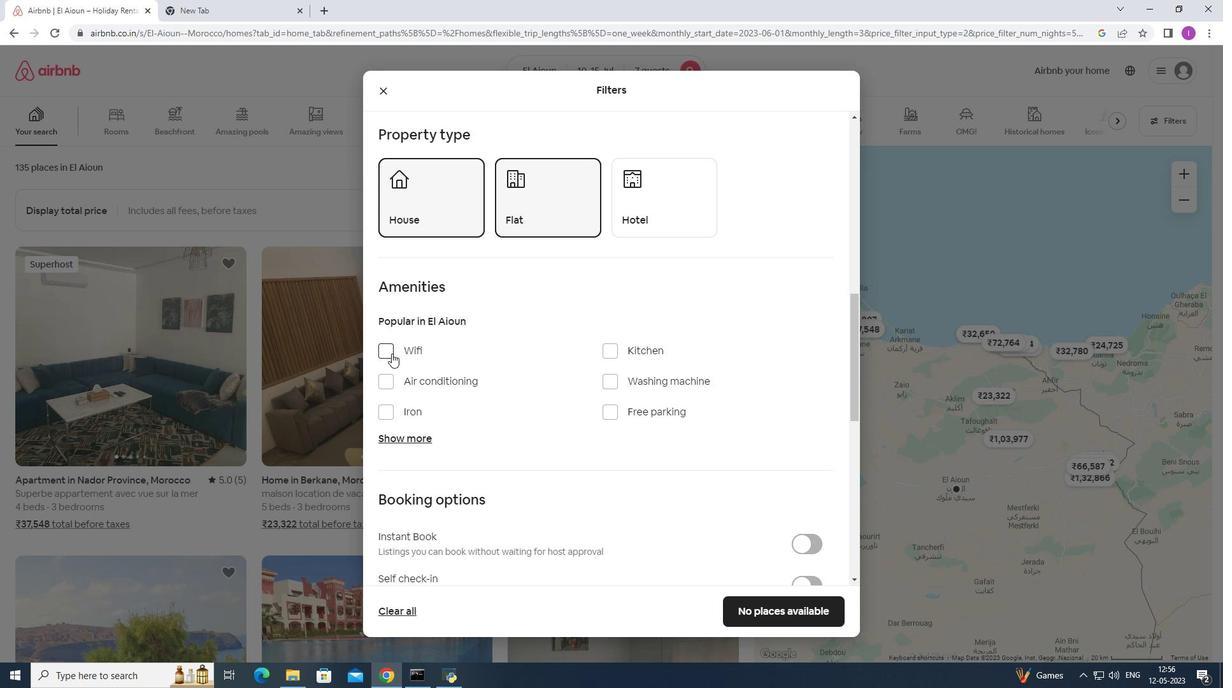 
Action: Mouse pressed left at (383, 351)
Screenshot: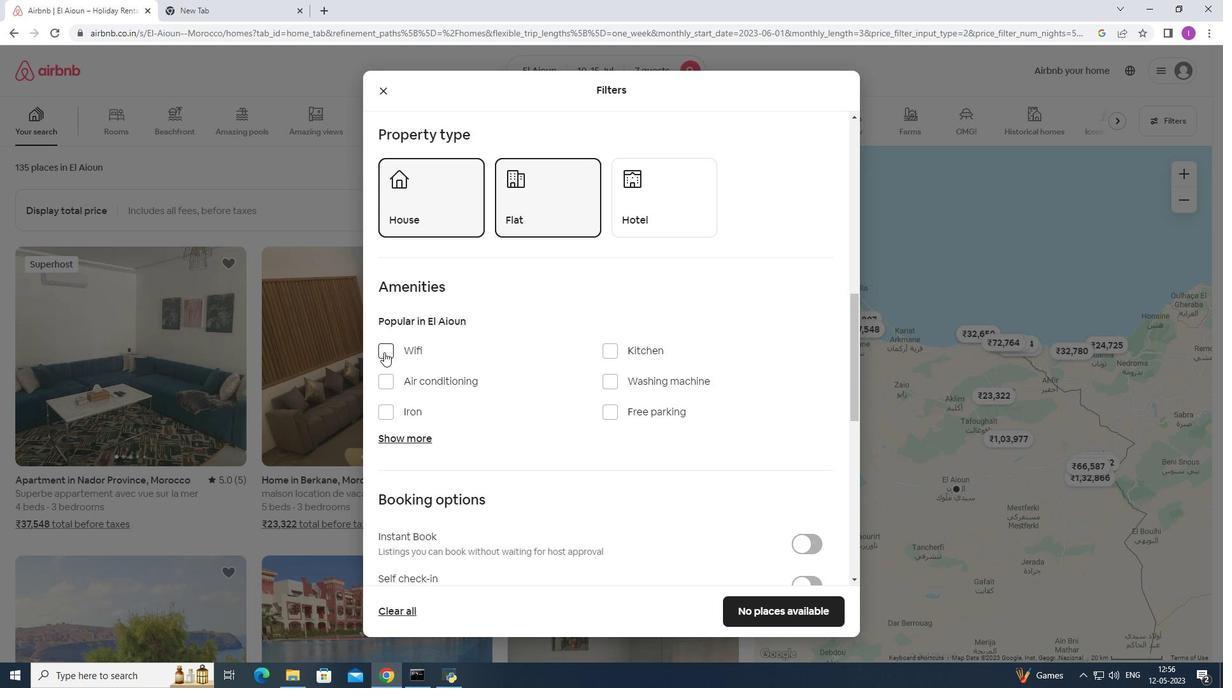 
Action: Mouse moved to (607, 410)
Screenshot: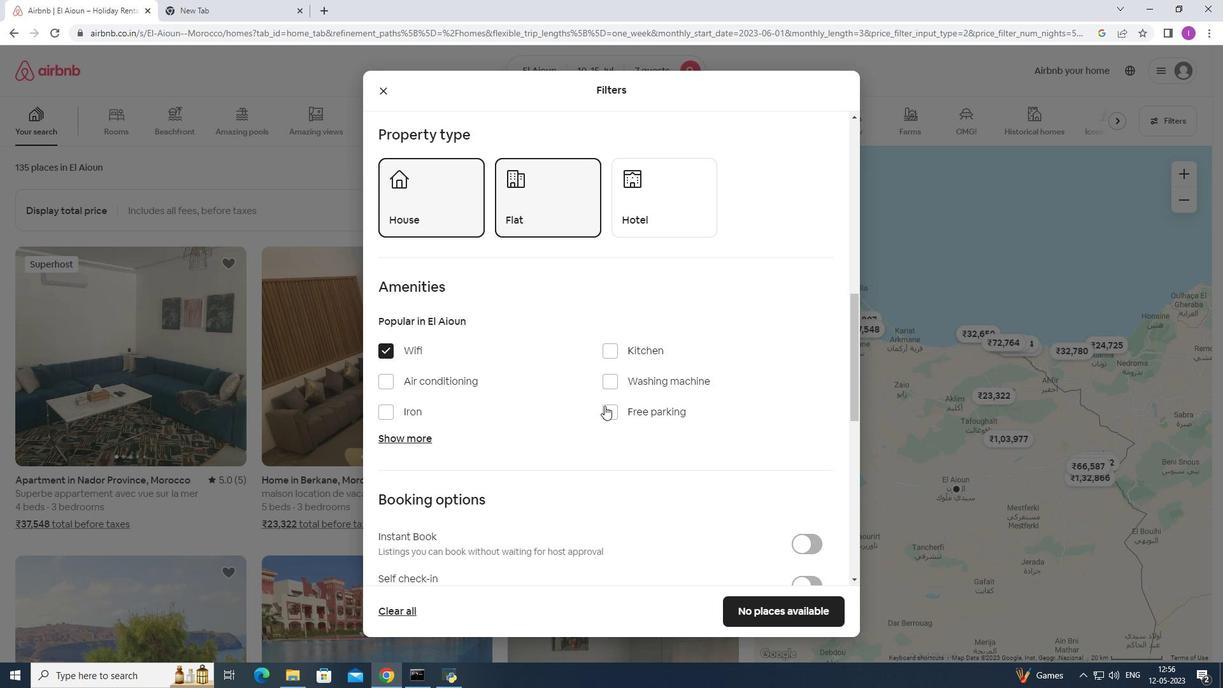 
Action: Mouse pressed left at (607, 410)
Screenshot: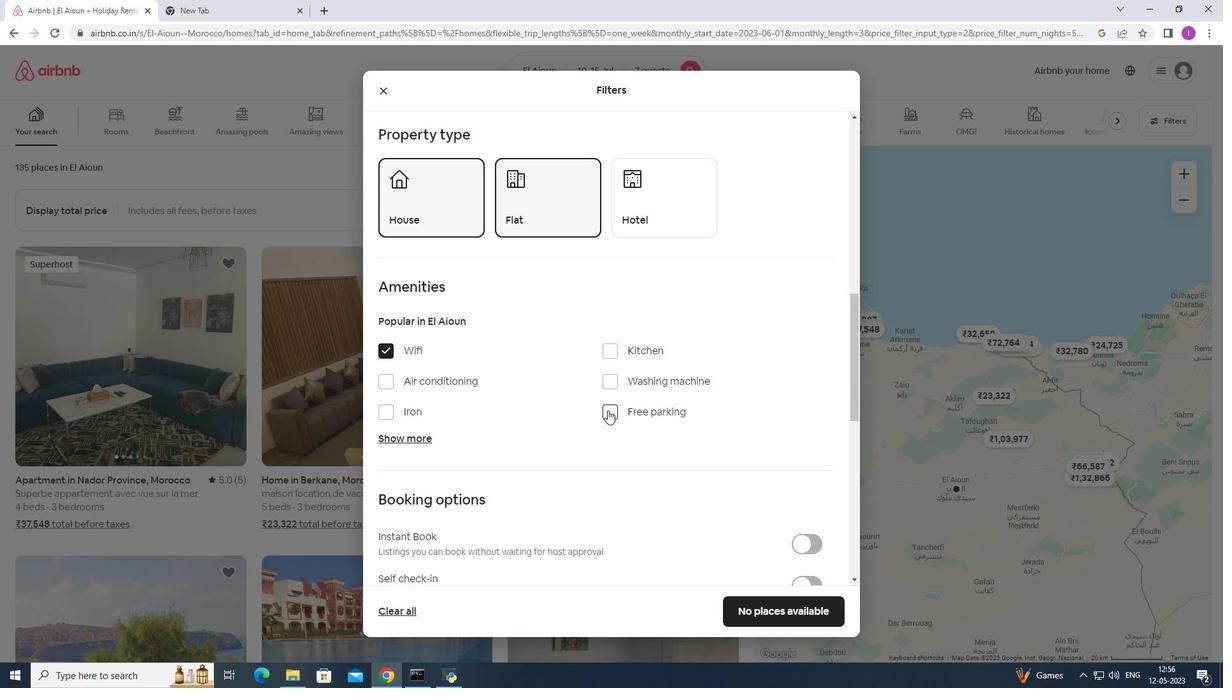 
Action: Mouse moved to (414, 440)
Screenshot: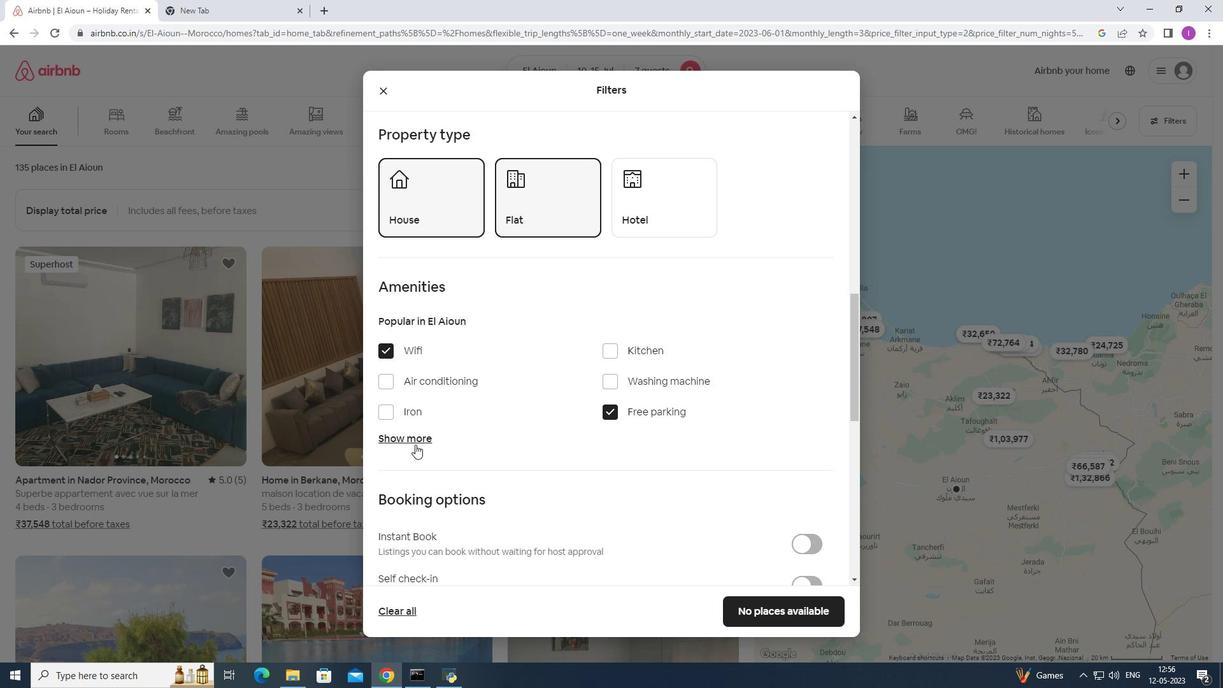 
Action: Mouse pressed left at (414, 440)
Screenshot: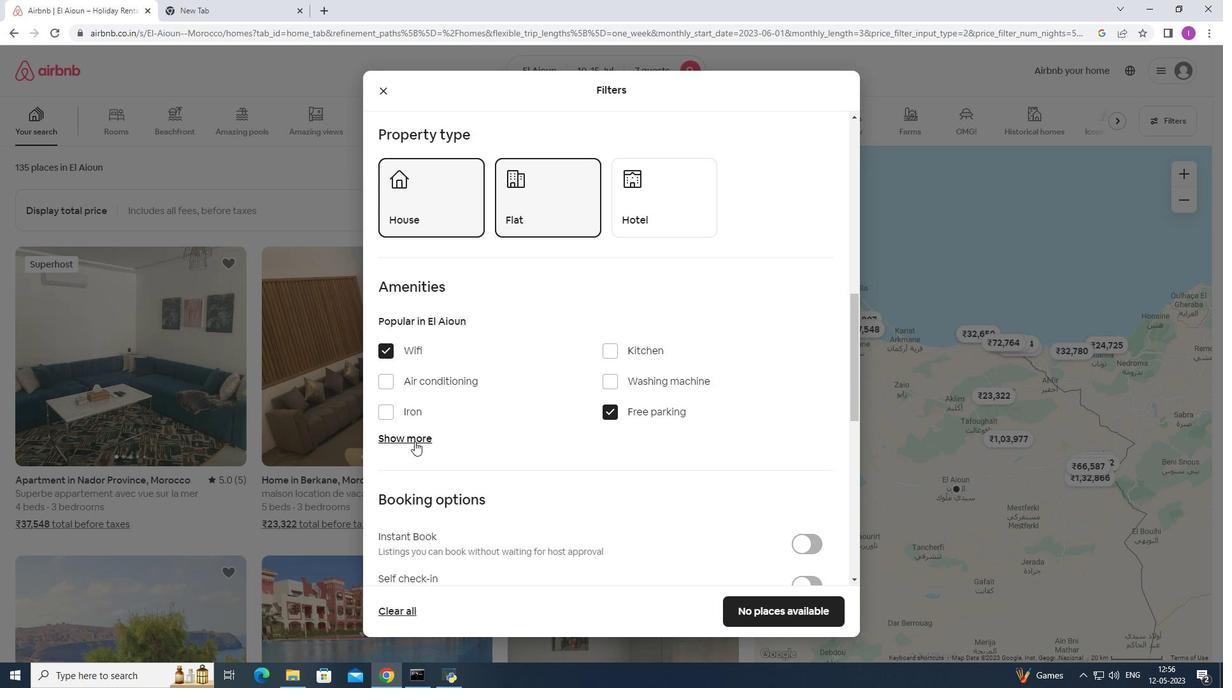 
Action: Mouse moved to (607, 514)
Screenshot: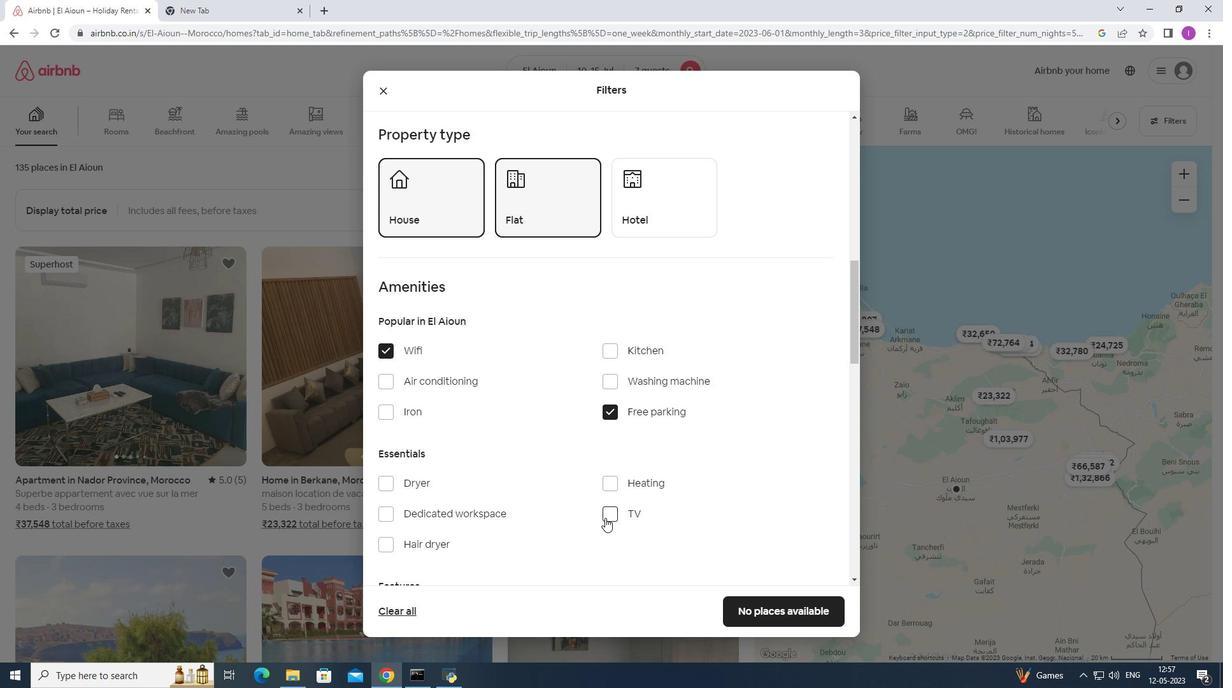 
Action: Mouse pressed left at (607, 514)
Screenshot: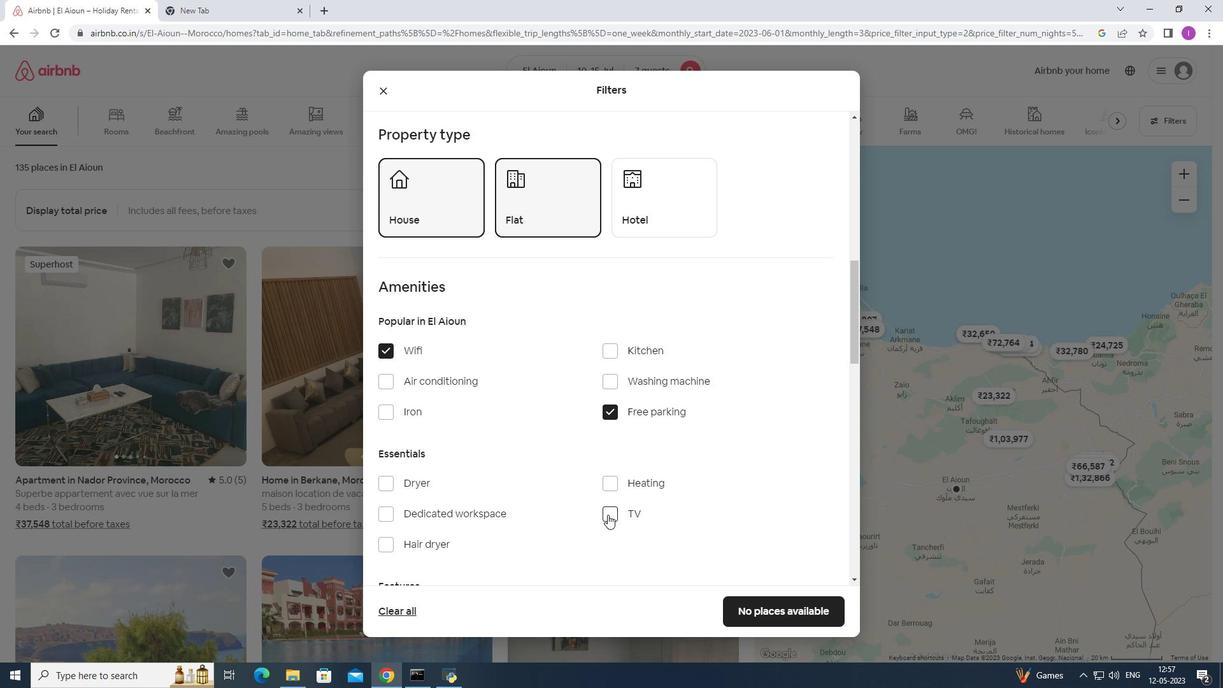 
Action: Mouse moved to (498, 500)
Screenshot: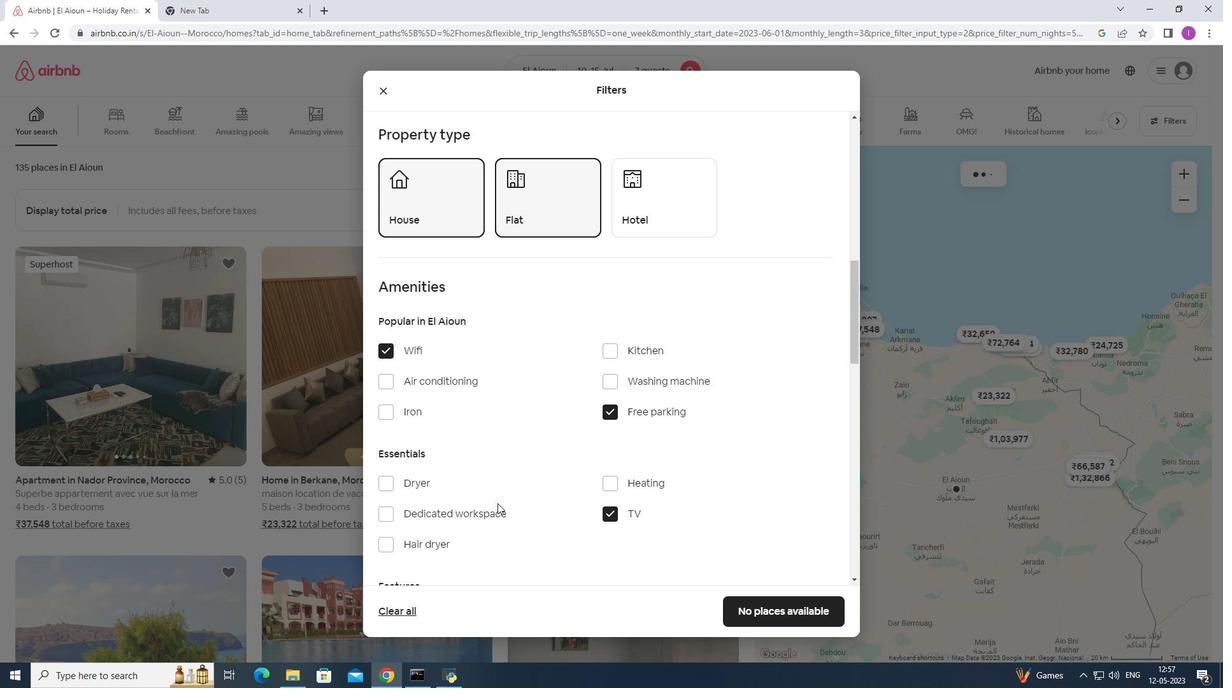 
Action: Mouse scrolled (498, 499) with delta (0, 0)
Screenshot: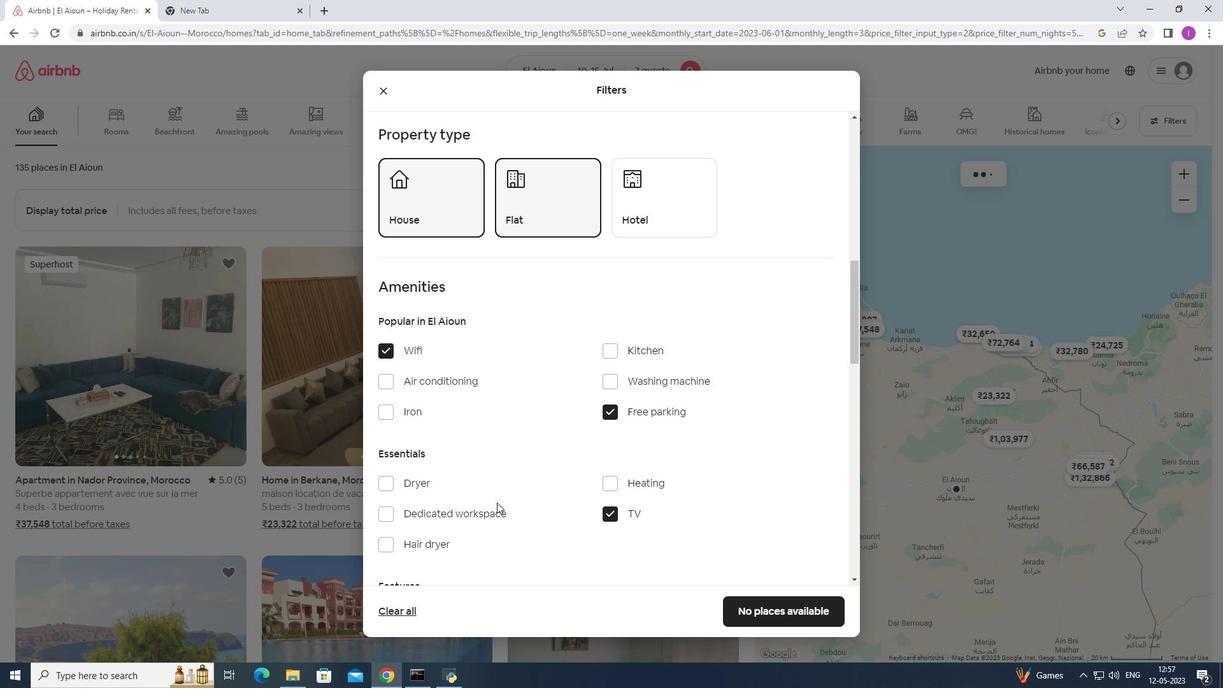
Action: Mouse scrolled (498, 499) with delta (0, 0)
Screenshot: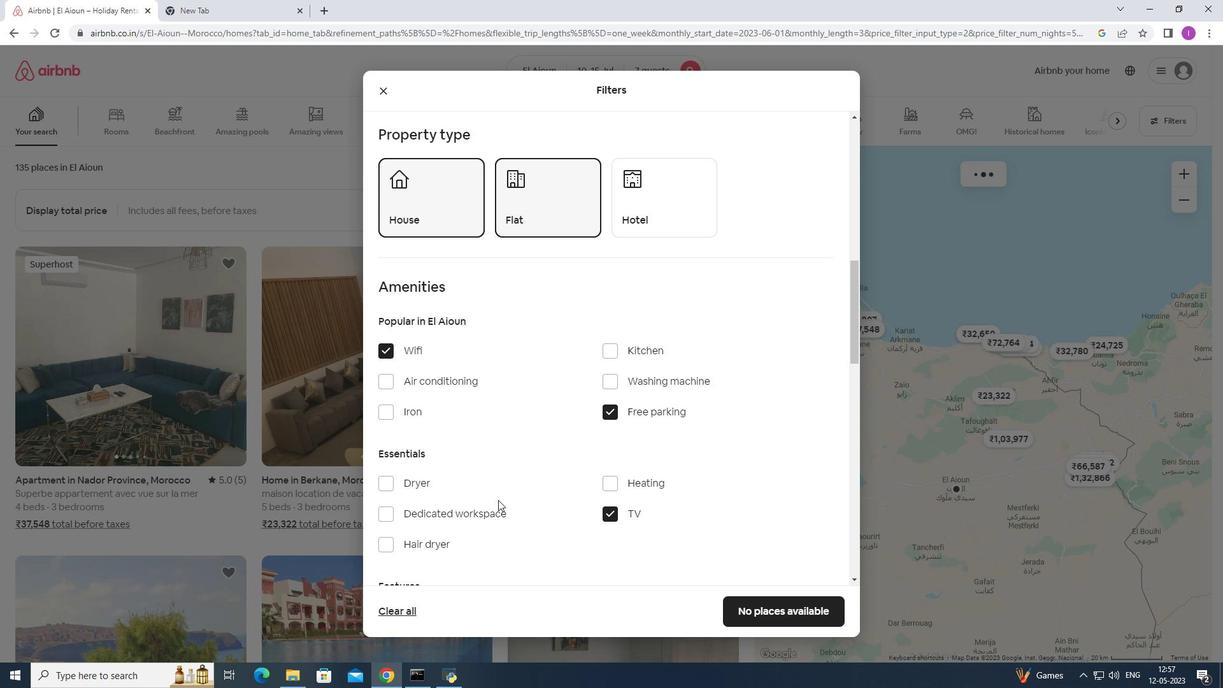 
Action: Mouse scrolled (498, 499) with delta (0, 0)
Screenshot: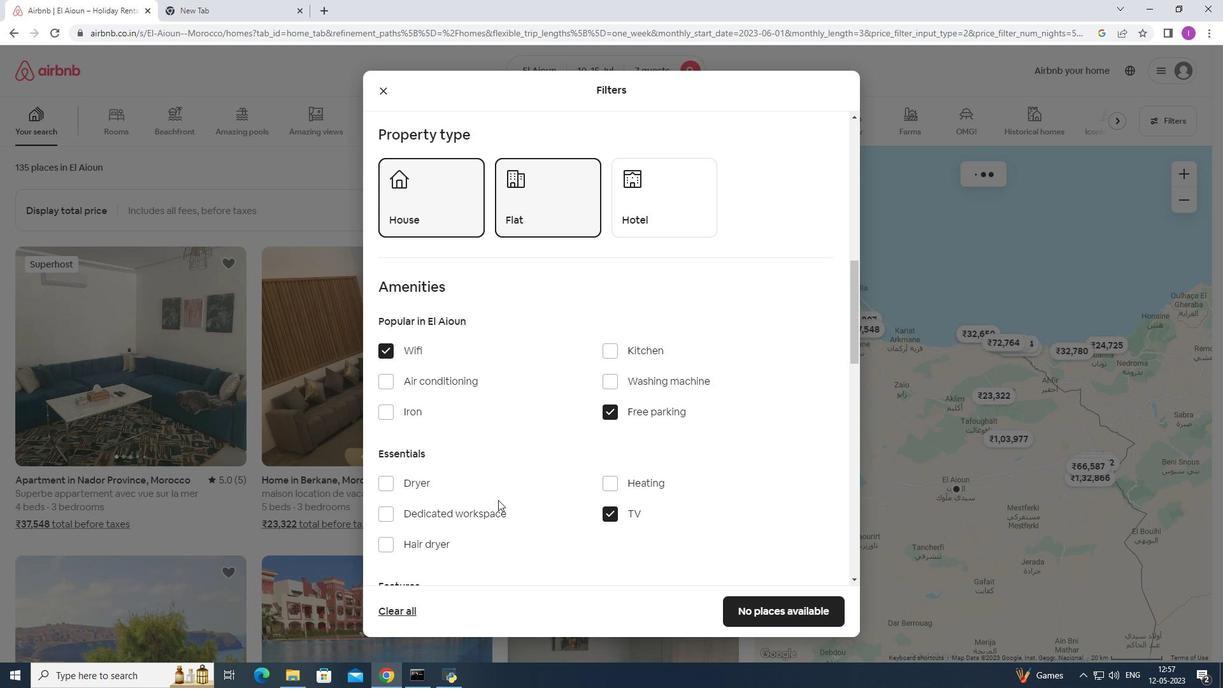
Action: Mouse moved to (390, 487)
Screenshot: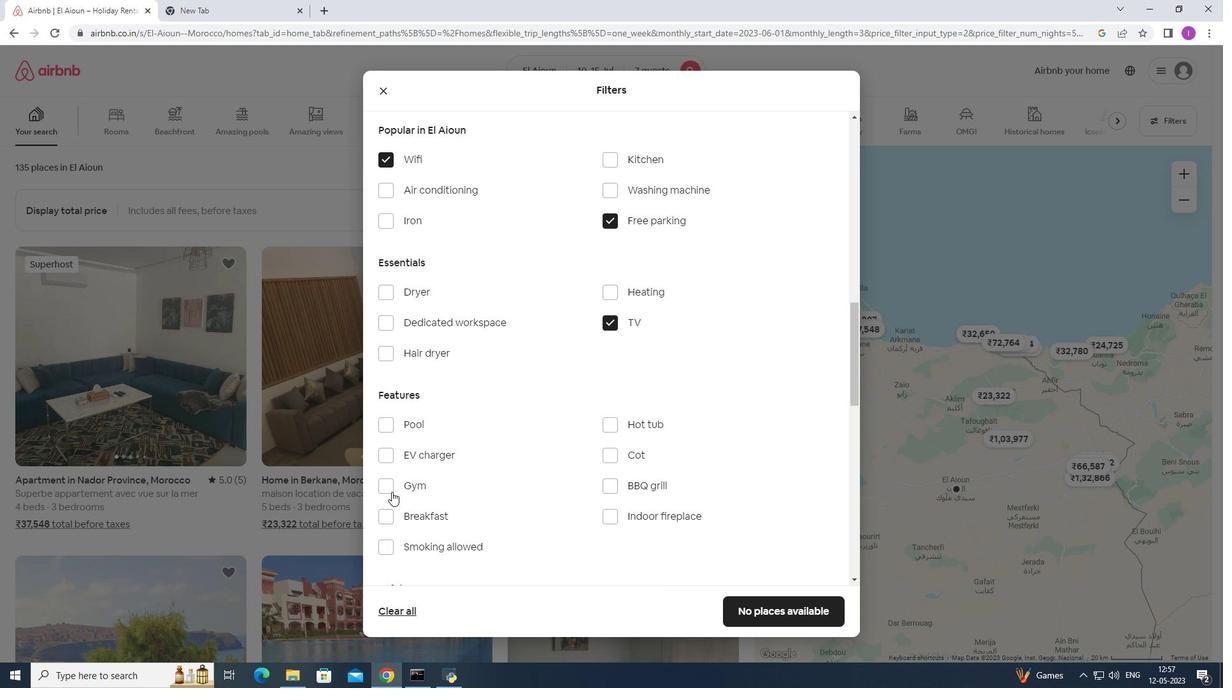 
Action: Mouse pressed left at (390, 487)
Screenshot: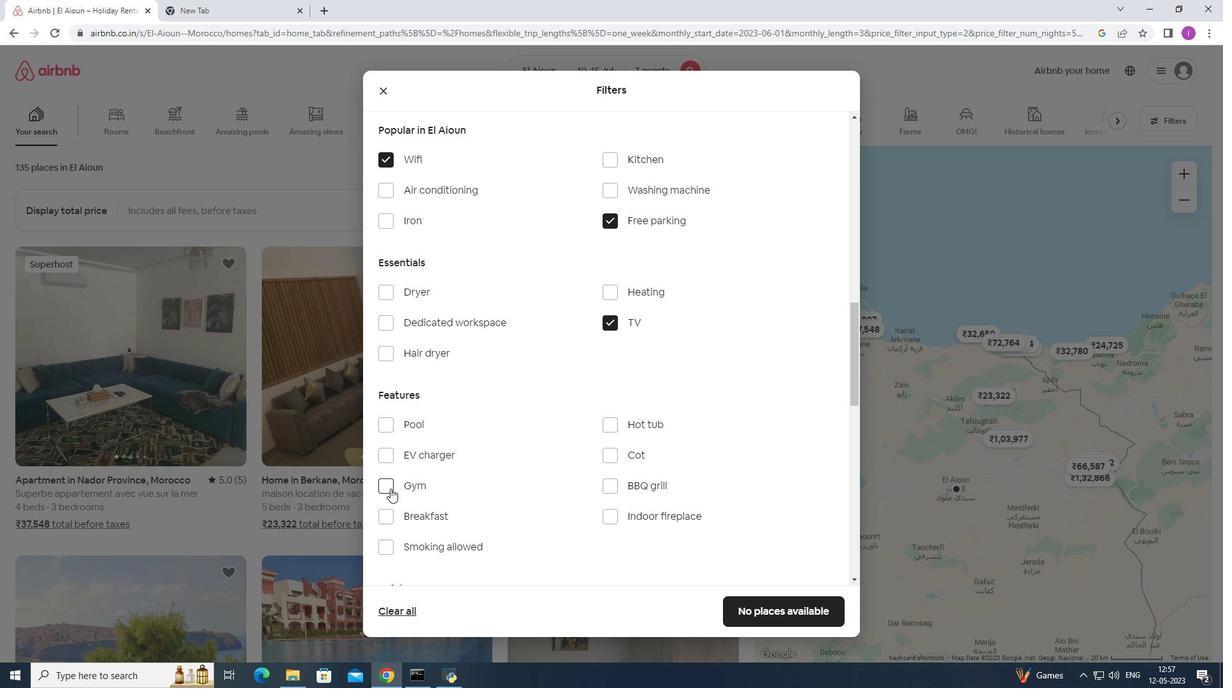 
Action: Mouse moved to (385, 513)
Screenshot: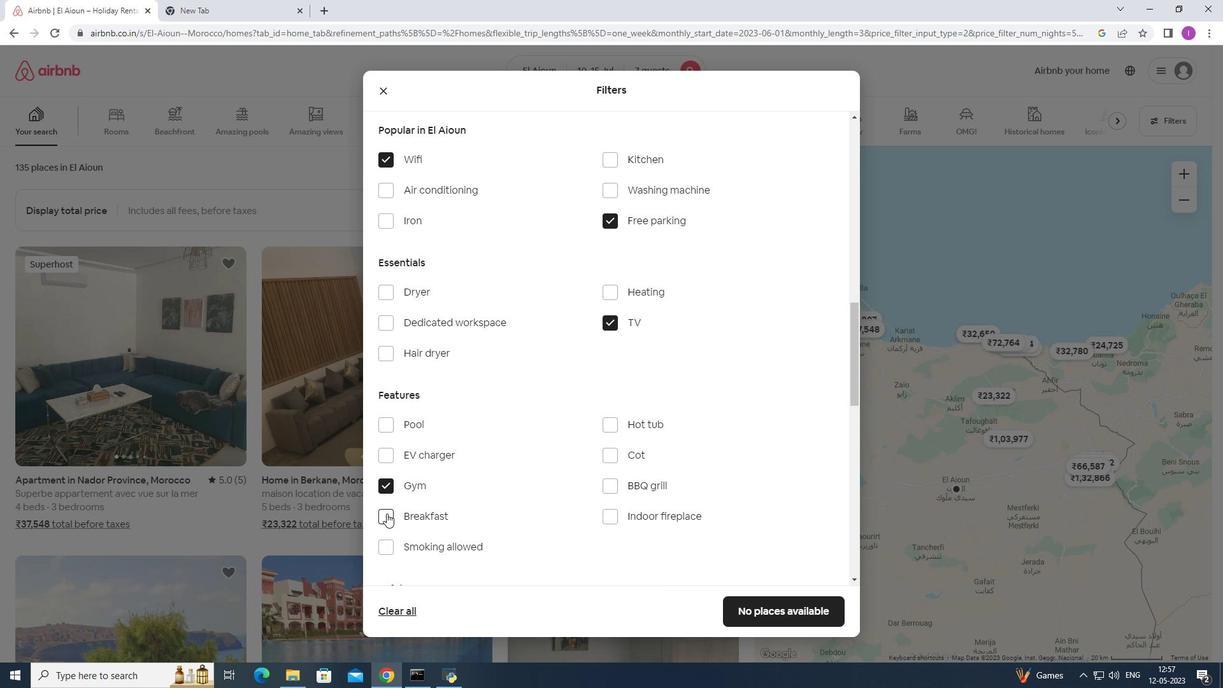 
Action: Mouse pressed left at (385, 513)
Screenshot: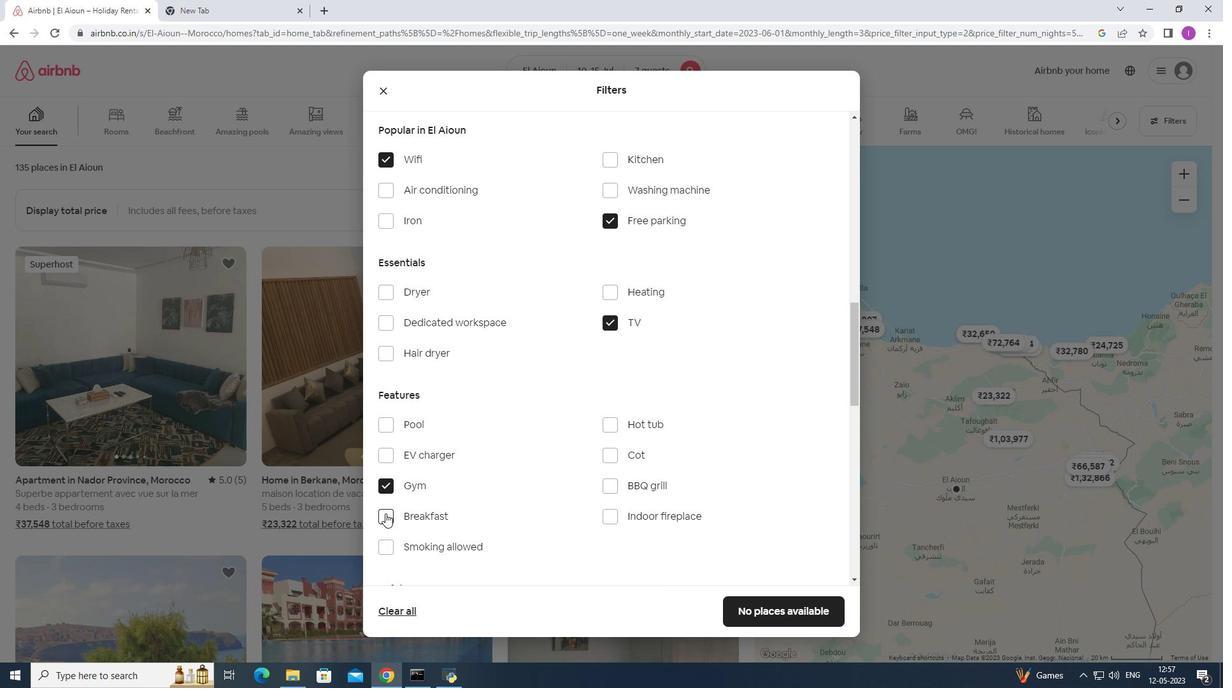 
Action: Mouse moved to (646, 560)
Screenshot: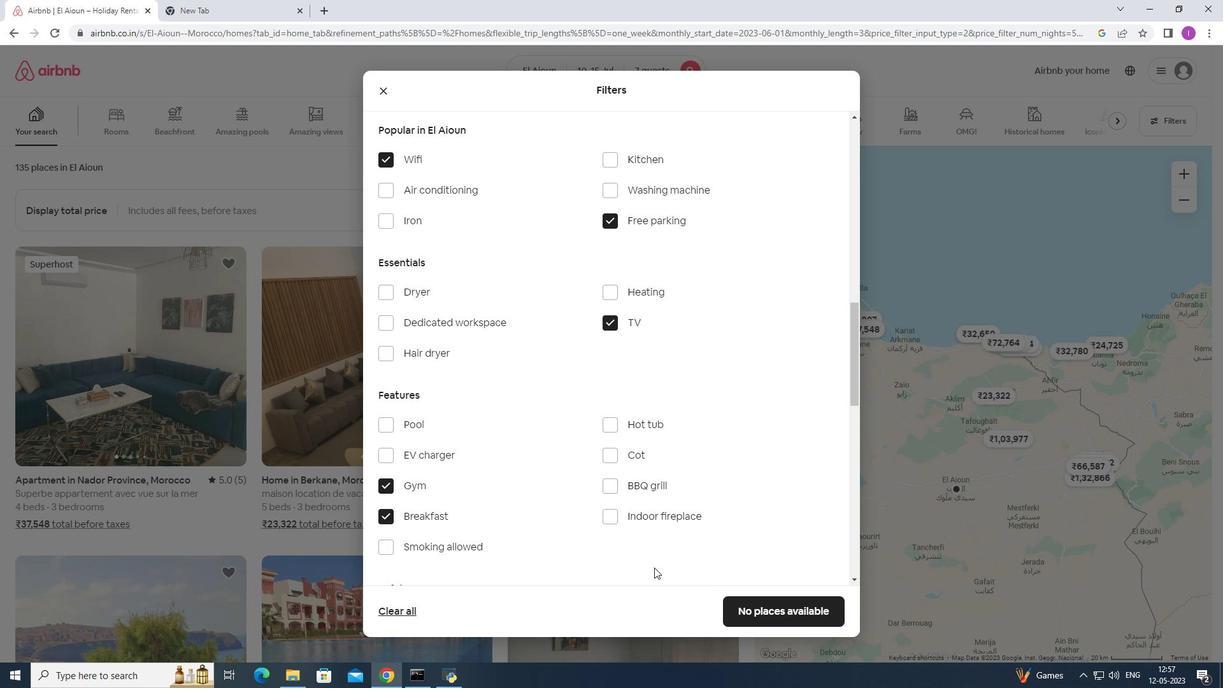 
Action: Mouse scrolled (646, 560) with delta (0, 0)
Screenshot: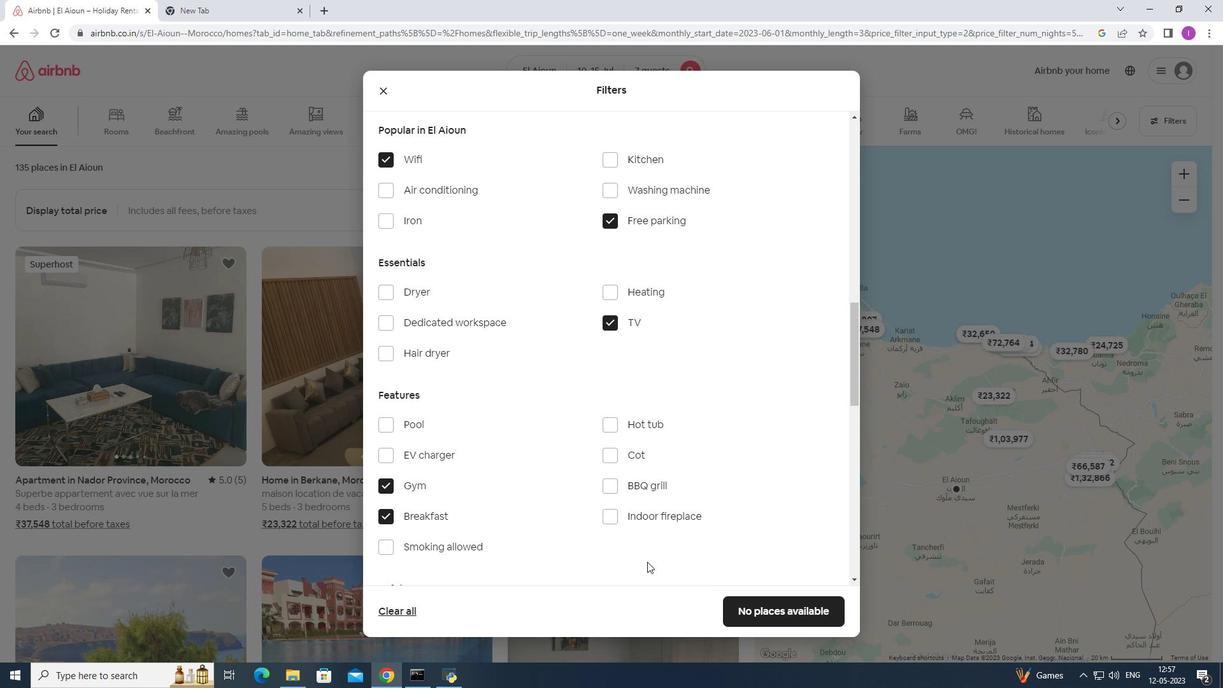 
Action: Mouse moved to (646, 560)
Screenshot: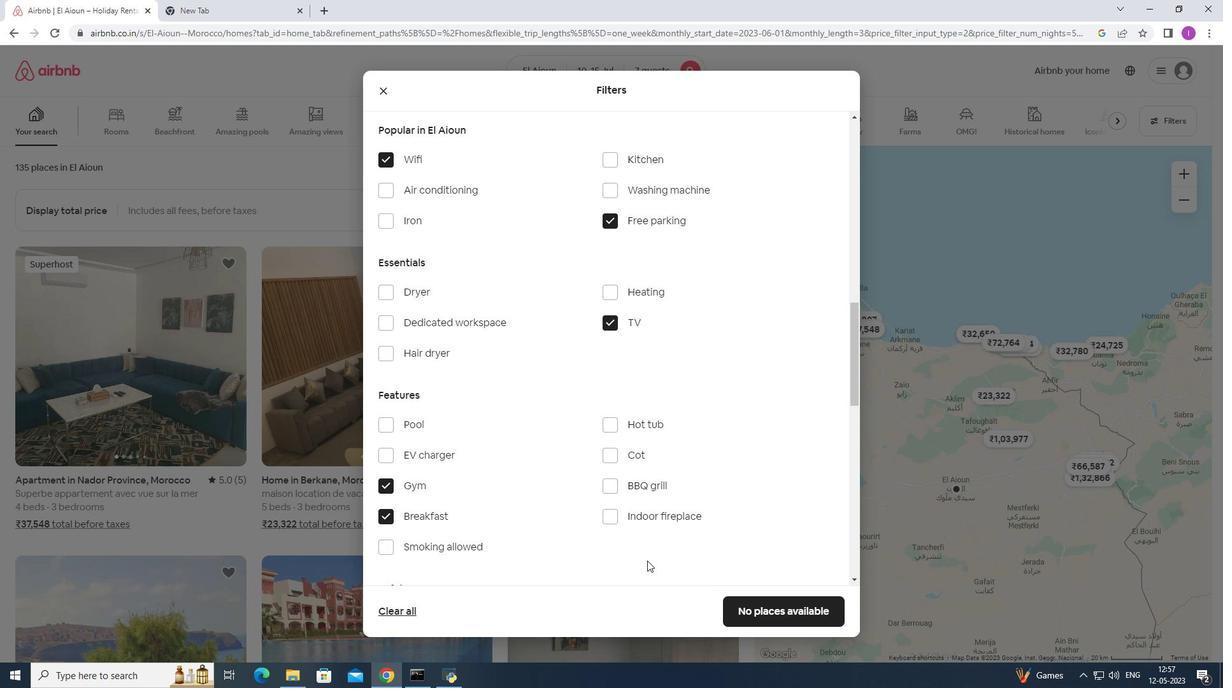 
Action: Mouse scrolled (646, 559) with delta (0, 0)
Screenshot: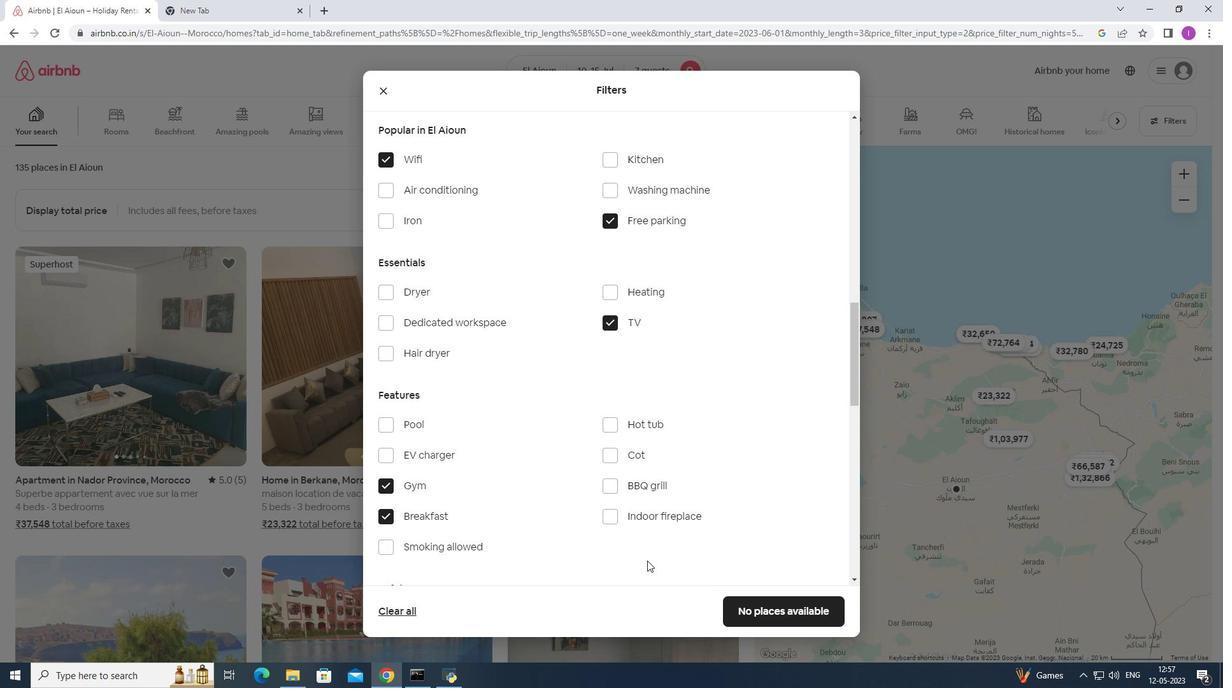 
Action: Mouse moved to (646, 559)
Screenshot: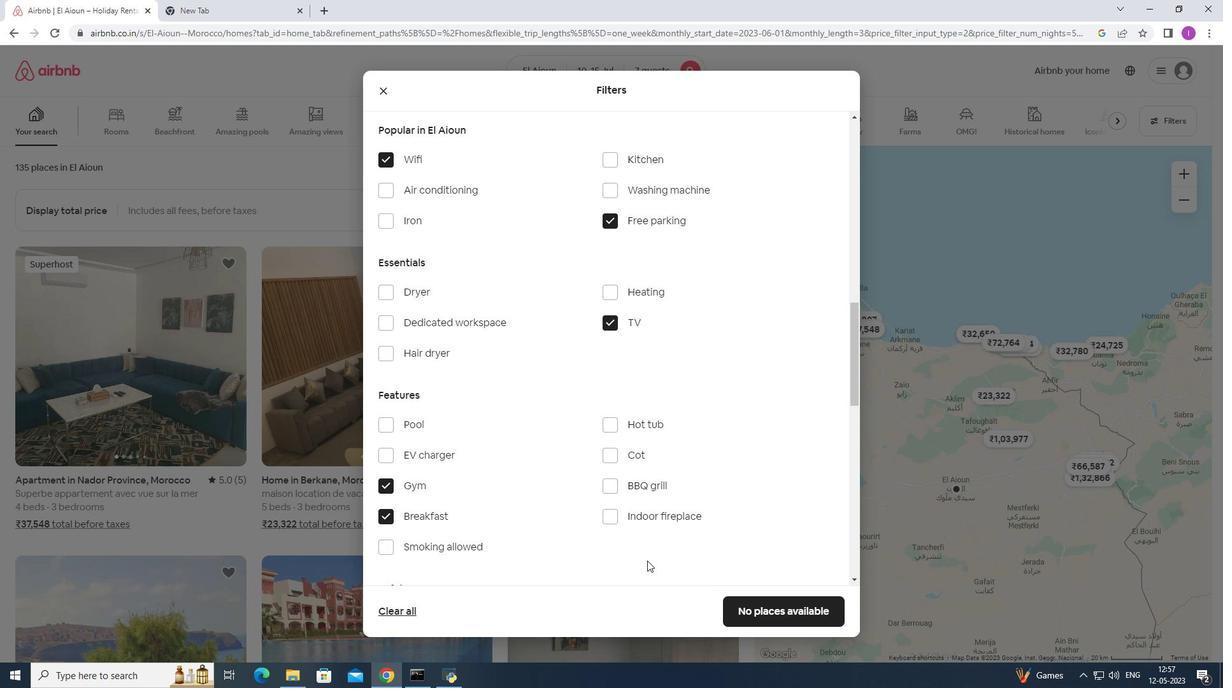 
Action: Mouse scrolled (646, 558) with delta (0, 0)
Screenshot: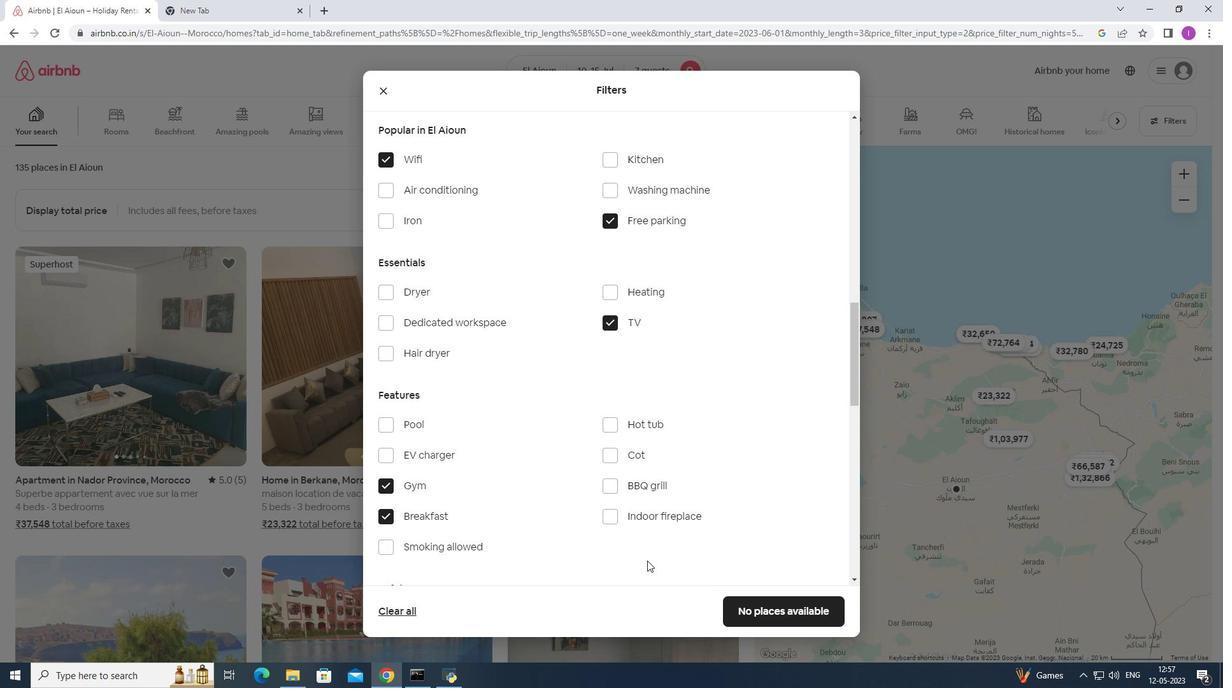 
Action: Mouse moved to (640, 551)
Screenshot: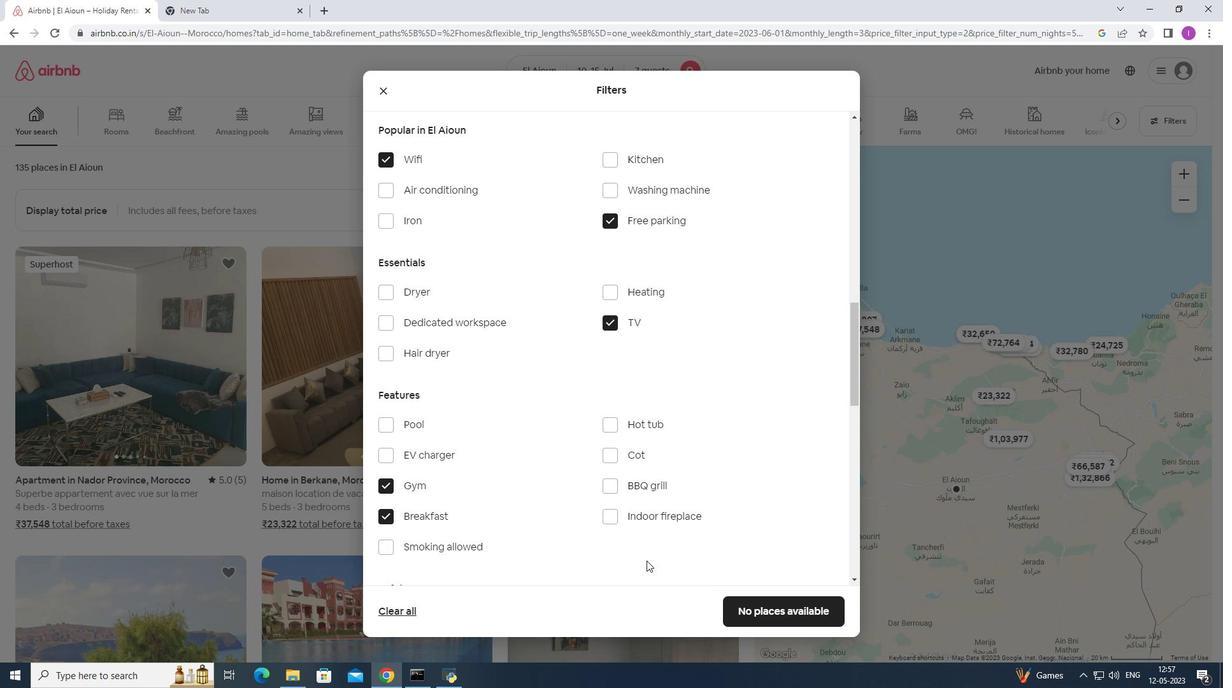 
Action: Mouse scrolled (642, 553) with delta (0, 0)
Screenshot: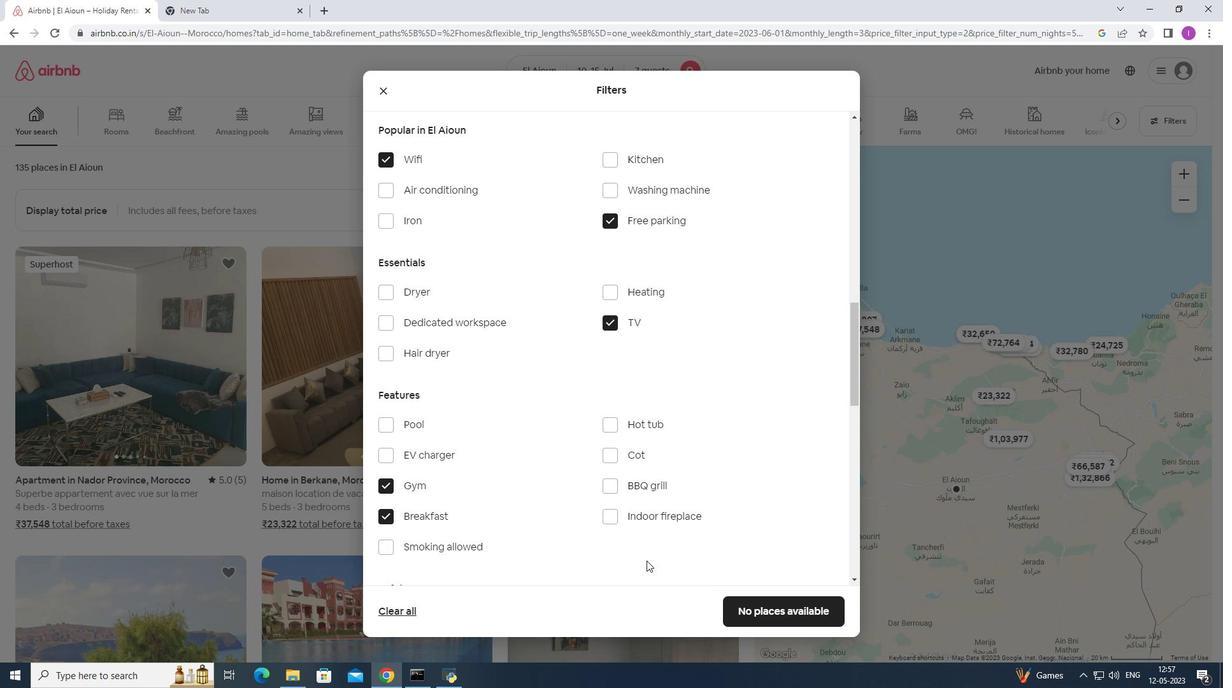 
Action: Mouse moved to (658, 521)
Screenshot: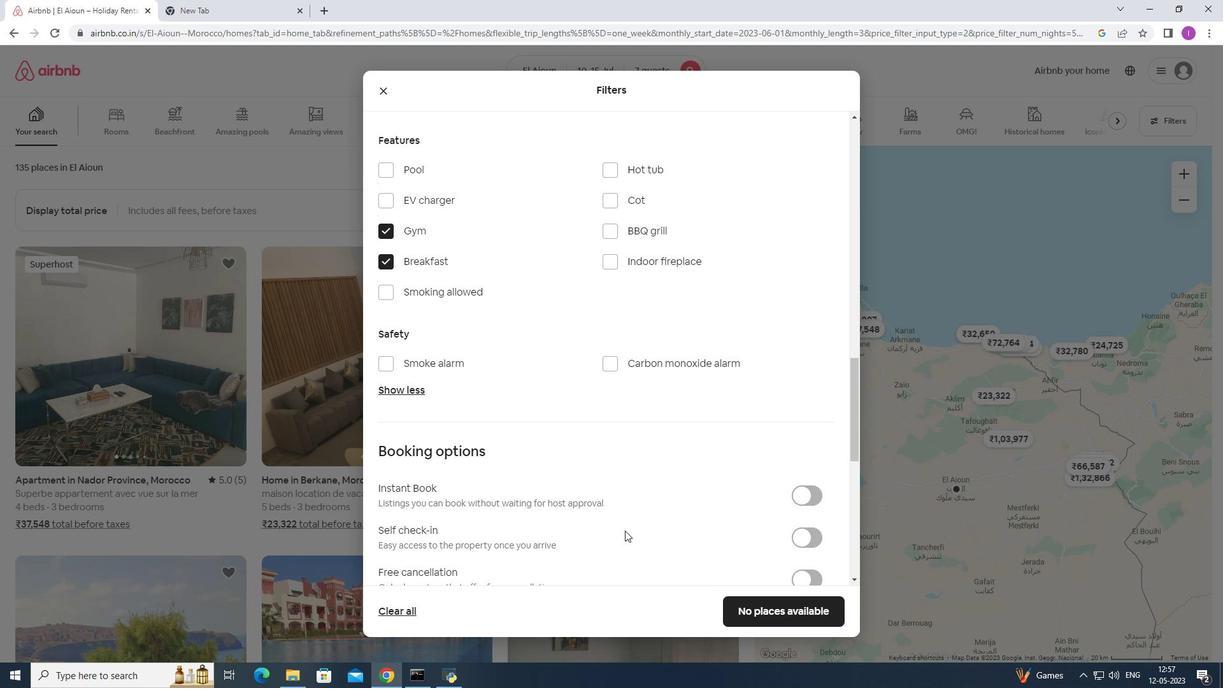 
Action: Mouse scrolled (658, 521) with delta (0, 0)
Screenshot: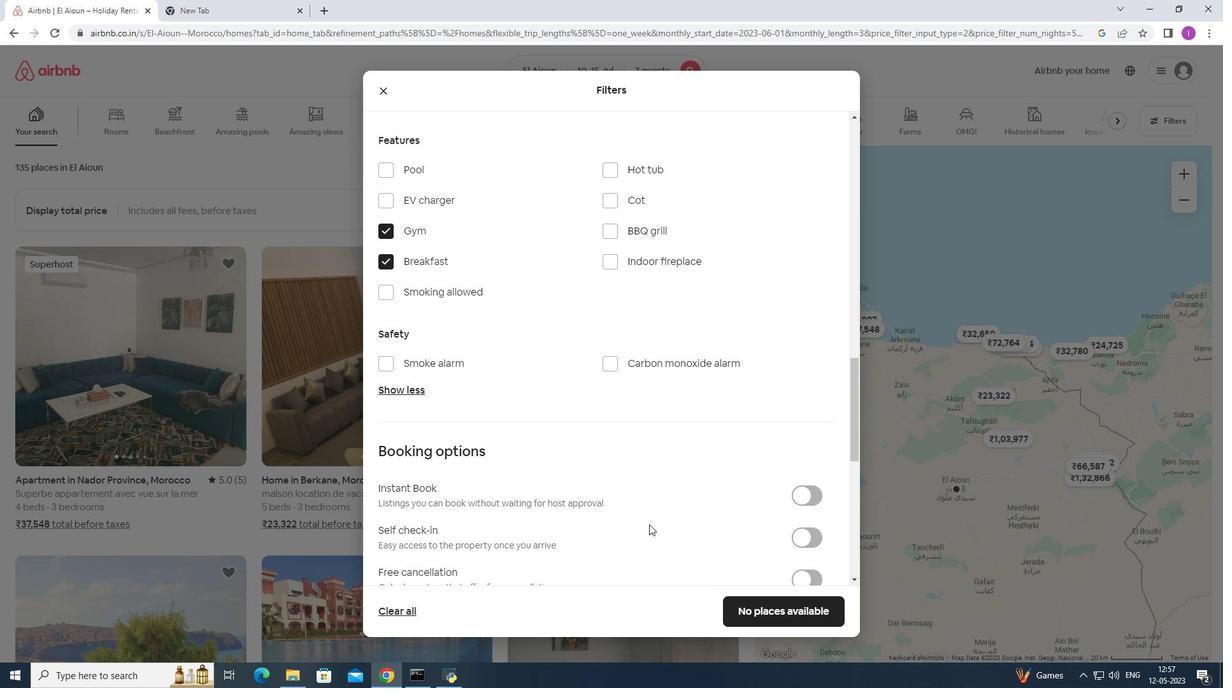 
Action: Mouse scrolled (658, 521) with delta (0, 0)
Screenshot: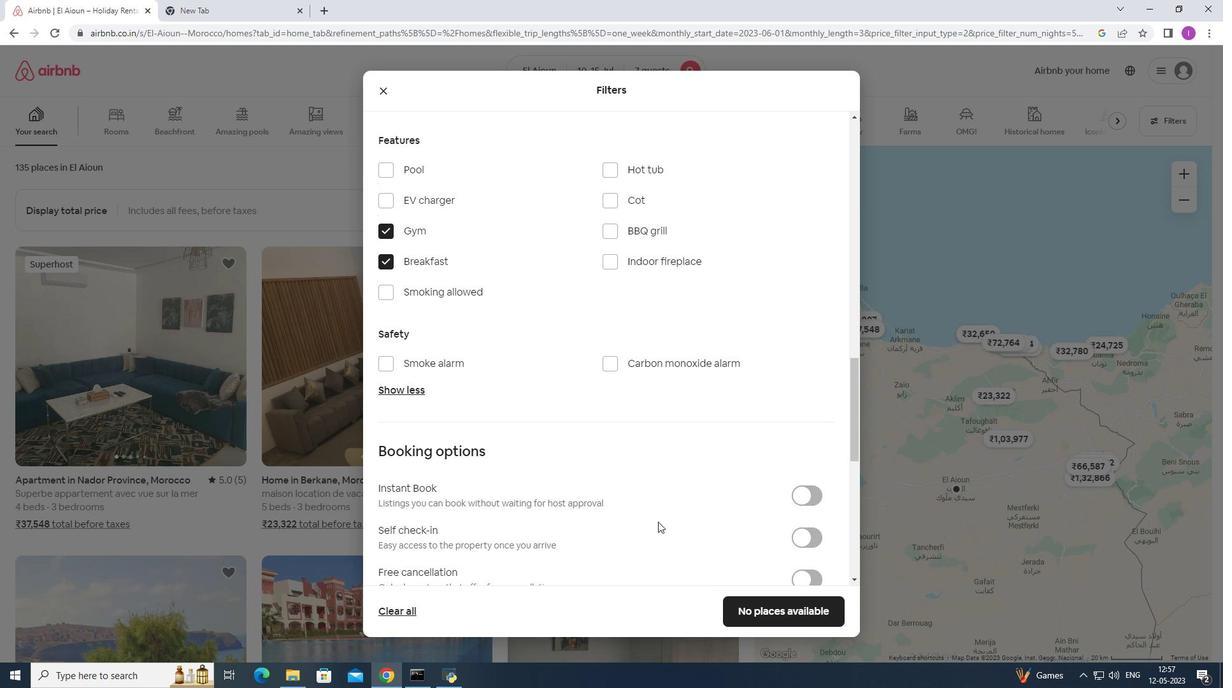 
Action: Mouse moved to (806, 415)
Screenshot: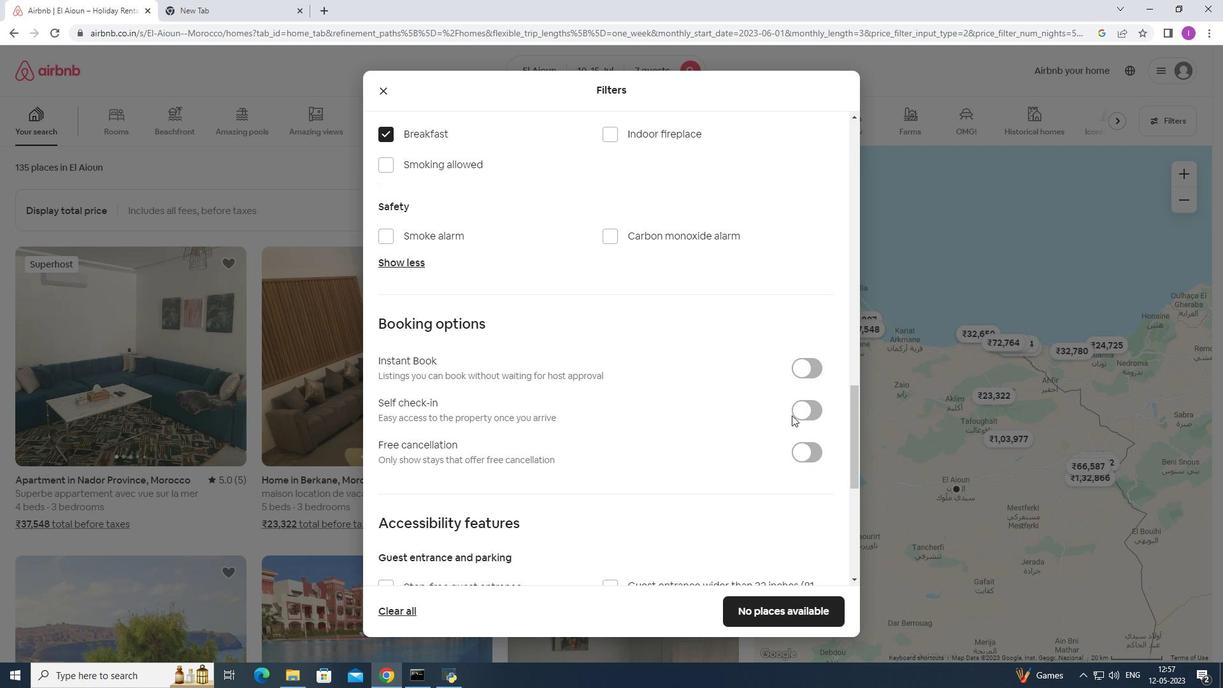 
Action: Mouse pressed left at (806, 415)
Screenshot: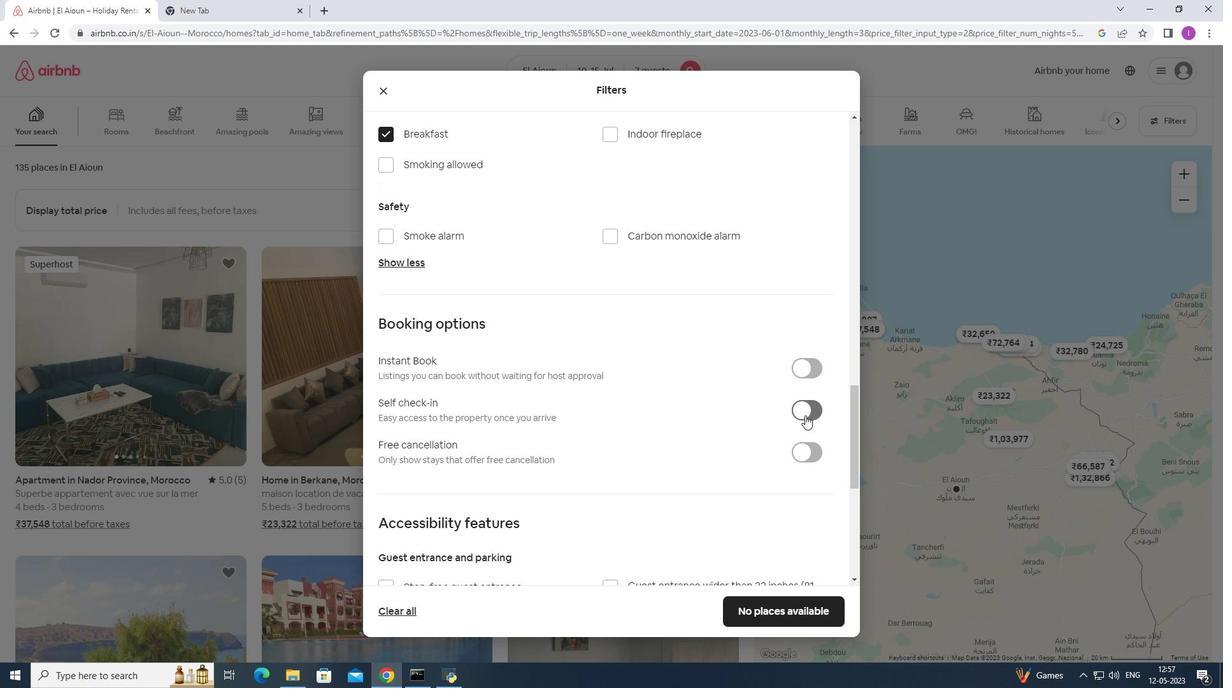 
Action: Mouse moved to (587, 422)
Screenshot: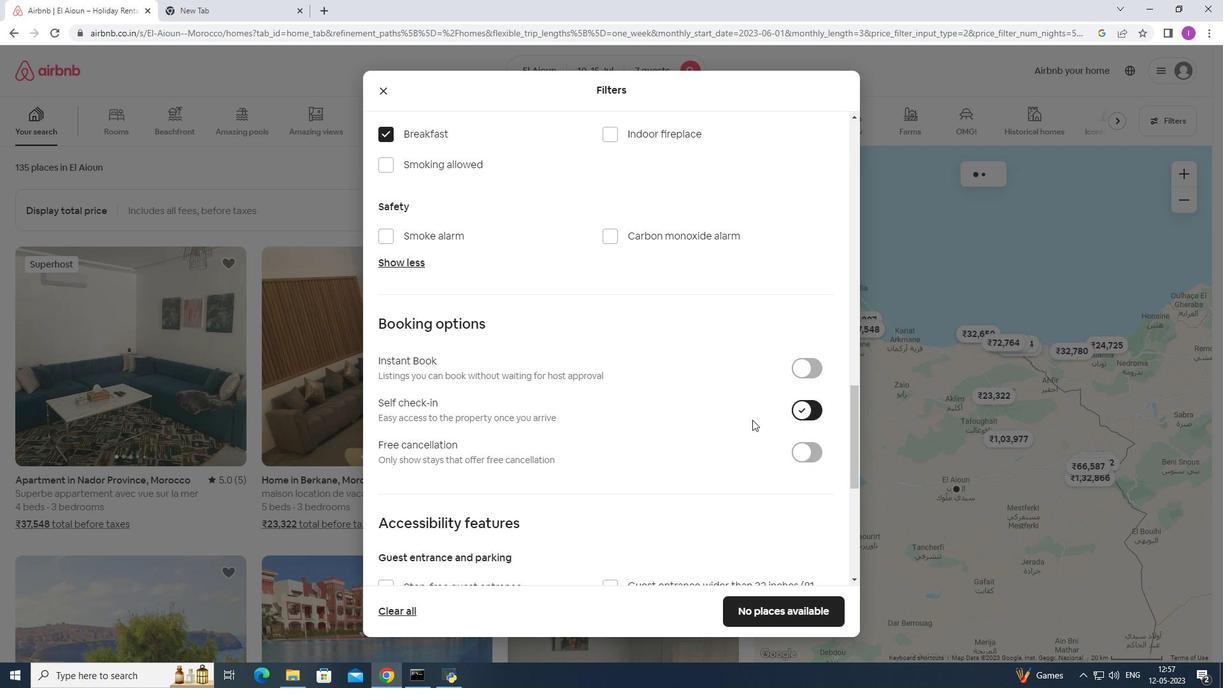 
Action: Mouse scrolled (587, 421) with delta (0, 0)
Screenshot: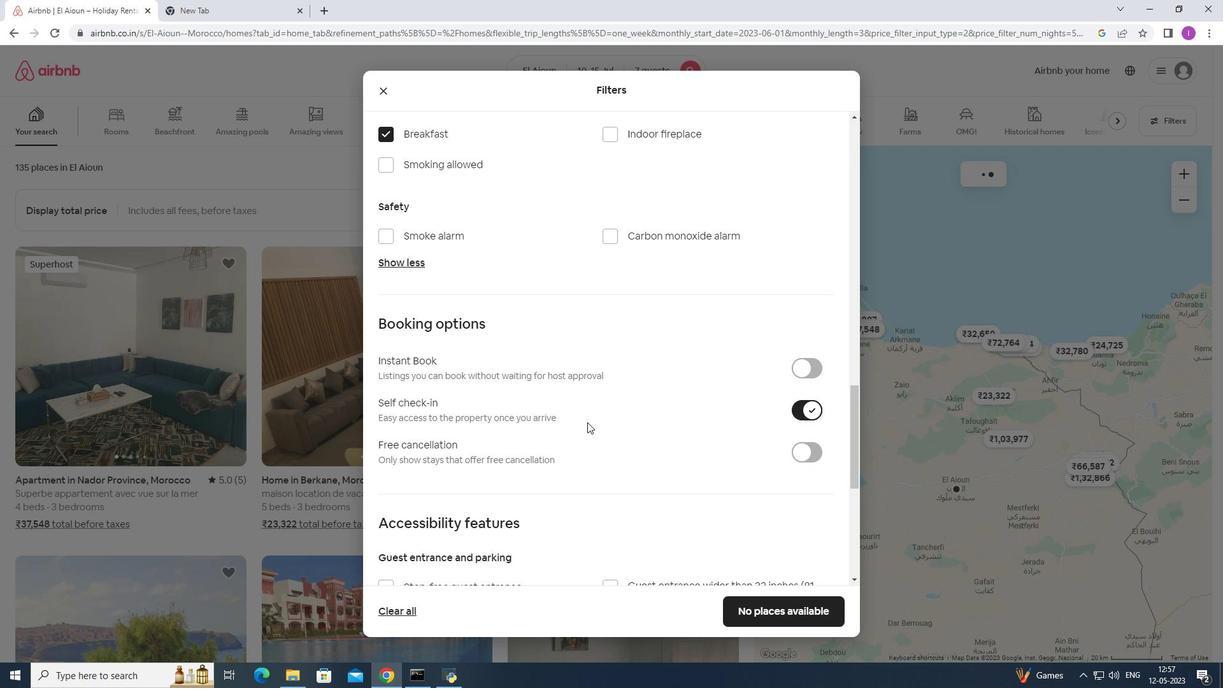
Action: Mouse moved to (587, 423)
Screenshot: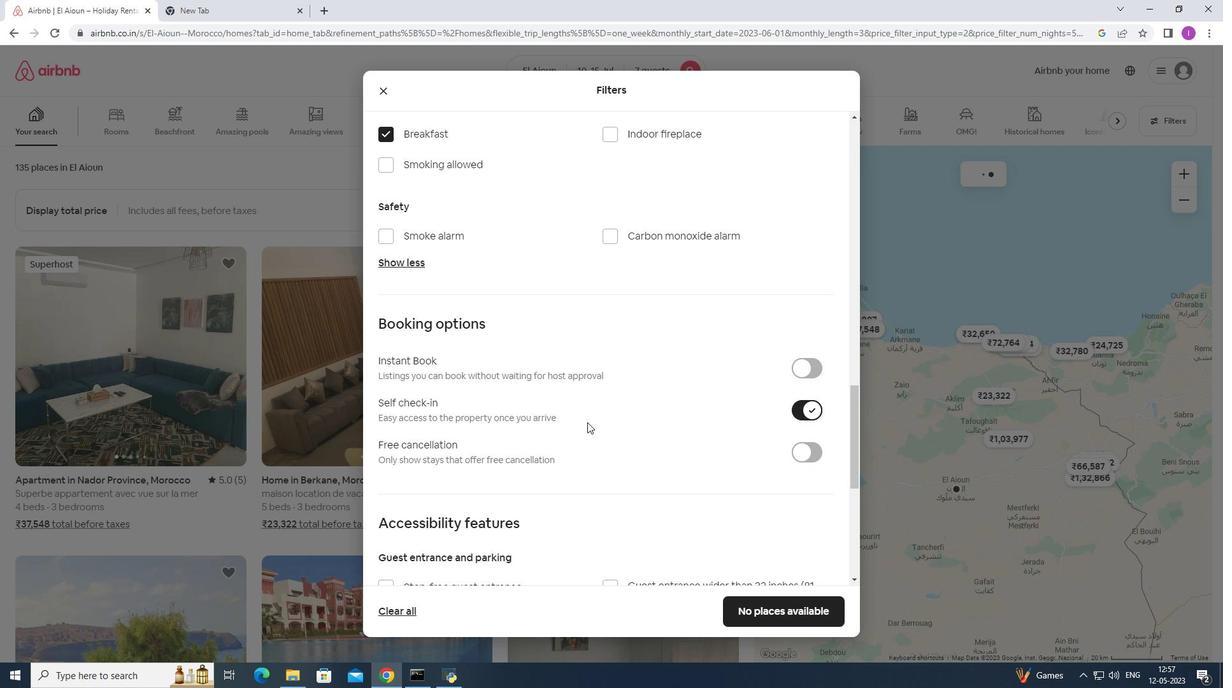 
Action: Mouse scrolled (587, 423) with delta (0, 0)
Screenshot: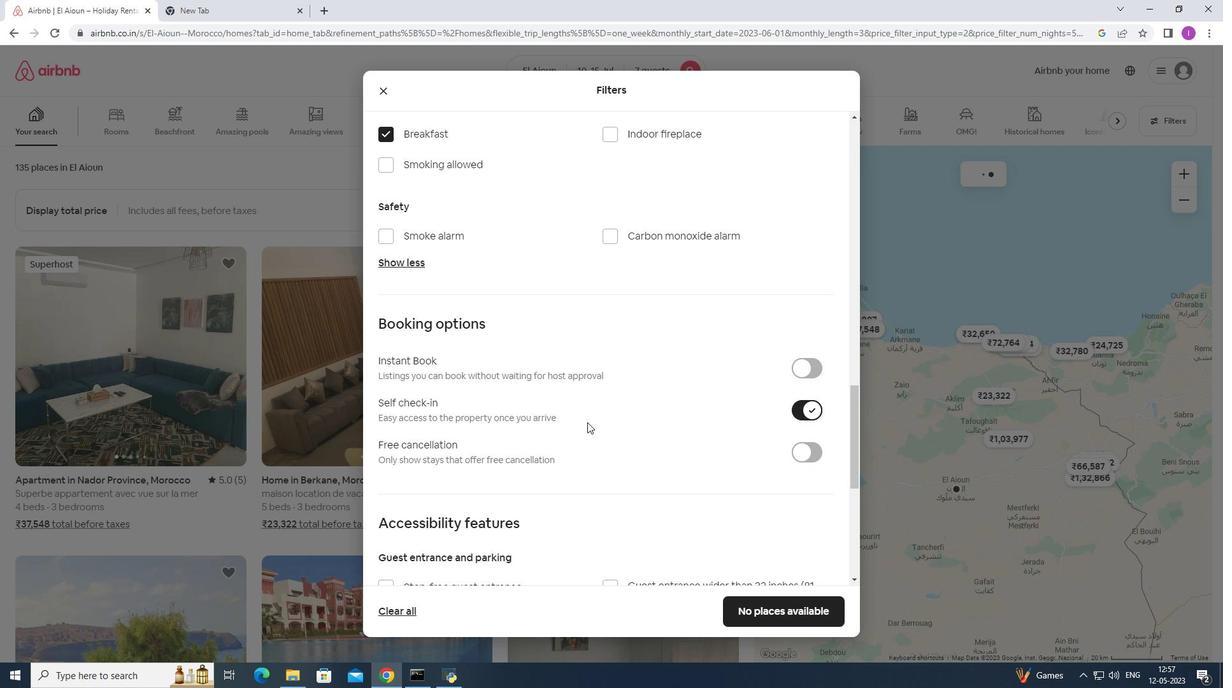 
Action: Mouse scrolled (587, 423) with delta (0, 0)
Screenshot: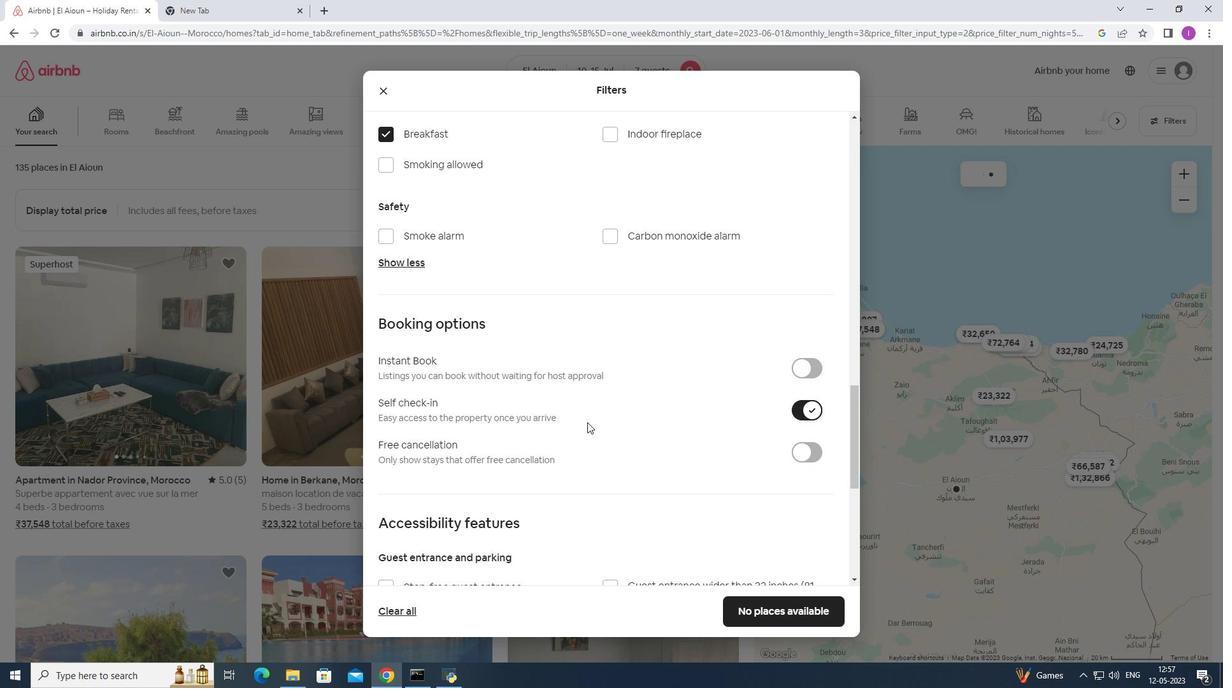 
Action: Mouse scrolled (587, 423) with delta (0, 0)
Screenshot: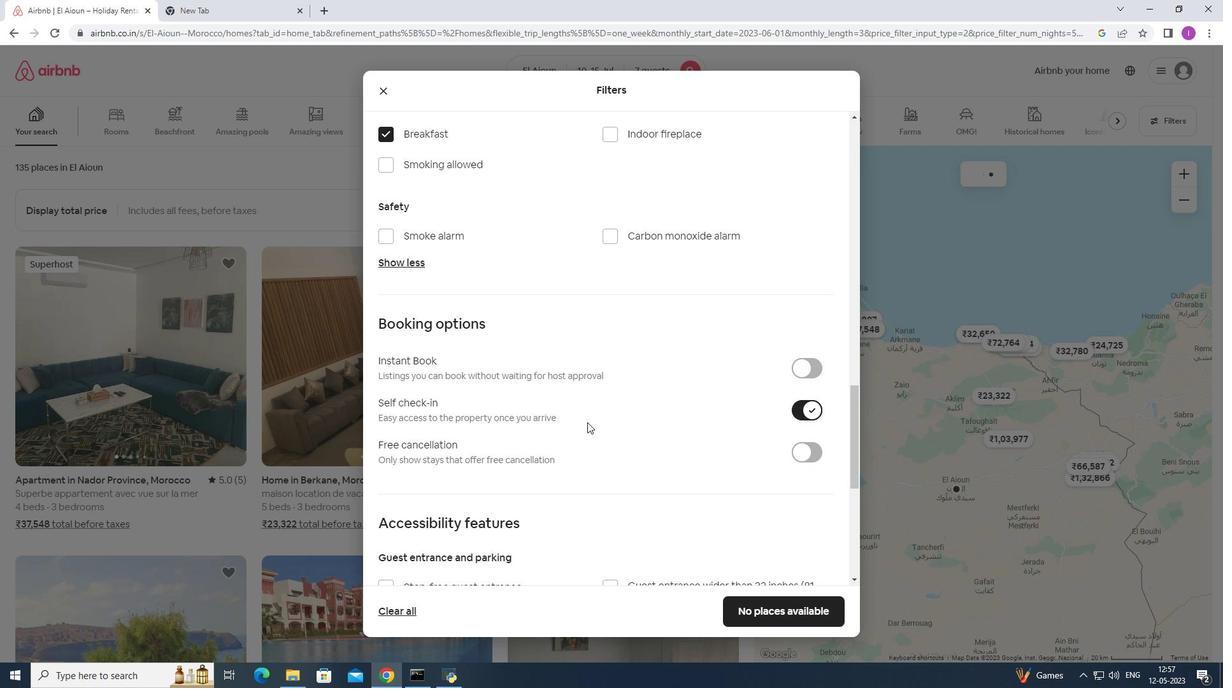 
Action: Mouse scrolled (587, 423) with delta (0, 0)
Screenshot: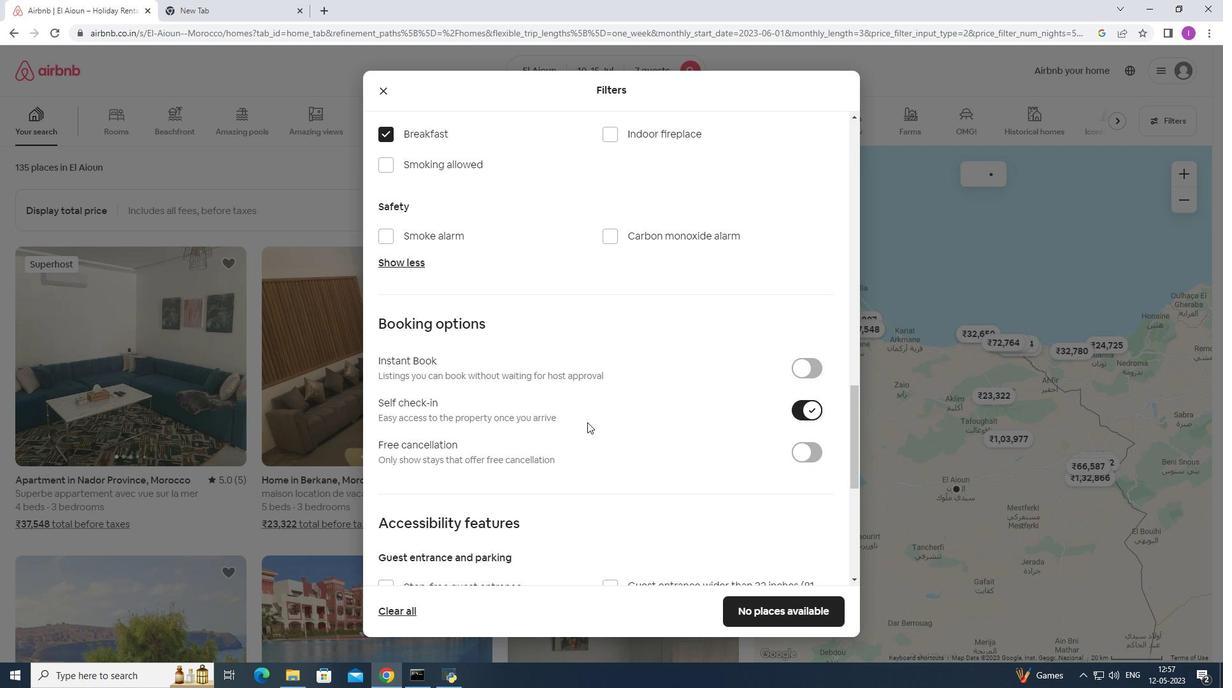 
Action: Mouse moved to (596, 419)
Screenshot: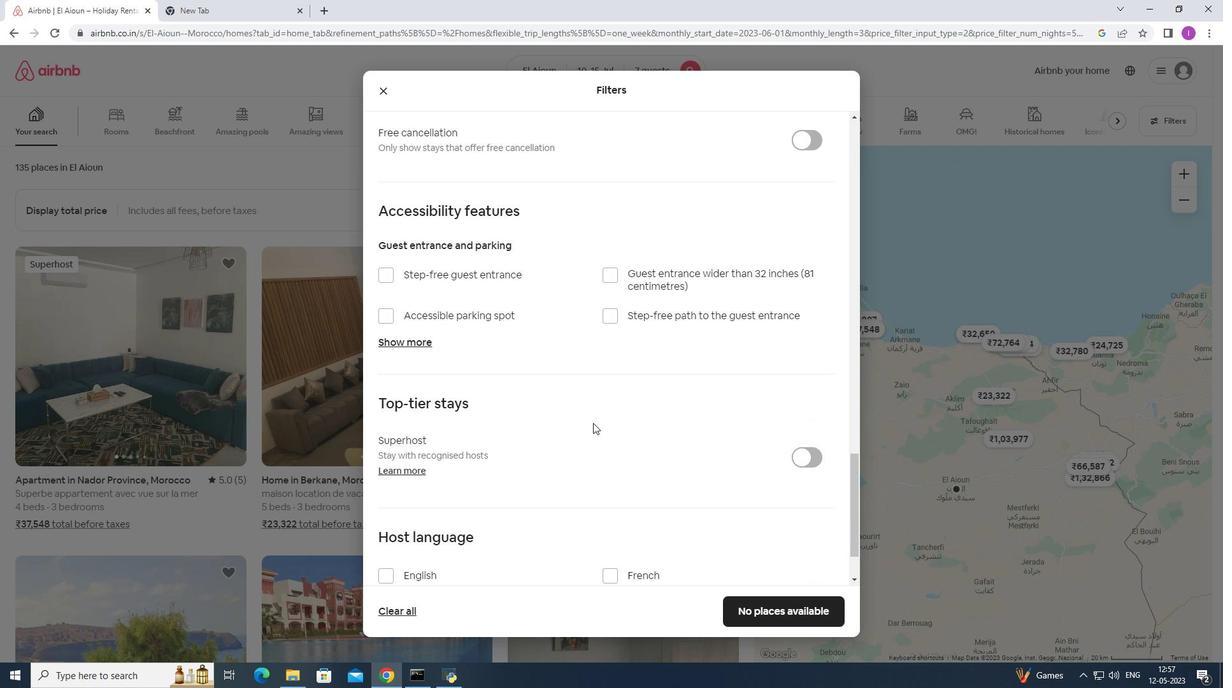 
Action: Mouse scrolled (596, 418) with delta (0, 0)
Screenshot: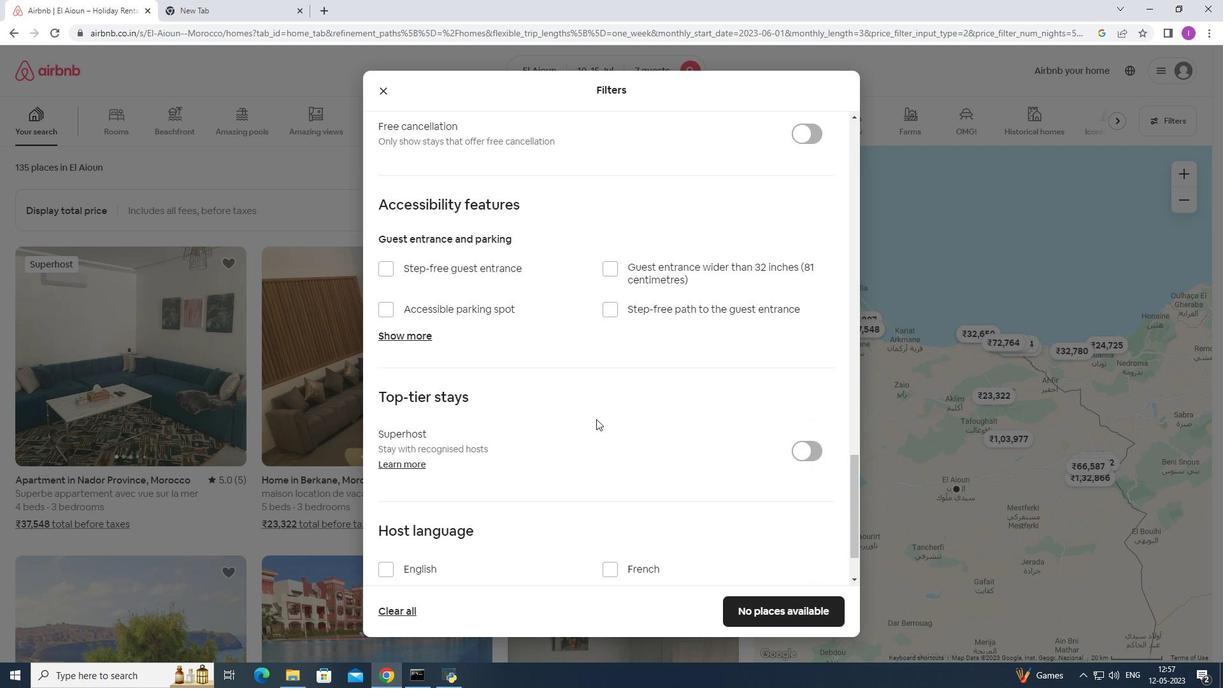 
Action: Mouse scrolled (596, 418) with delta (0, 0)
Screenshot: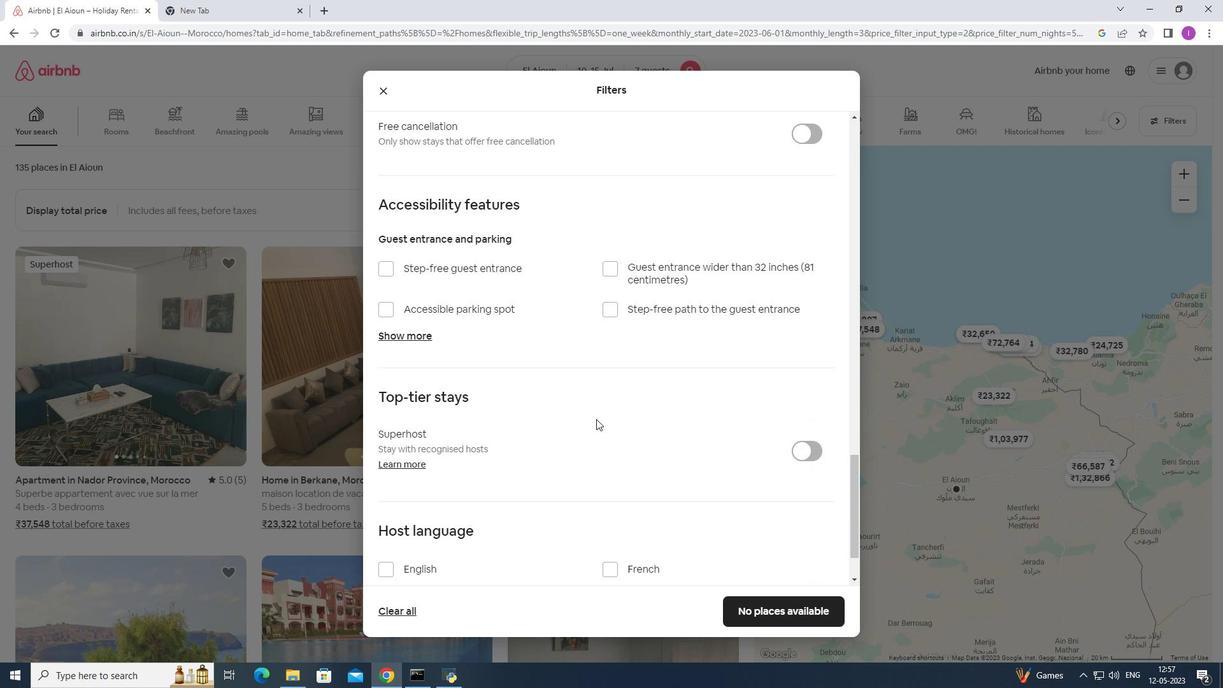 
Action: Mouse scrolled (596, 418) with delta (0, 0)
Screenshot: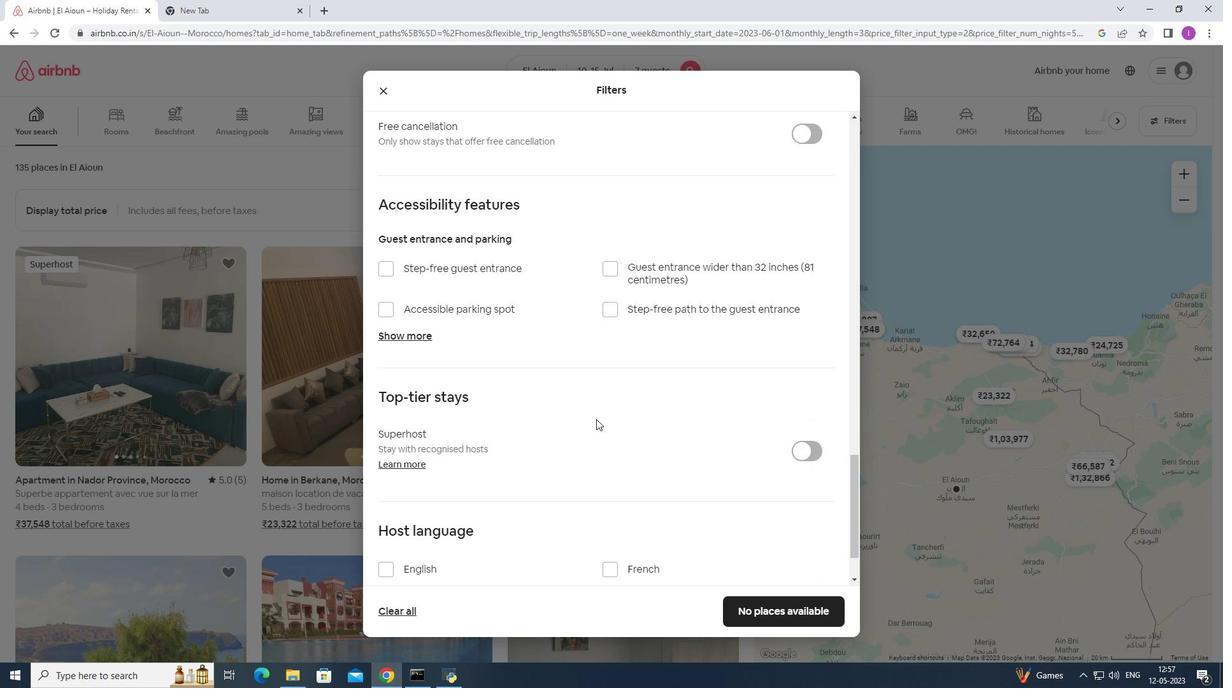 
Action: Mouse scrolled (596, 418) with delta (0, 0)
Screenshot: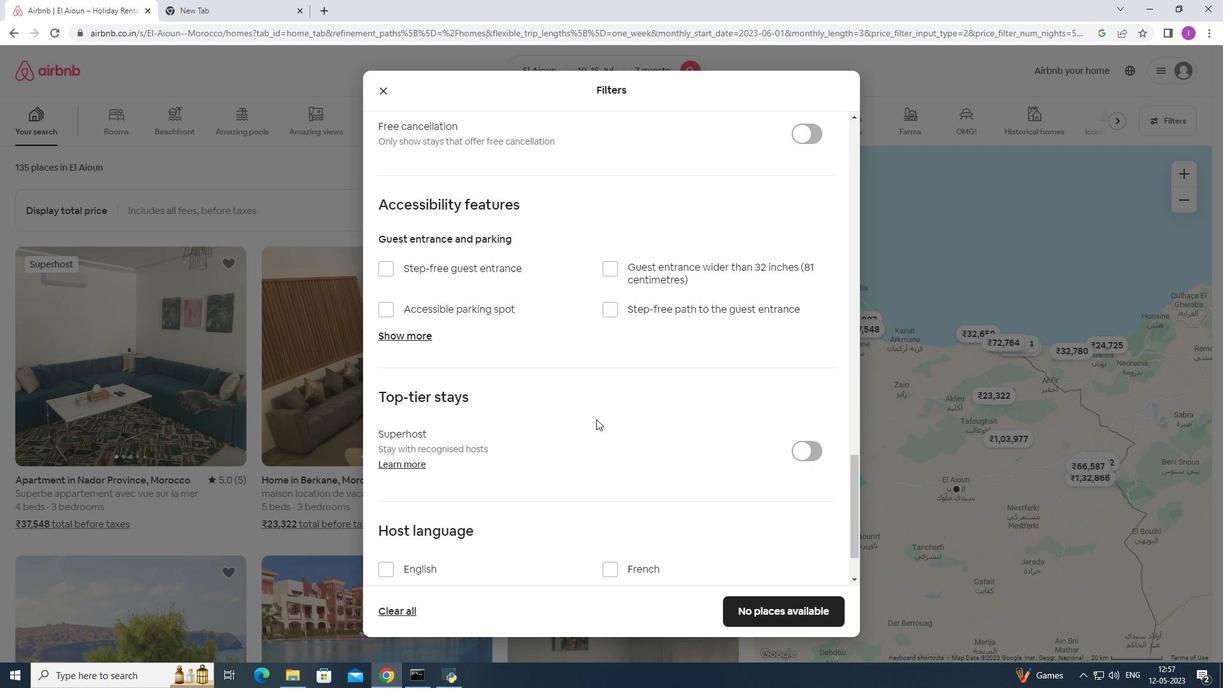 
Action: Mouse scrolled (596, 418) with delta (0, 0)
Screenshot: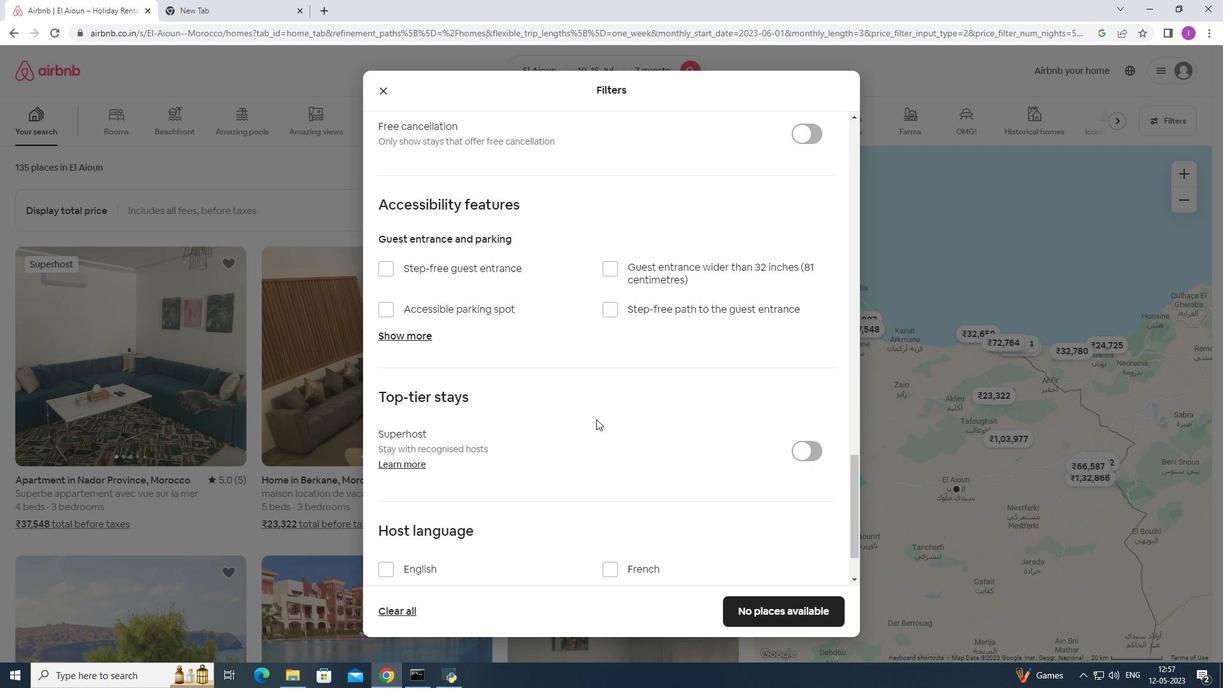 
Action: Mouse moved to (609, 416)
Screenshot: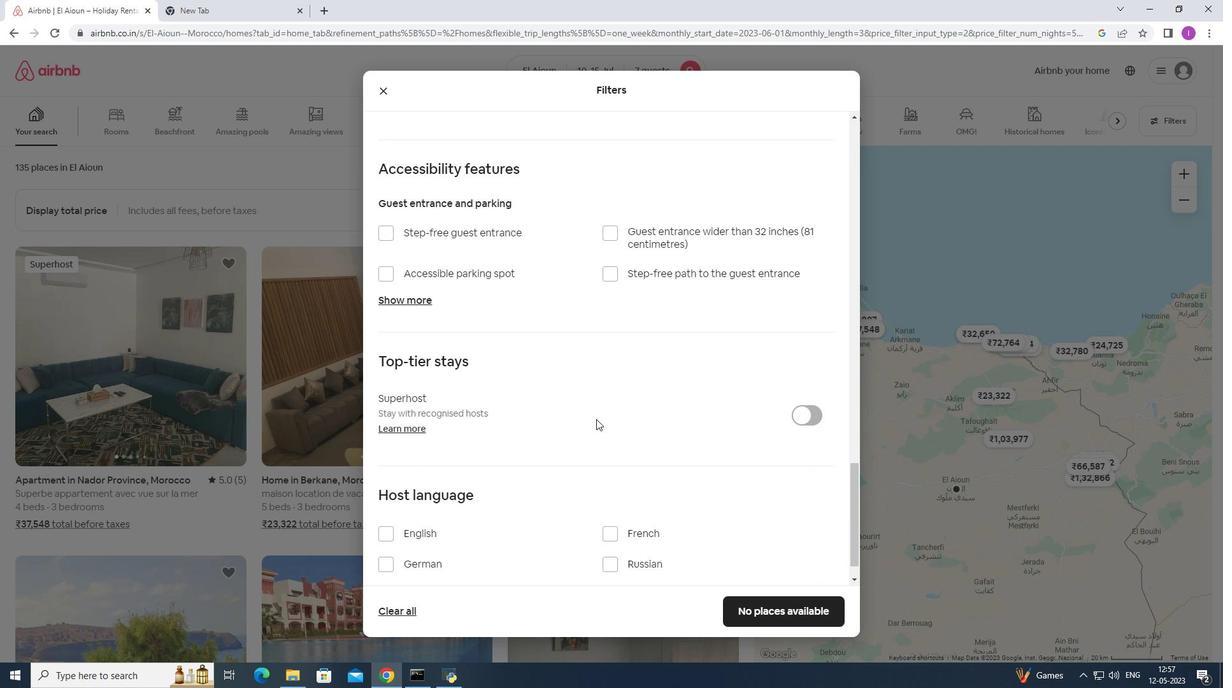 
Action: Mouse scrolled (609, 415) with delta (0, 0)
Screenshot: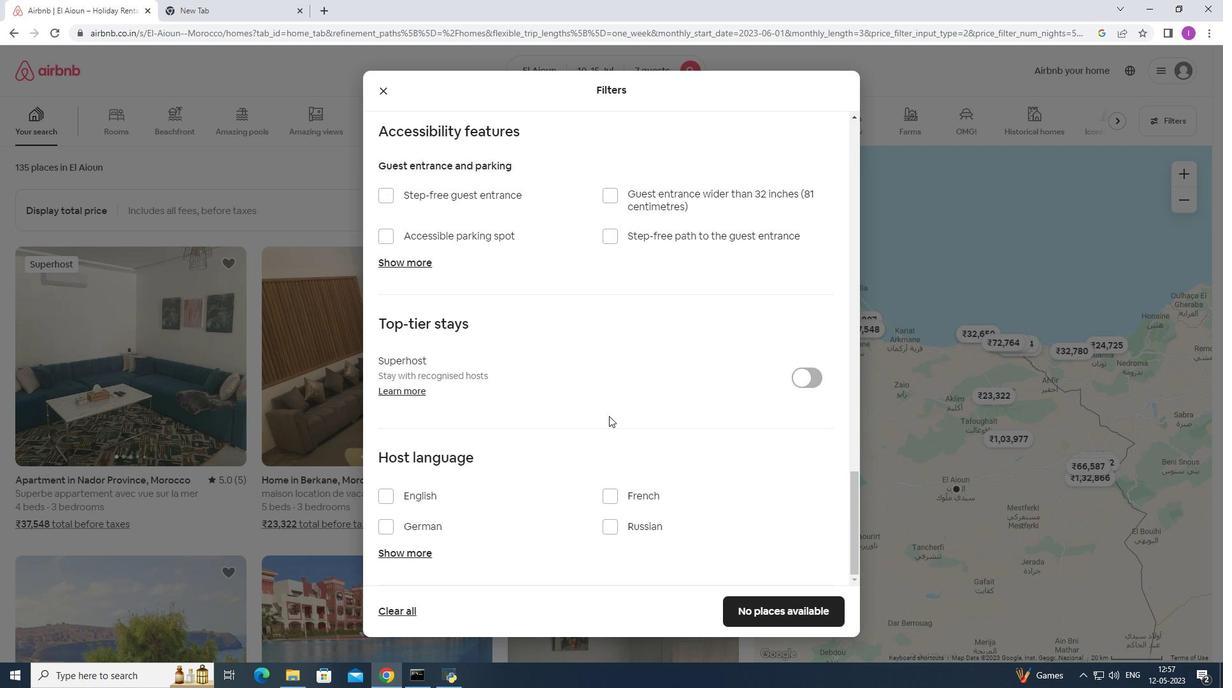 
Action: Mouse scrolled (609, 415) with delta (0, 0)
Screenshot: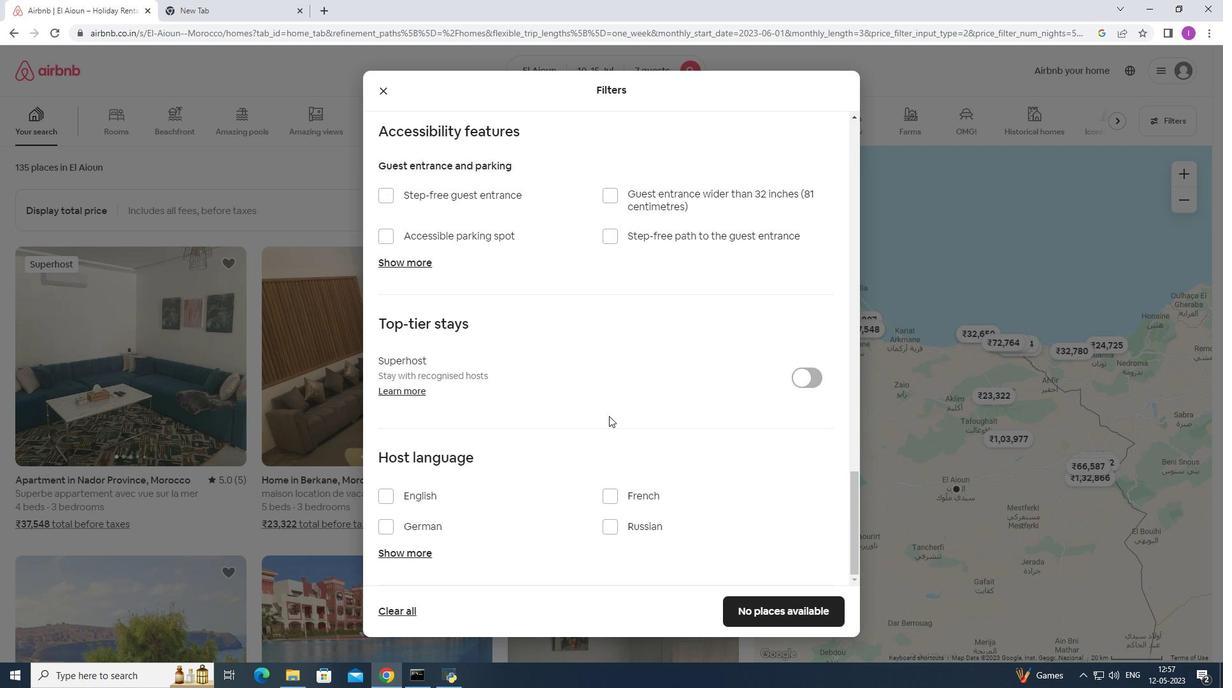 
Action: Mouse scrolled (609, 415) with delta (0, 0)
Screenshot: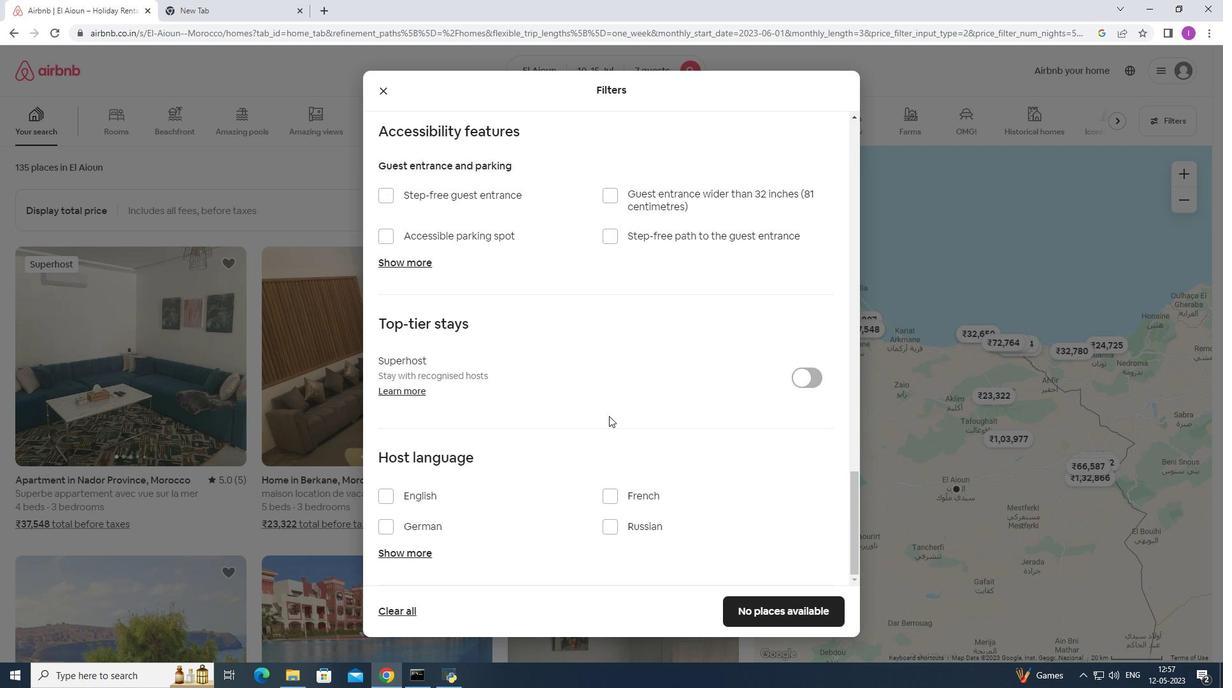 
Action: Mouse moved to (390, 498)
Screenshot: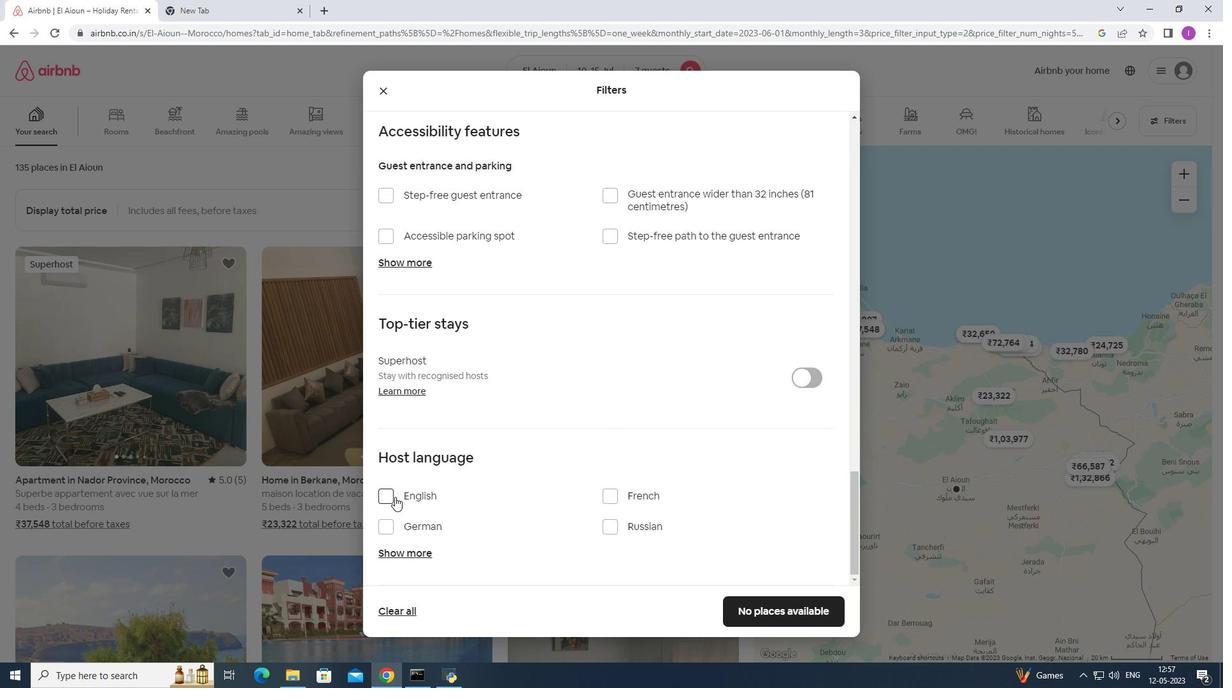 
Action: Mouse pressed left at (390, 498)
Screenshot: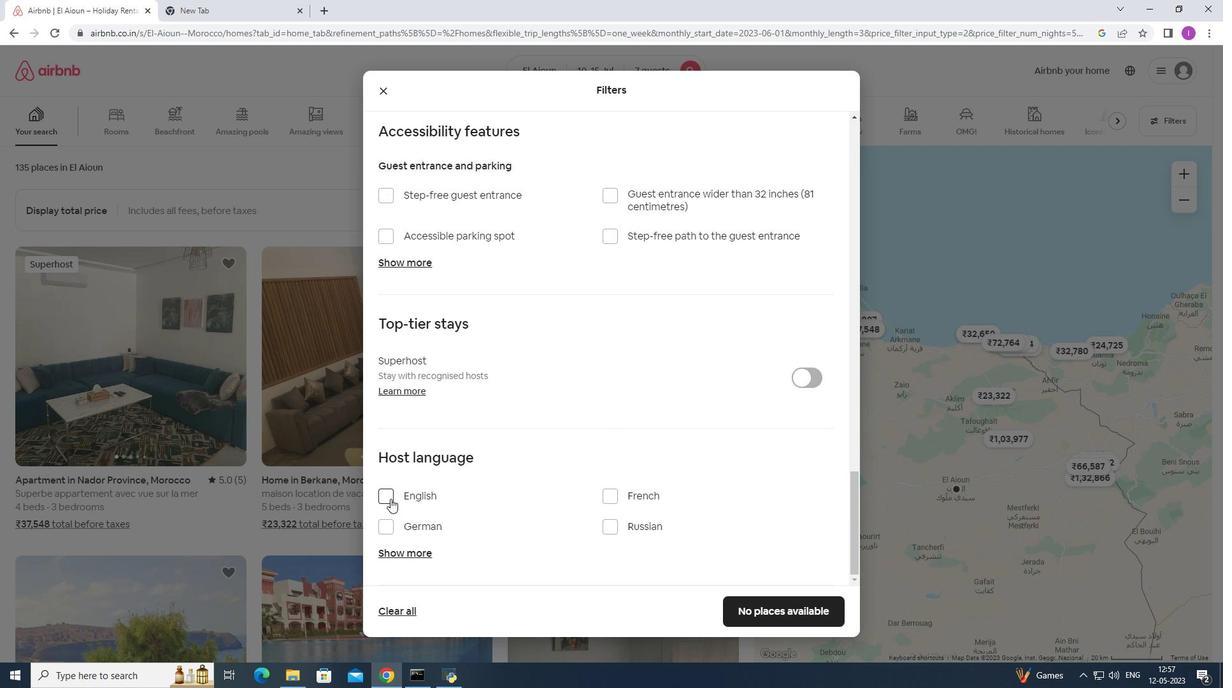 
Action: Mouse moved to (745, 605)
Screenshot: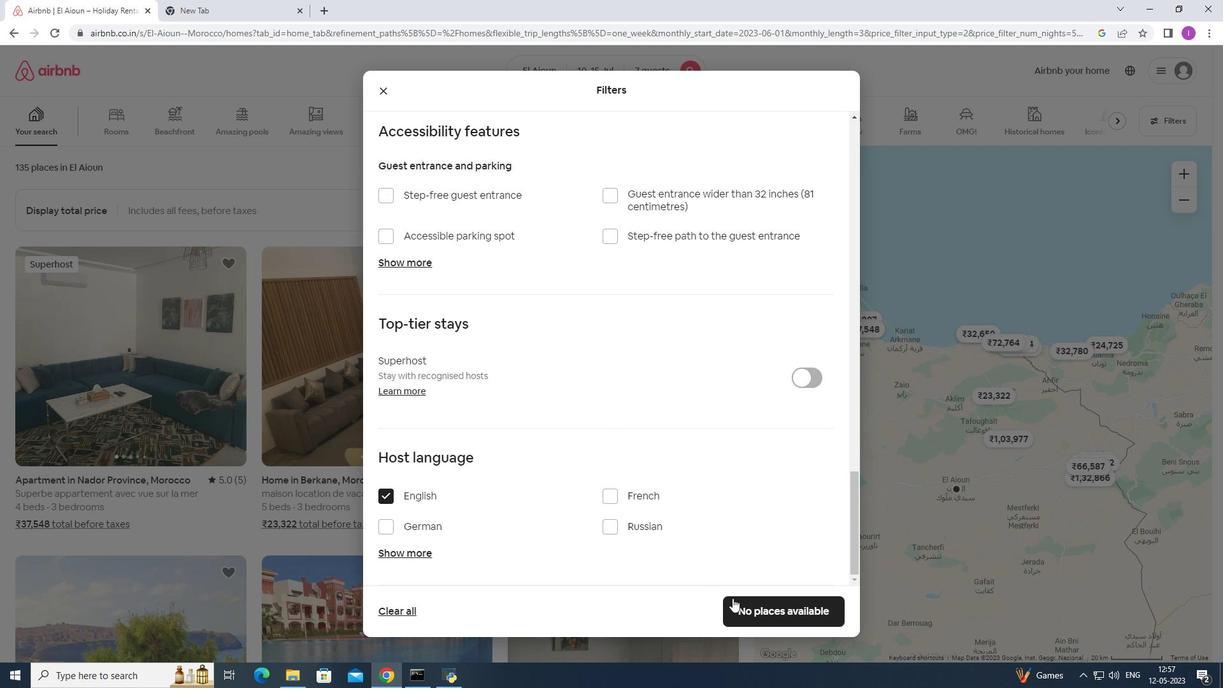 
Action: Mouse pressed left at (745, 605)
Screenshot: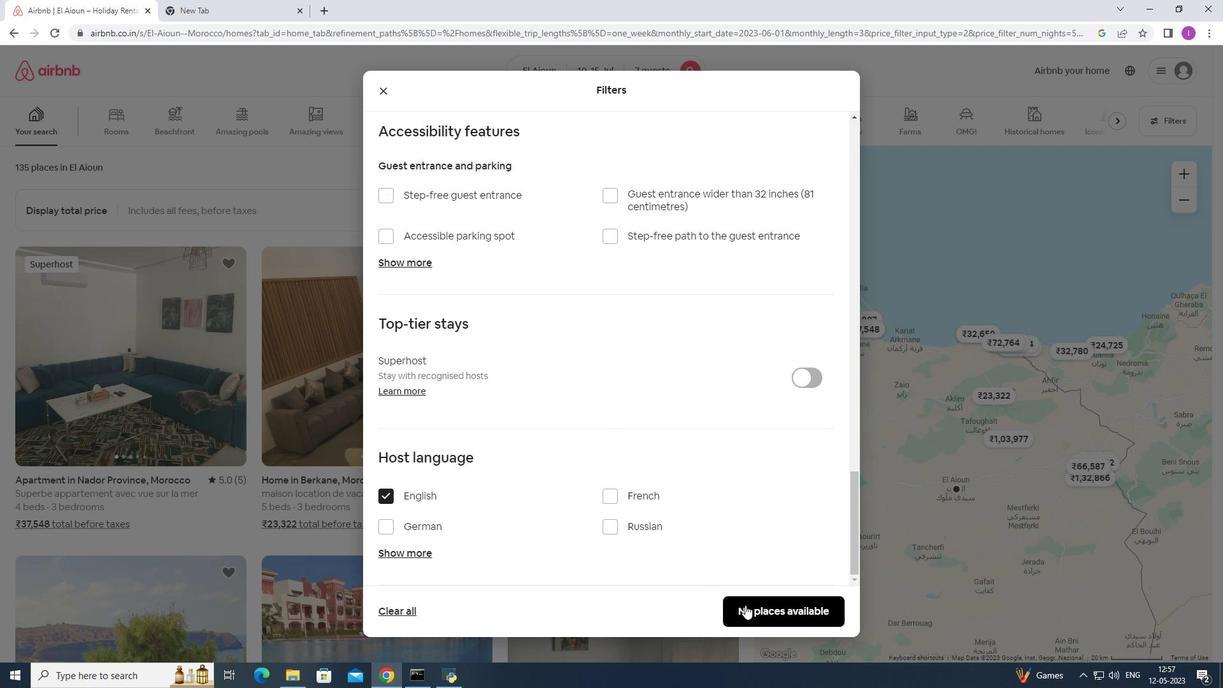 
Action: Mouse moved to (331, 110)
Screenshot: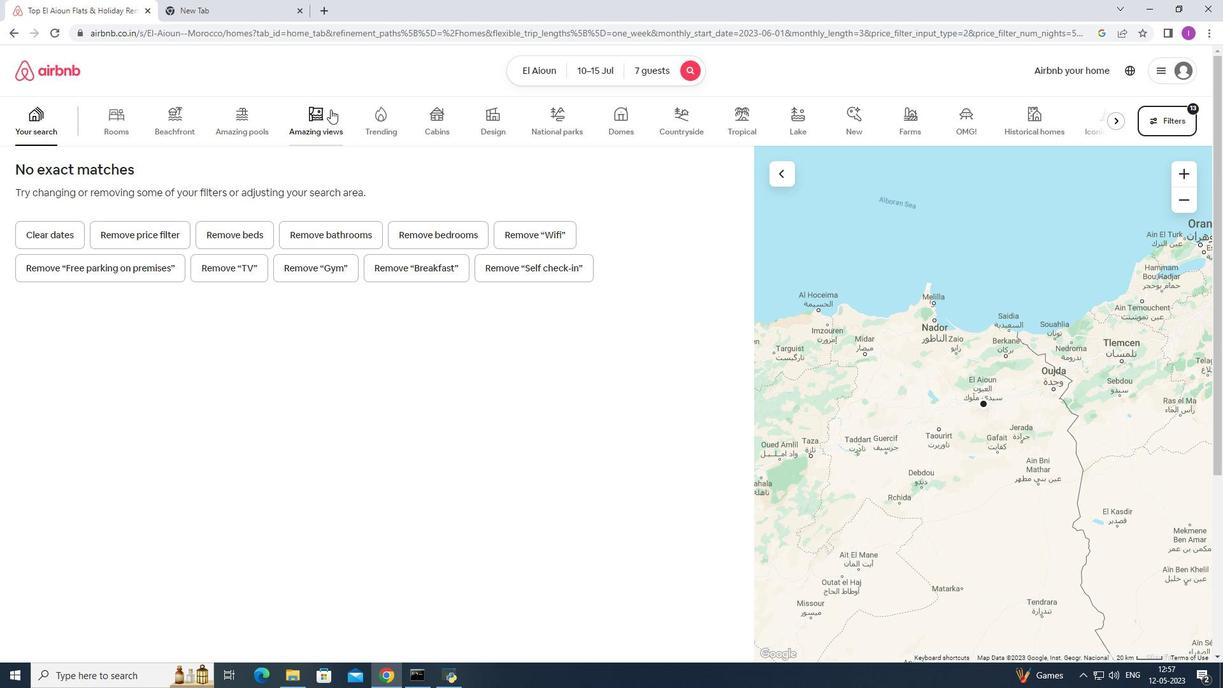 
